 Task: Search one way flight ticket for 2 adults, 2 infants in seat and 1 infant on lap in first from Albany: Albany International Airport to Laramie: Laramie Regional Airport on 8-3-2023. Choice of flights is Royal air maroc. Number of bags: 5 checked bags. Price is upto 45000. Outbound departure time preference is 6:15. Return departure time preference is 23:00.
Action: Mouse moved to (341, 452)
Screenshot: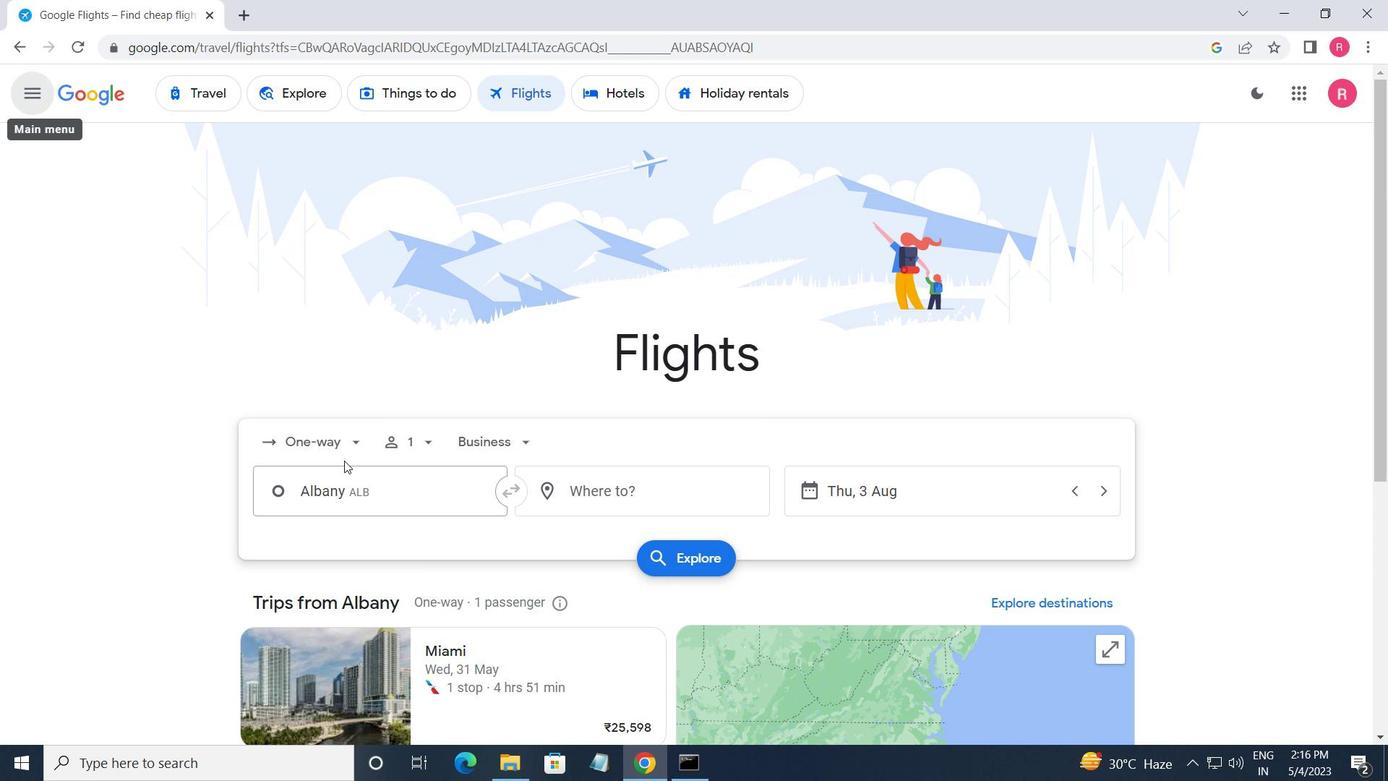 
Action: Mouse pressed left at (341, 452)
Screenshot: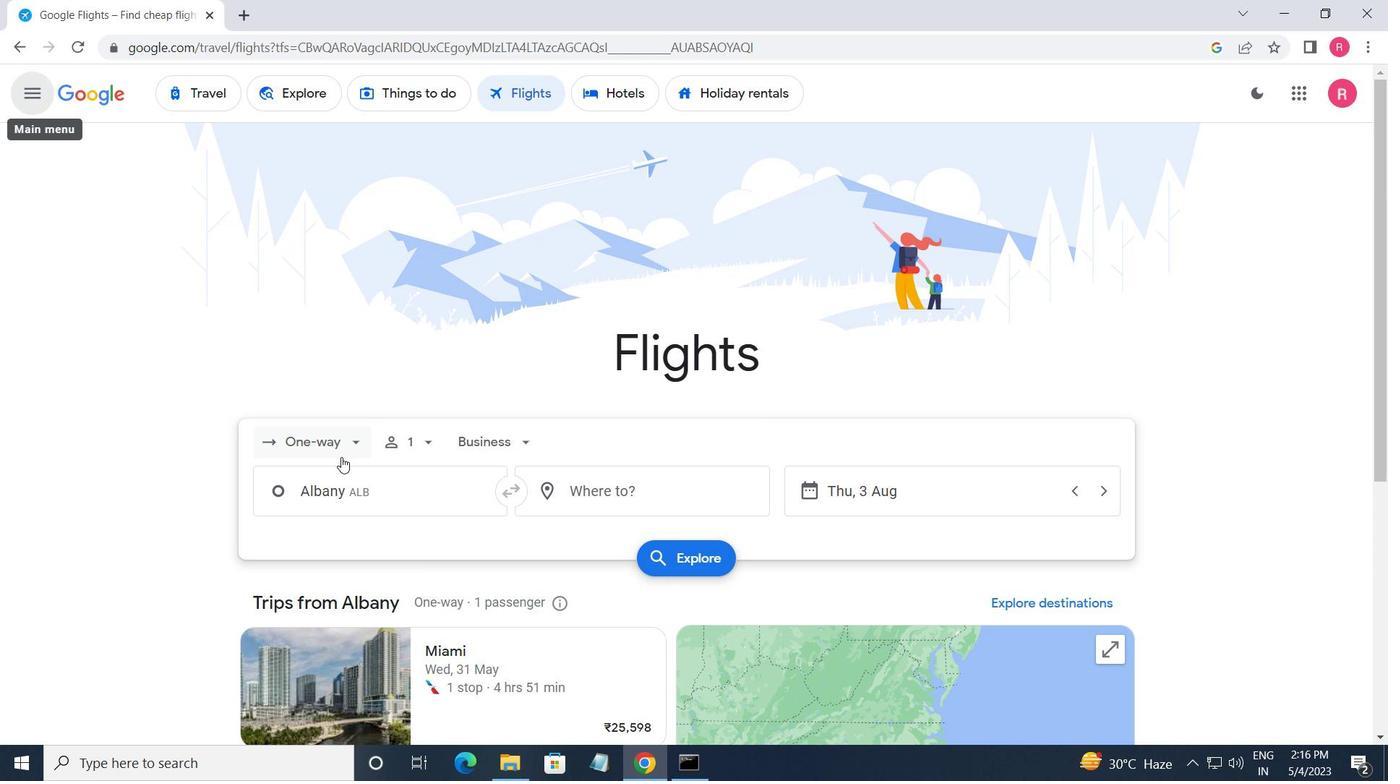 
Action: Mouse moved to (367, 532)
Screenshot: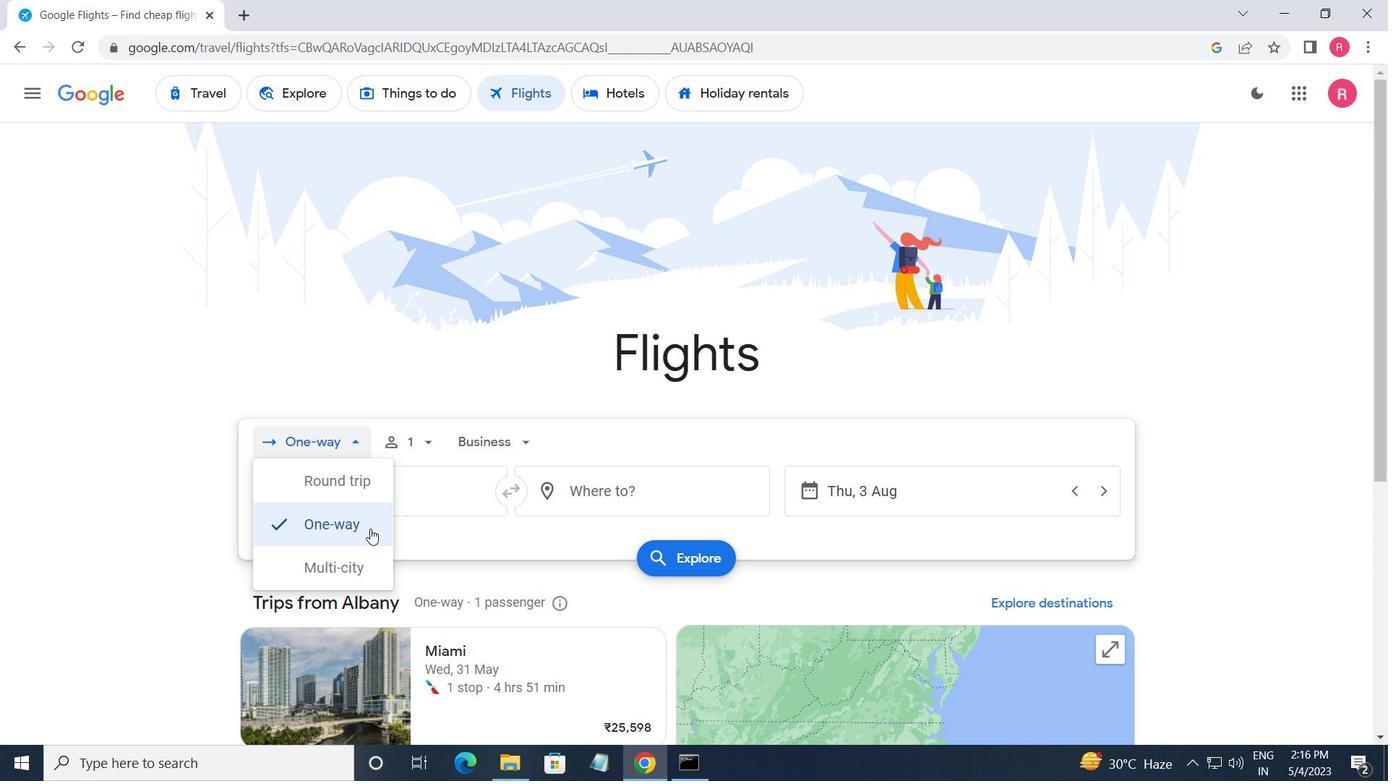 
Action: Mouse pressed left at (367, 532)
Screenshot: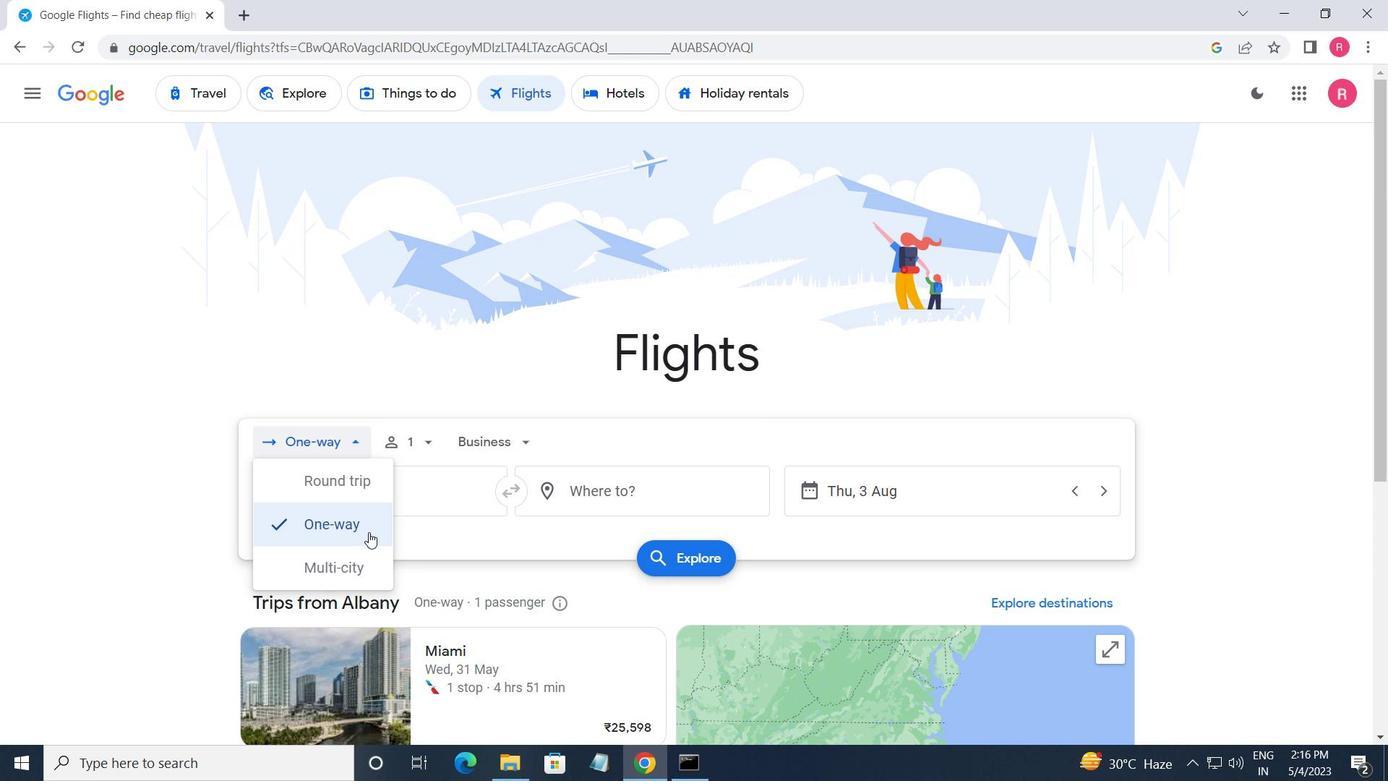 
Action: Mouse moved to (413, 449)
Screenshot: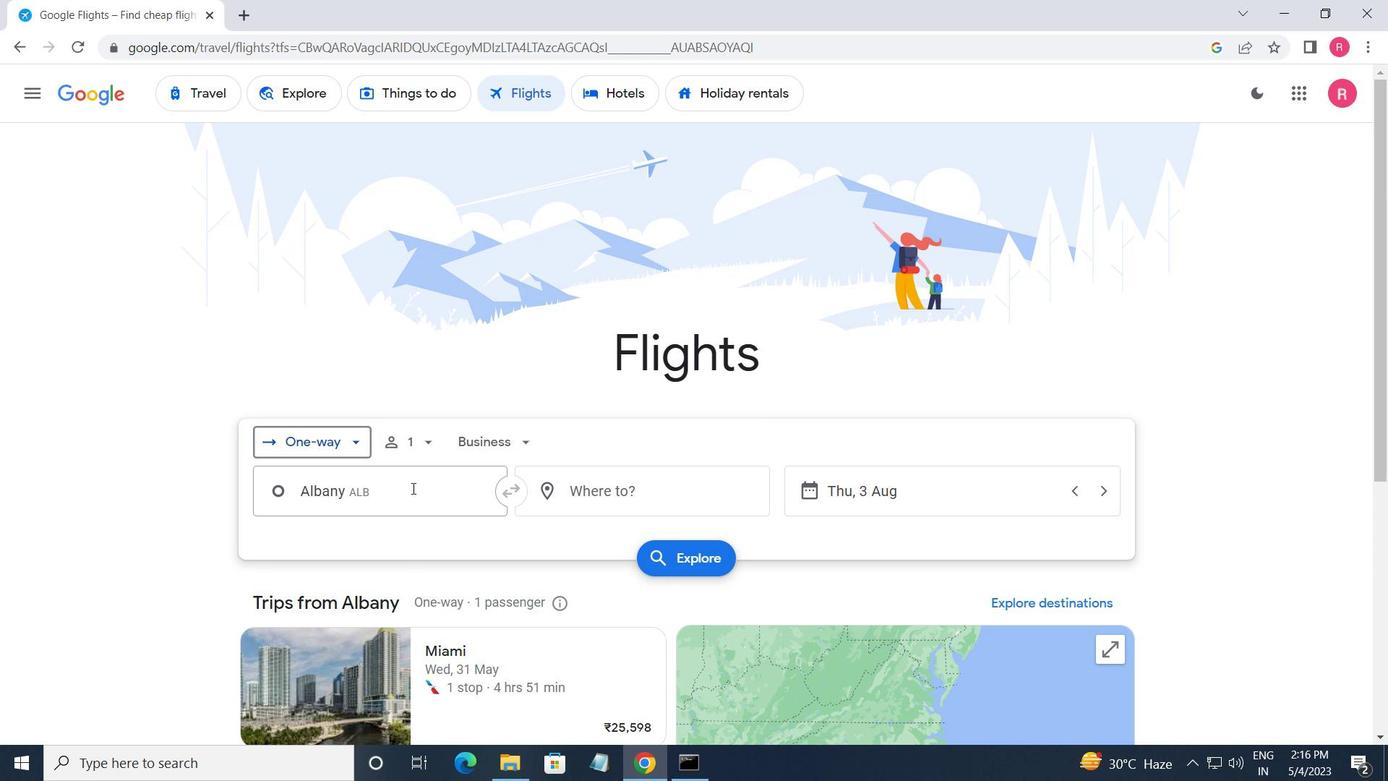 
Action: Mouse pressed left at (413, 449)
Screenshot: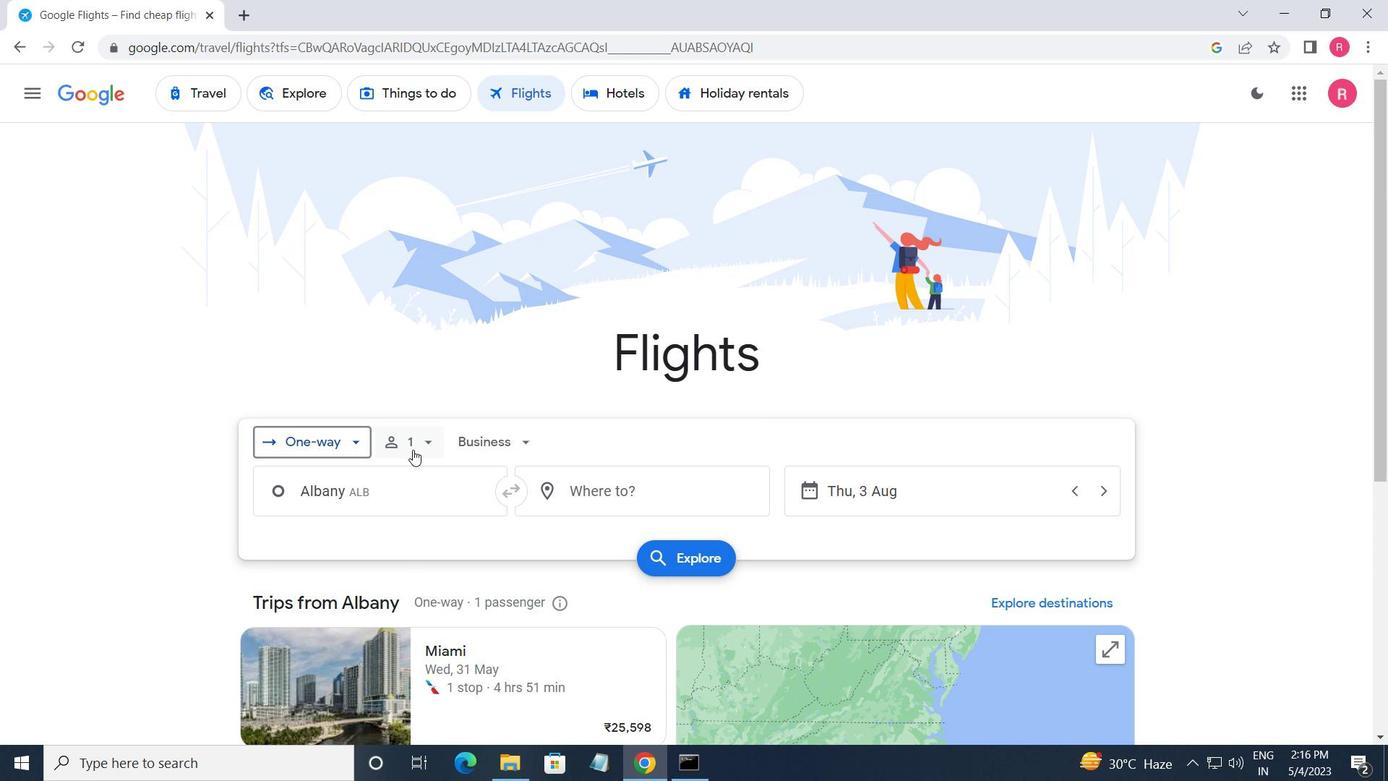 
Action: Mouse moved to (568, 481)
Screenshot: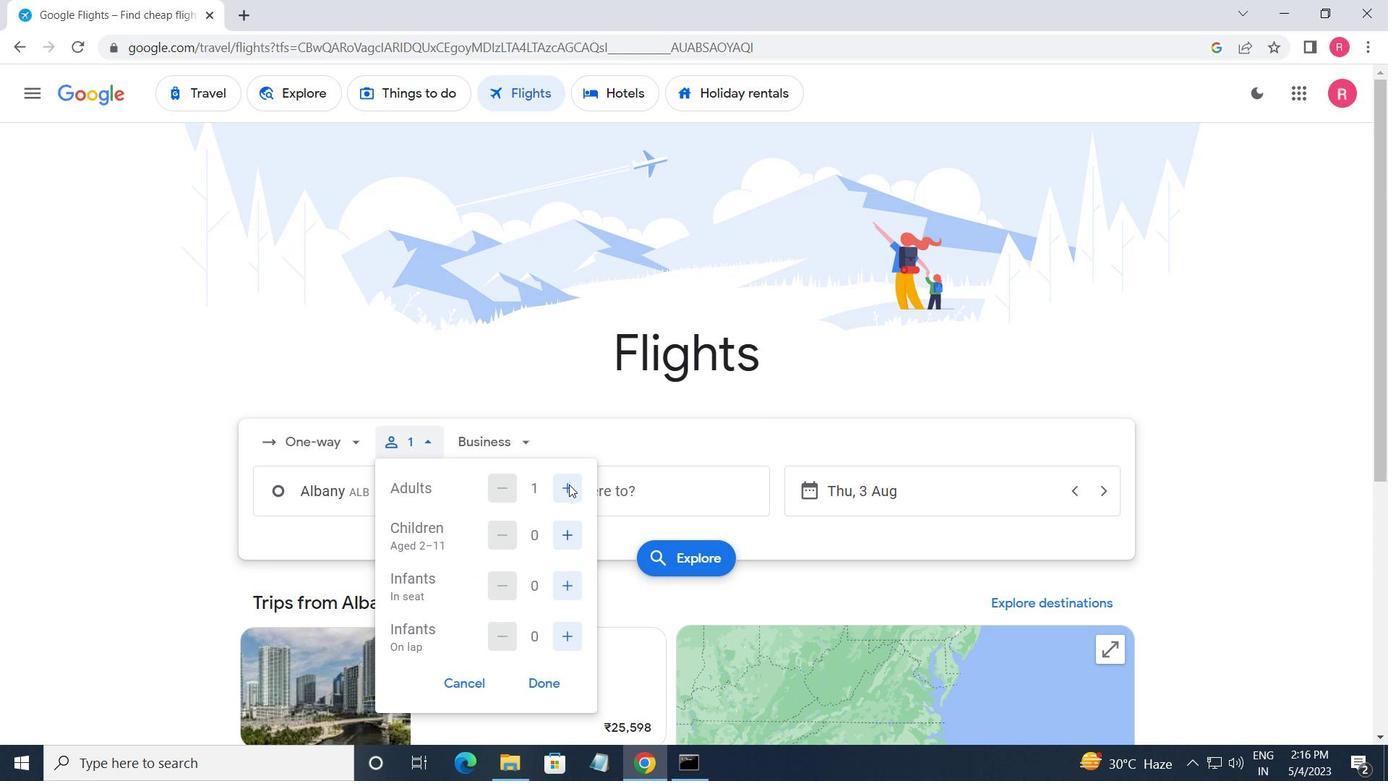 
Action: Mouse pressed left at (568, 481)
Screenshot: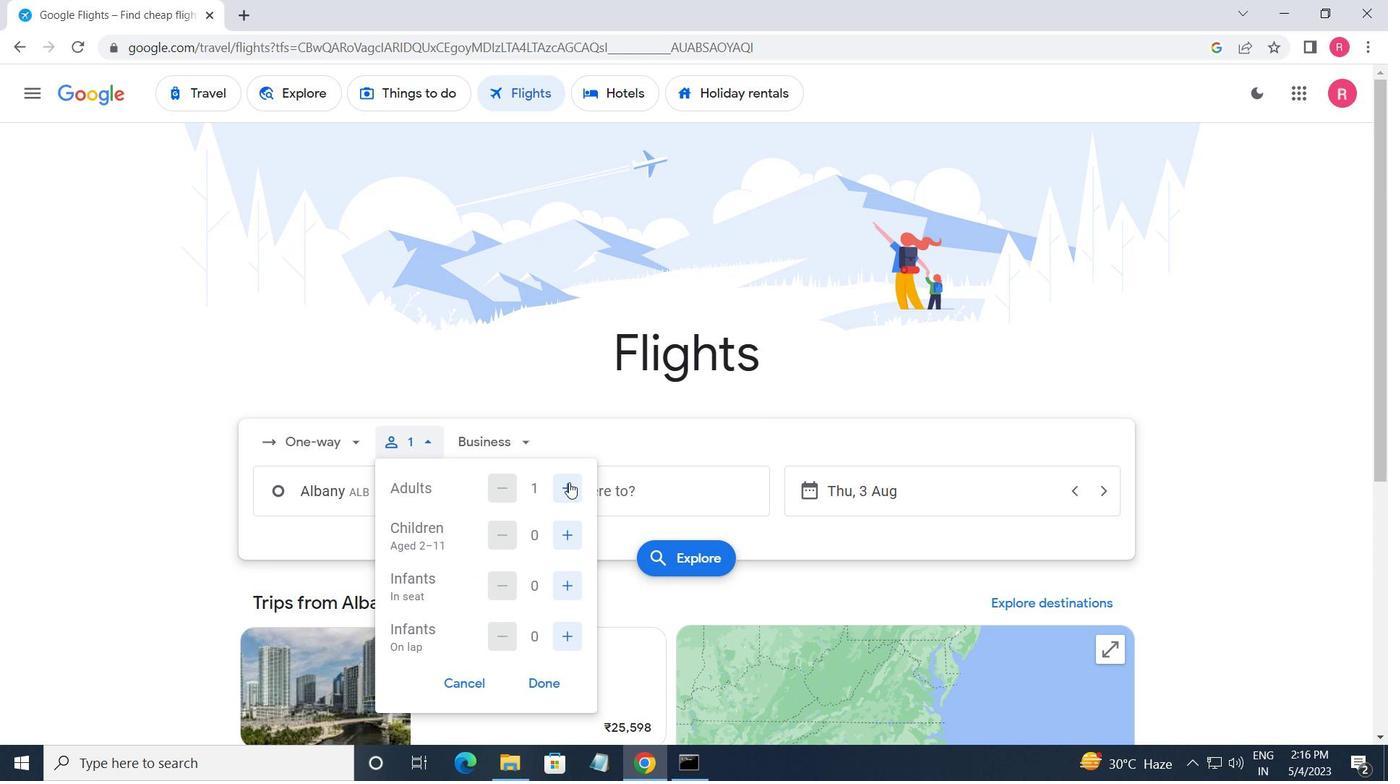 
Action: Mouse moved to (567, 481)
Screenshot: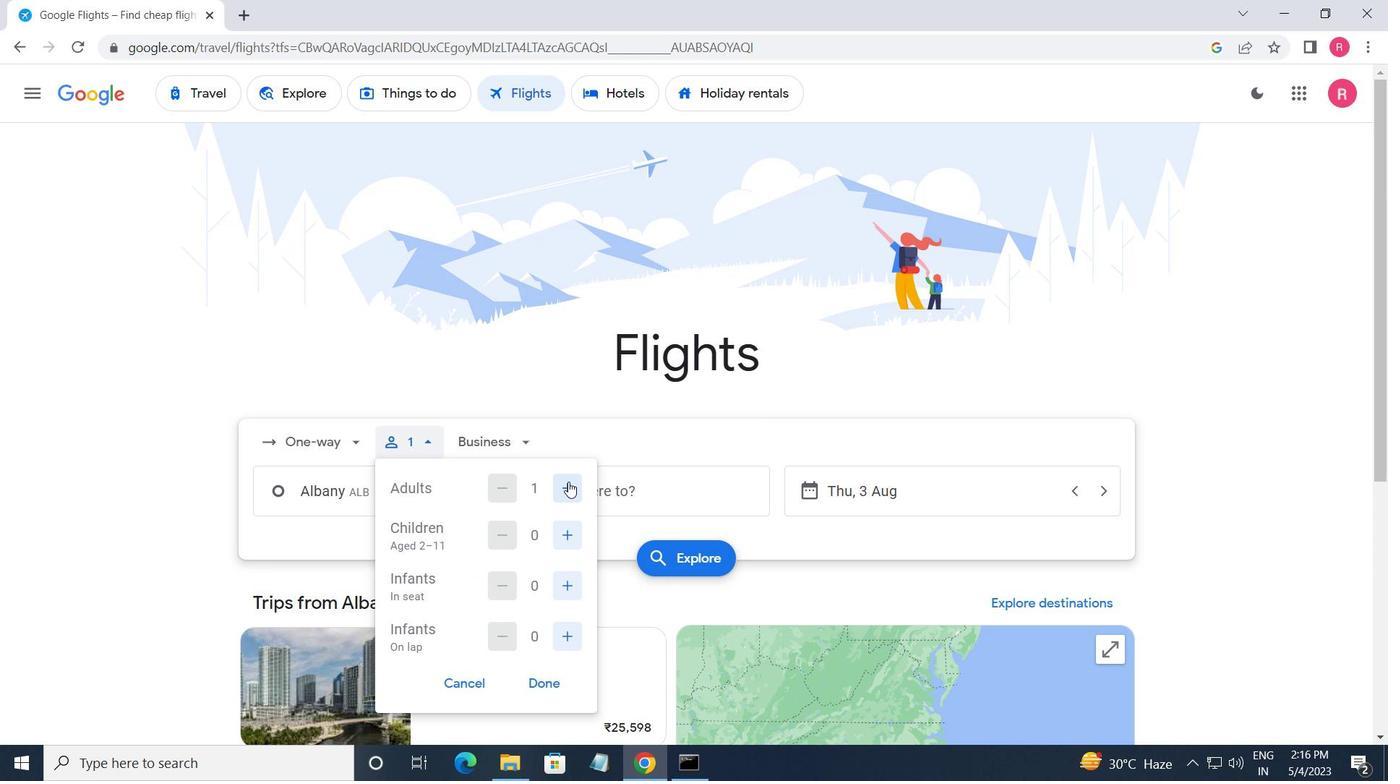 
Action: Mouse pressed left at (567, 481)
Screenshot: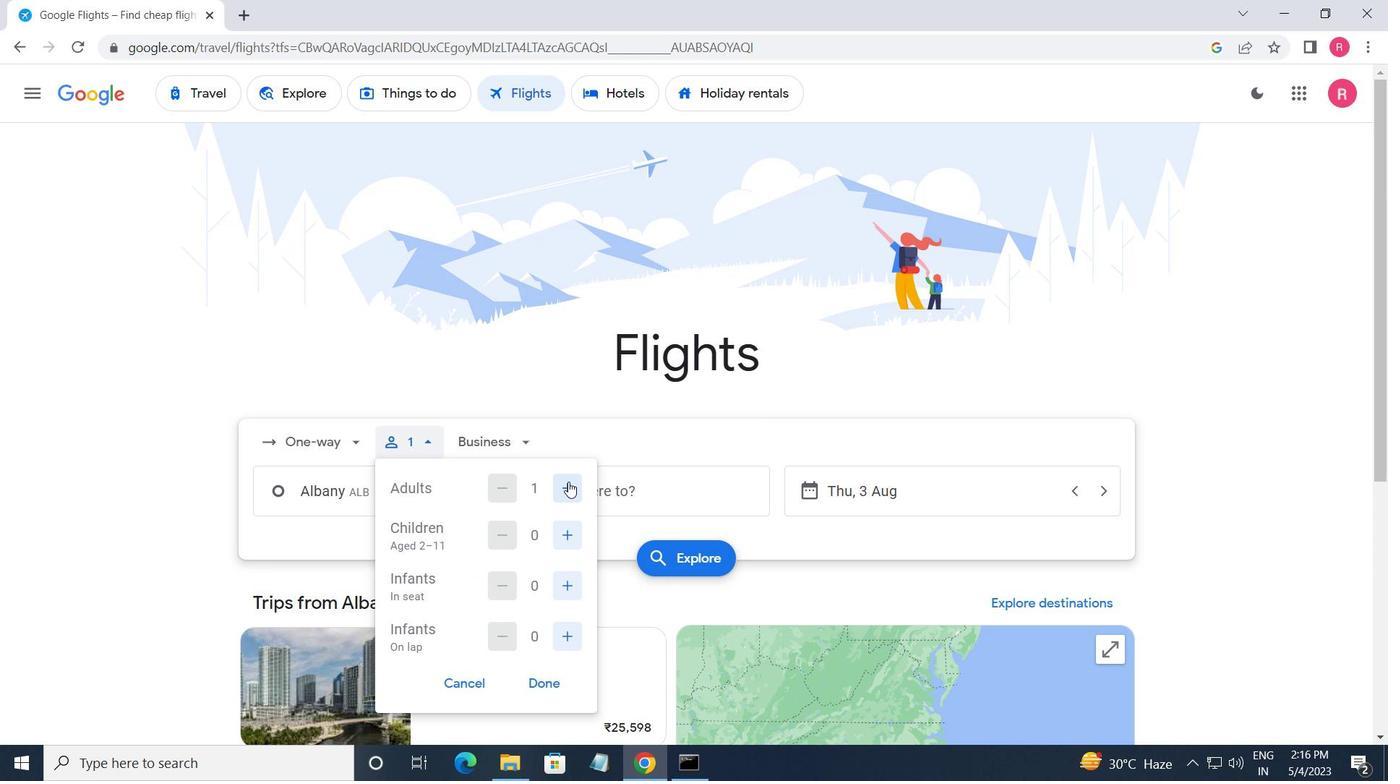 
Action: Mouse moved to (562, 491)
Screenshot: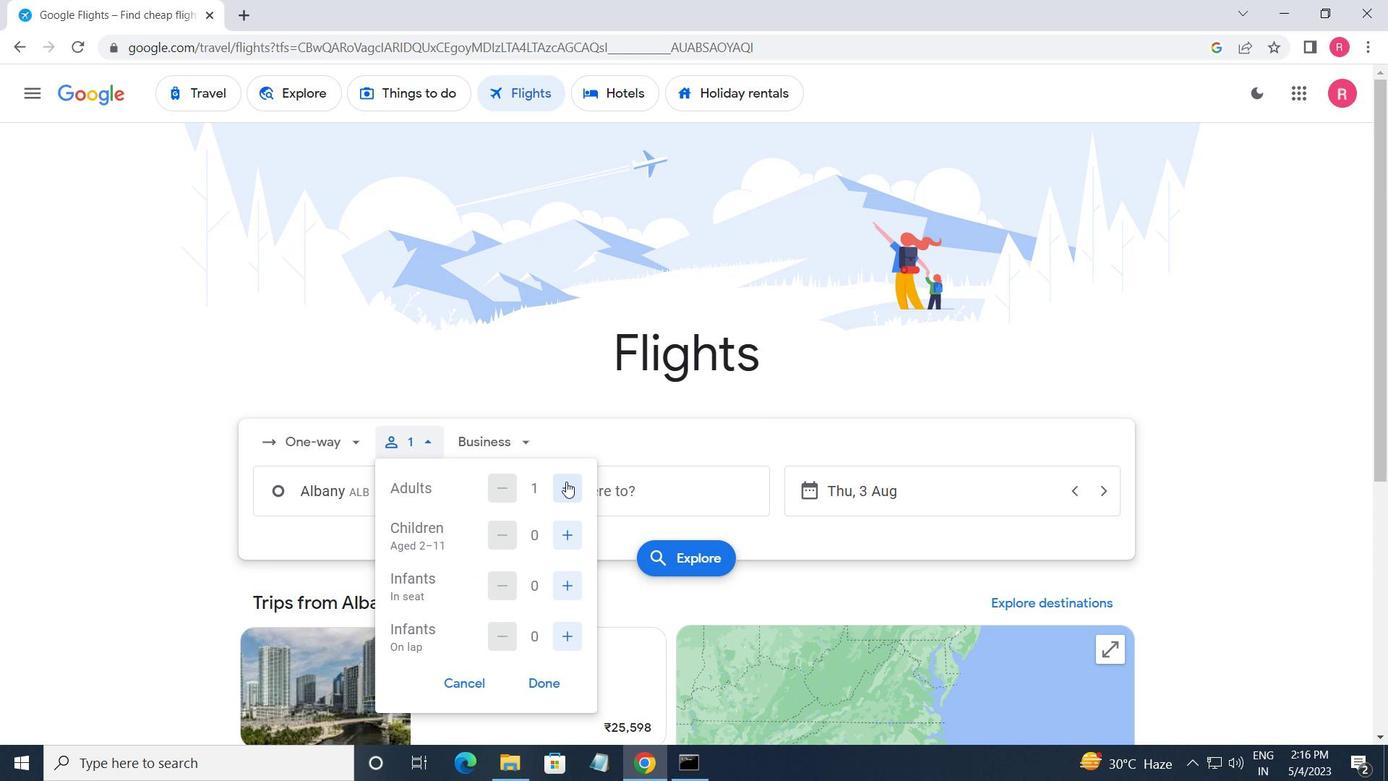 
Action: Mouse pressed left at (562, 491)
Screenshot: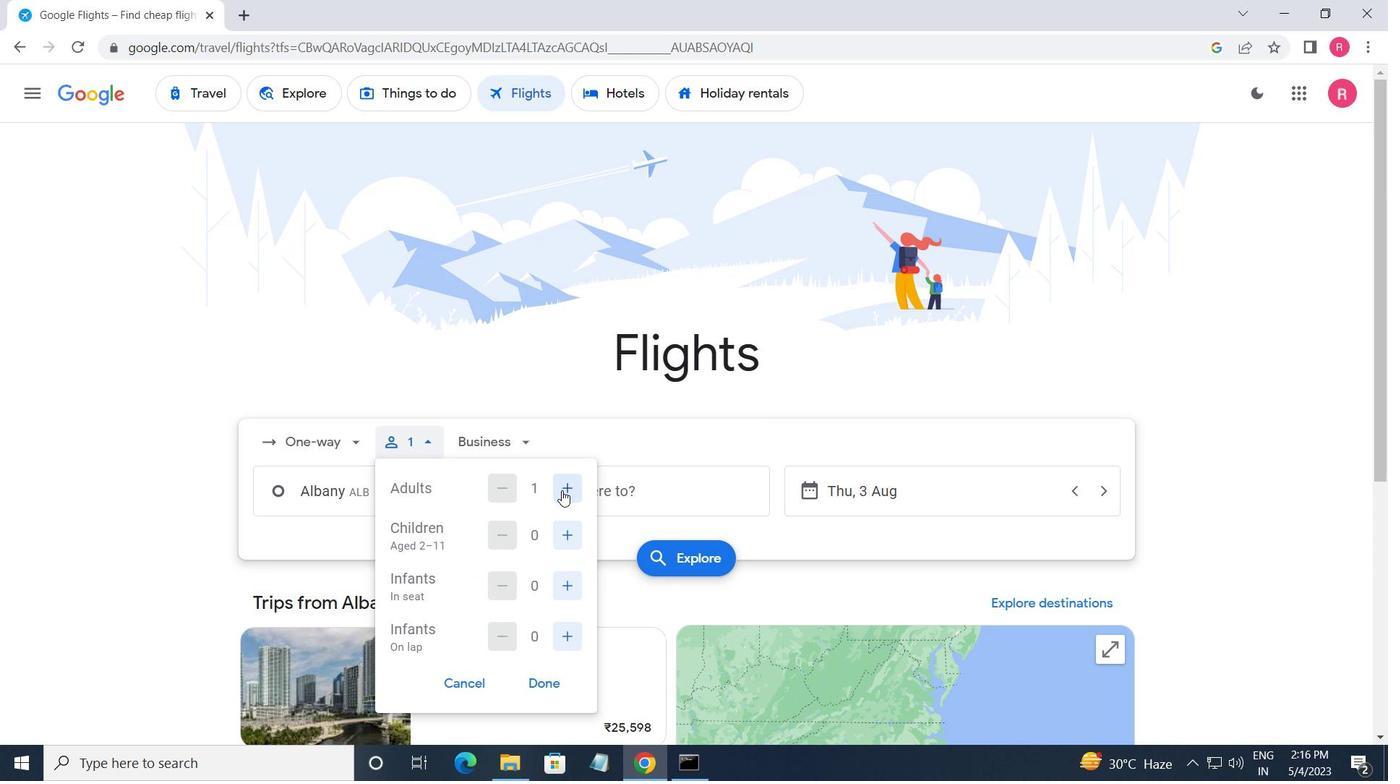 
Action: Mouse moved to (504, 490)
Screenshot: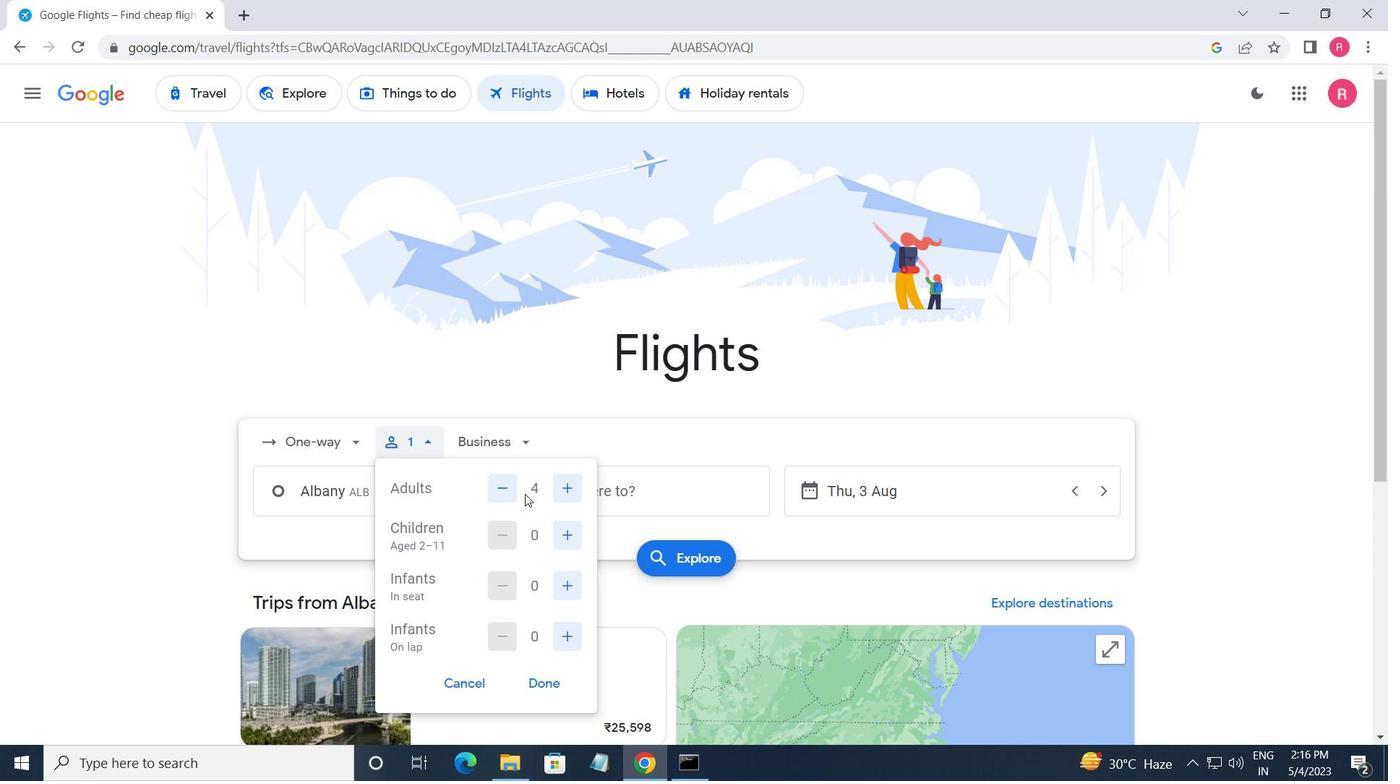 
Action: Mouse pressed left at (504, 490)
Screenshot: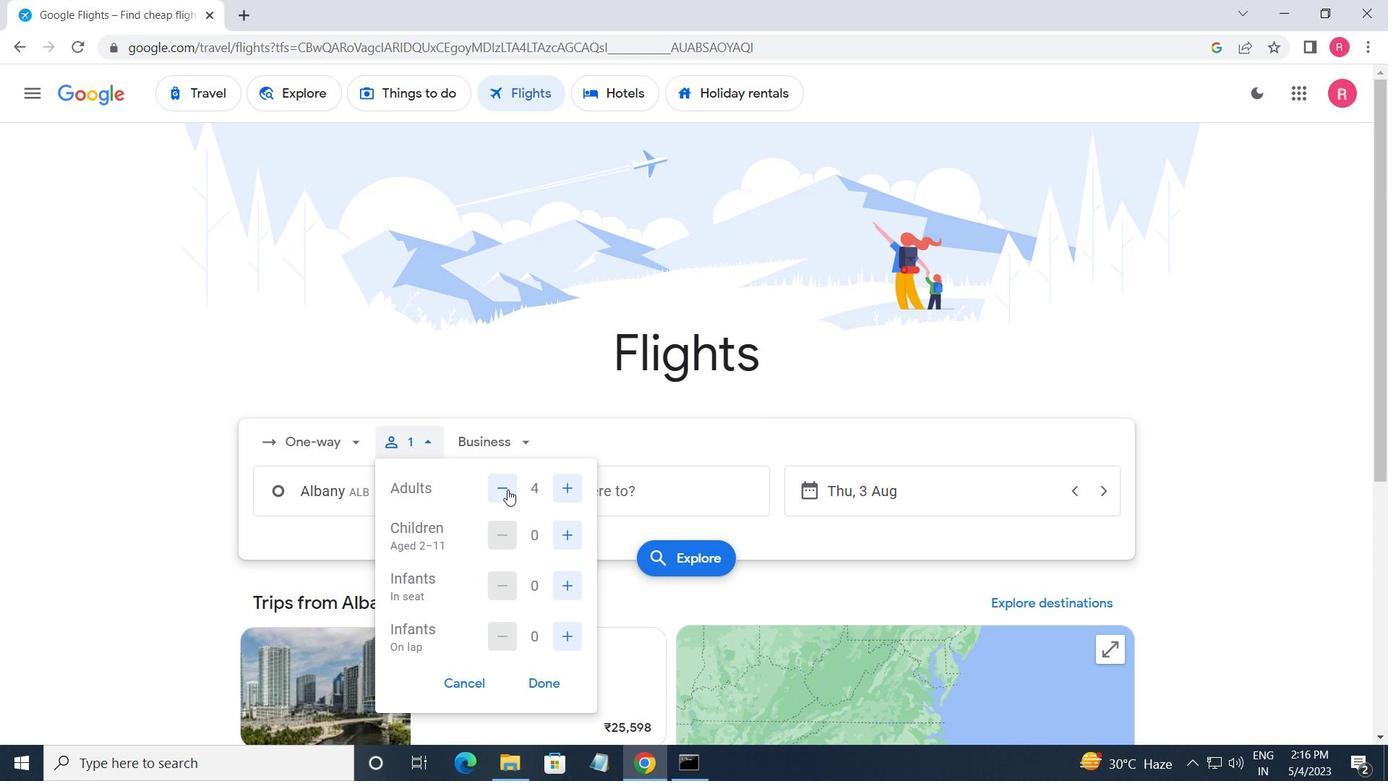 
Action: Mouse moved to (504, 490)
Screenshot: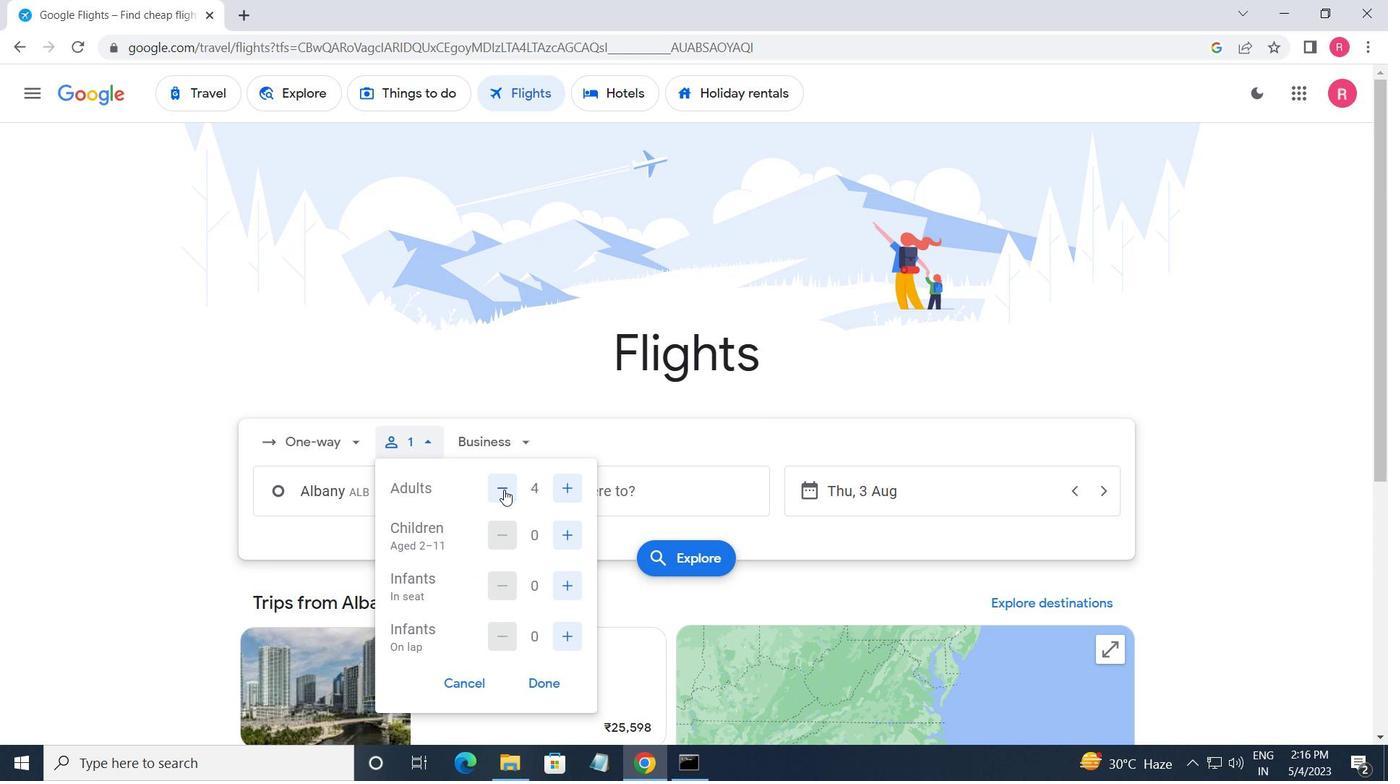 
Action: Mouse pressed left at (504, 490)
Screenshot: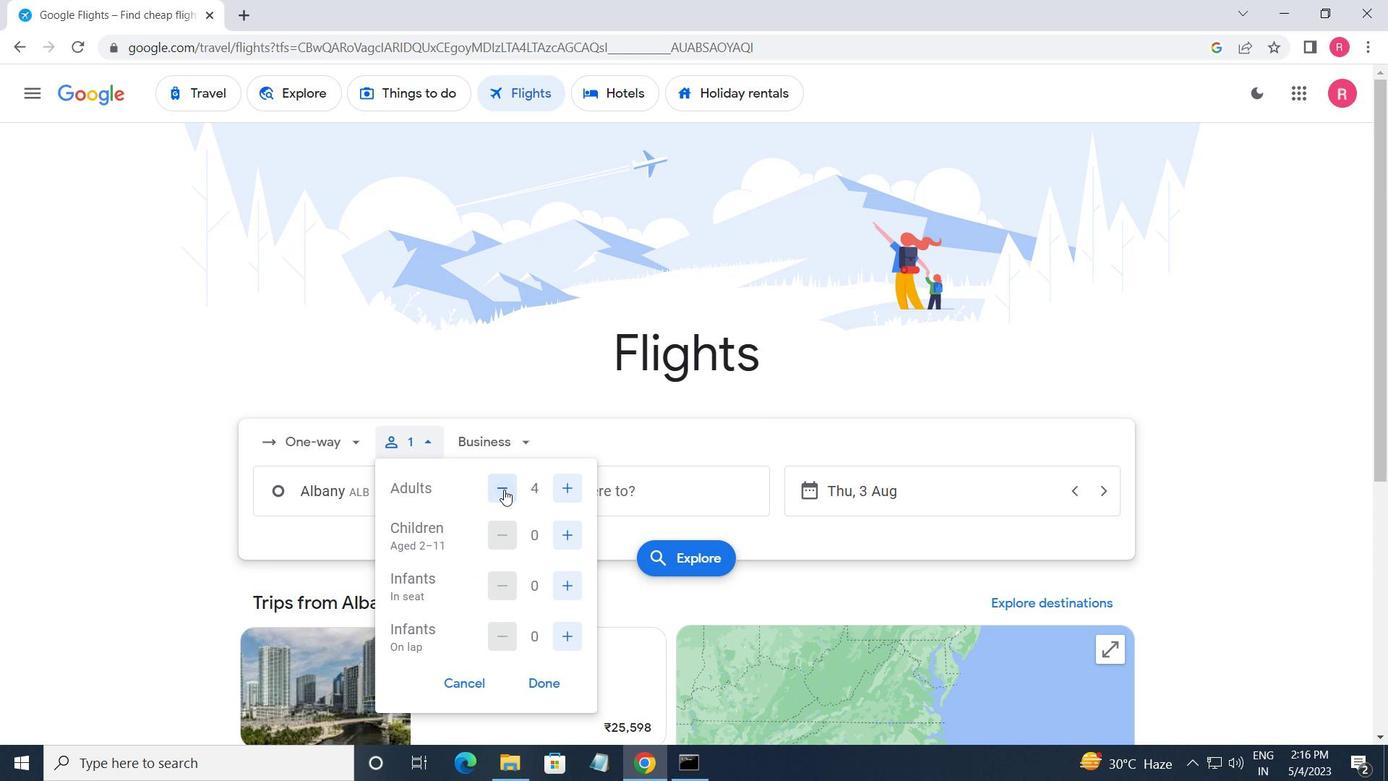 
Action: Mouse moved to (574, 534)
Screenshot: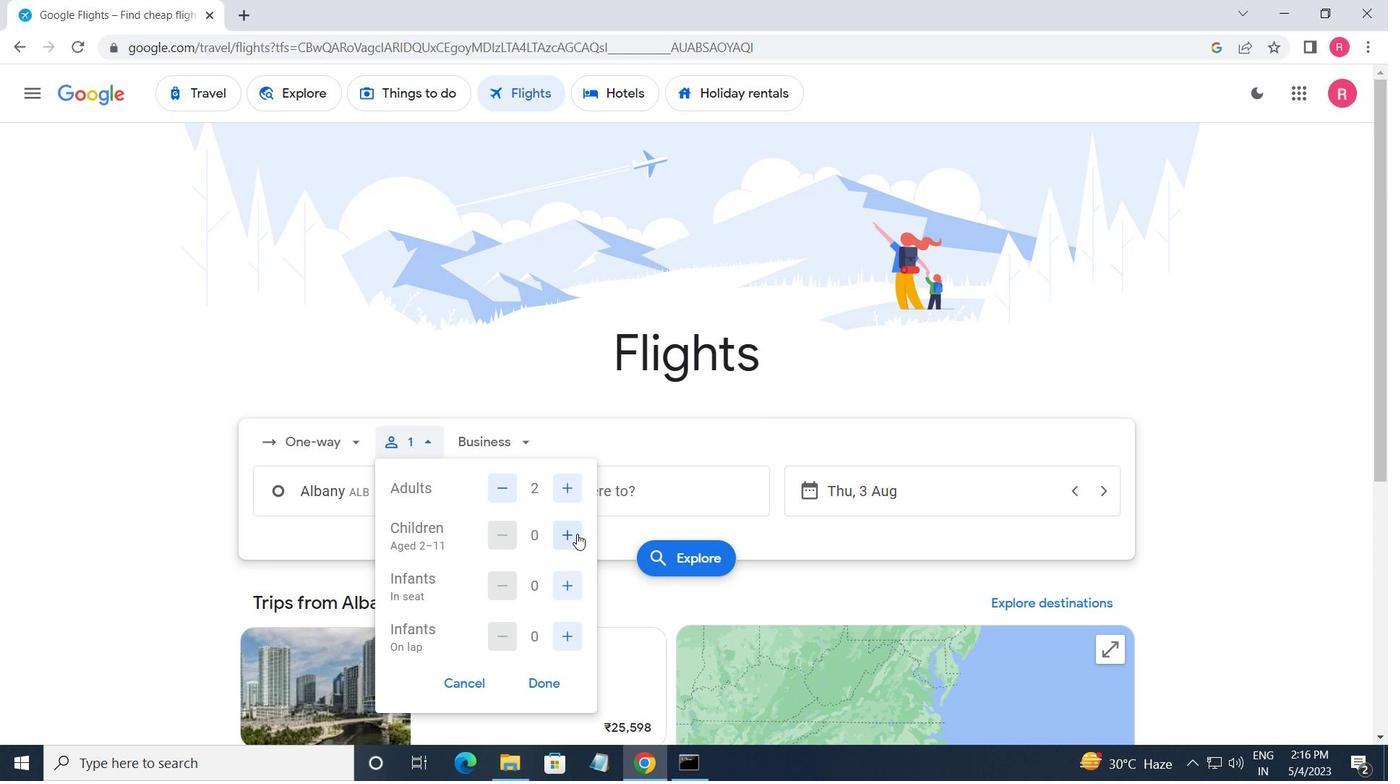
Action: Mouse pressed left at (574, 534)
Screenshot: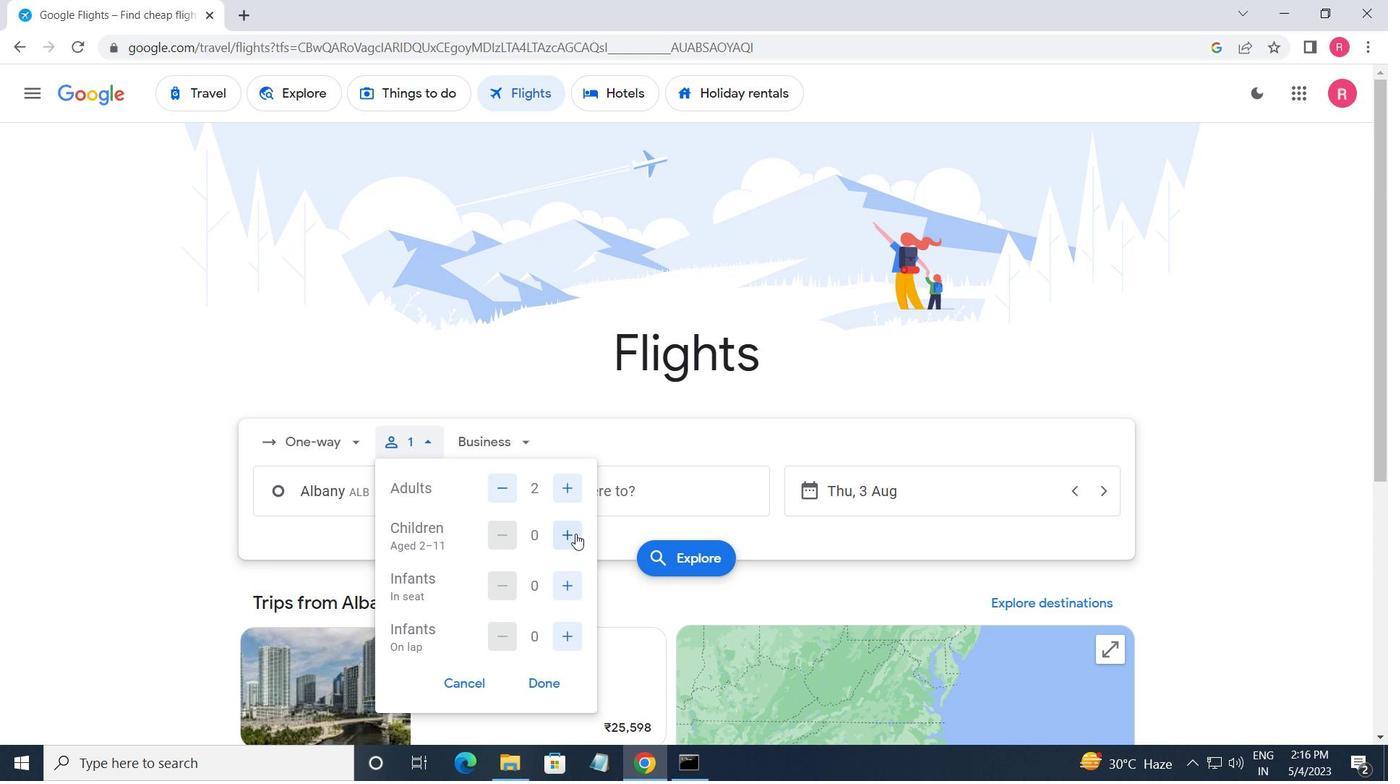 
Action: Mouse pressed left at (574, 534)
Screenshot: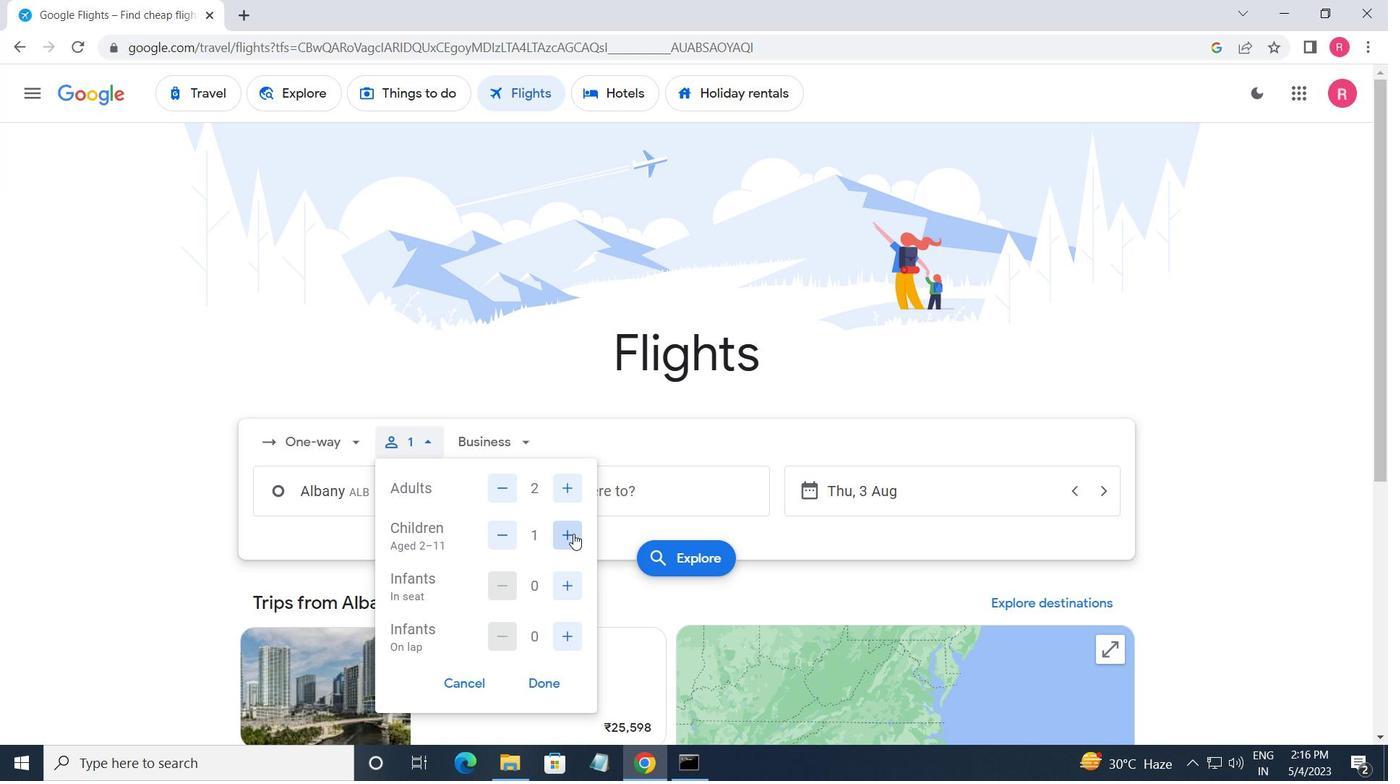 
Action: Mouse moved to (578, 639)
Screenshot: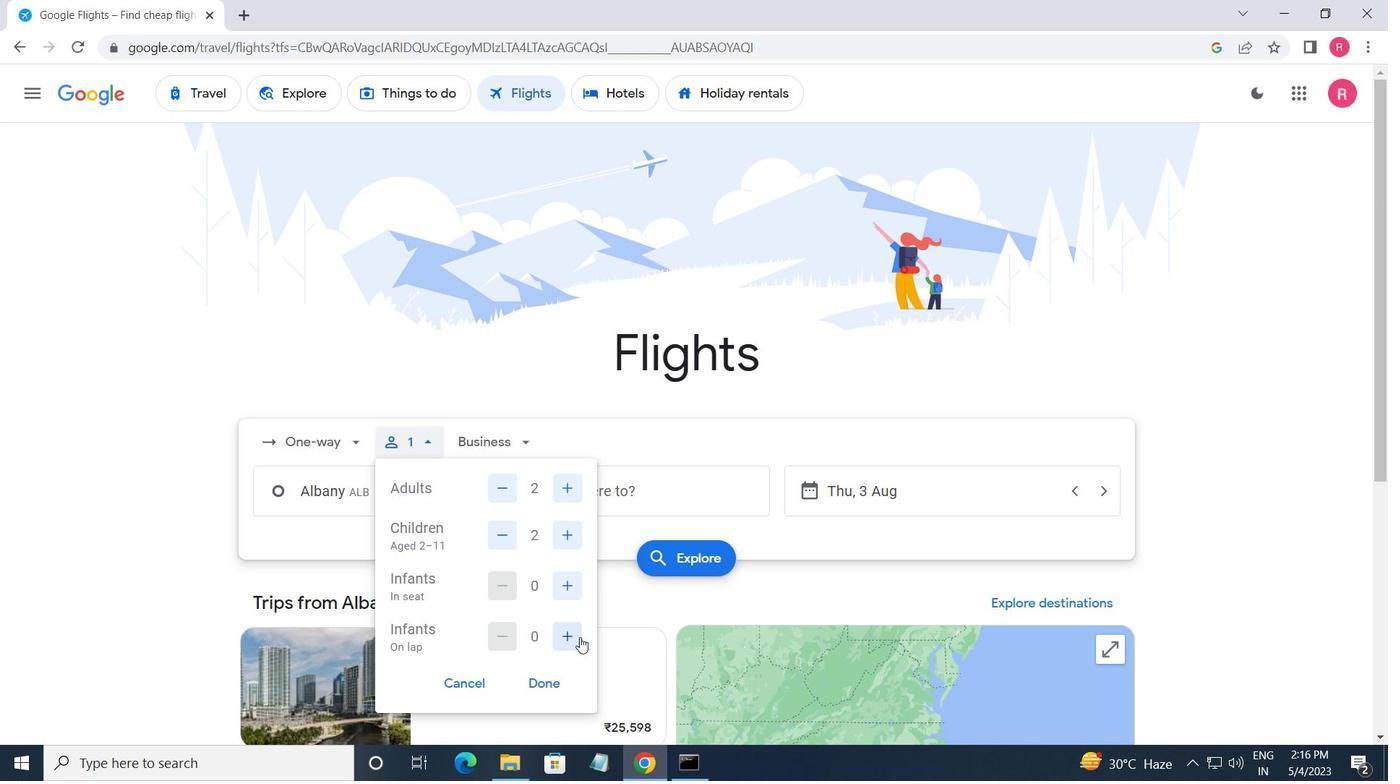 
Action: Mouse pressed left at (578, 639)
Screenshot: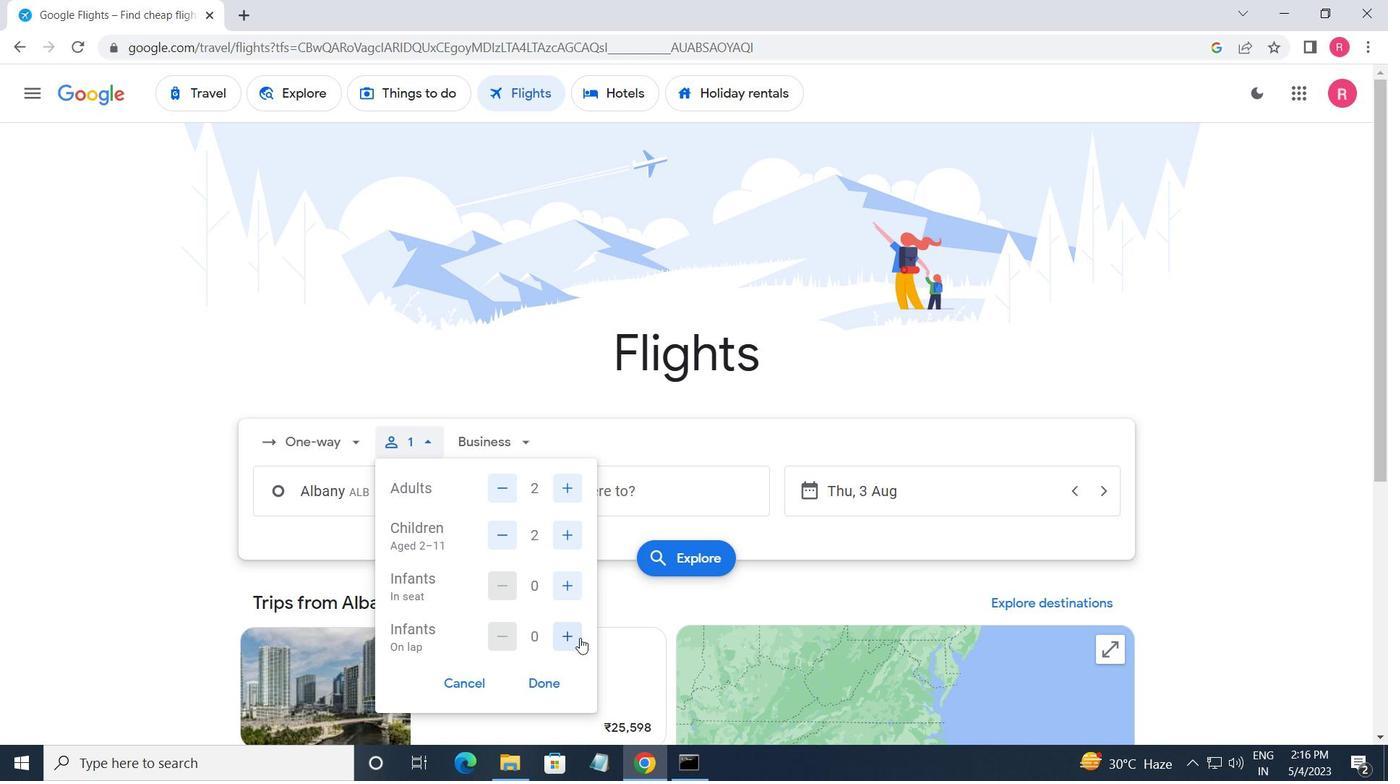 
Action: Mouse moved to (565, 681)
Screenshot: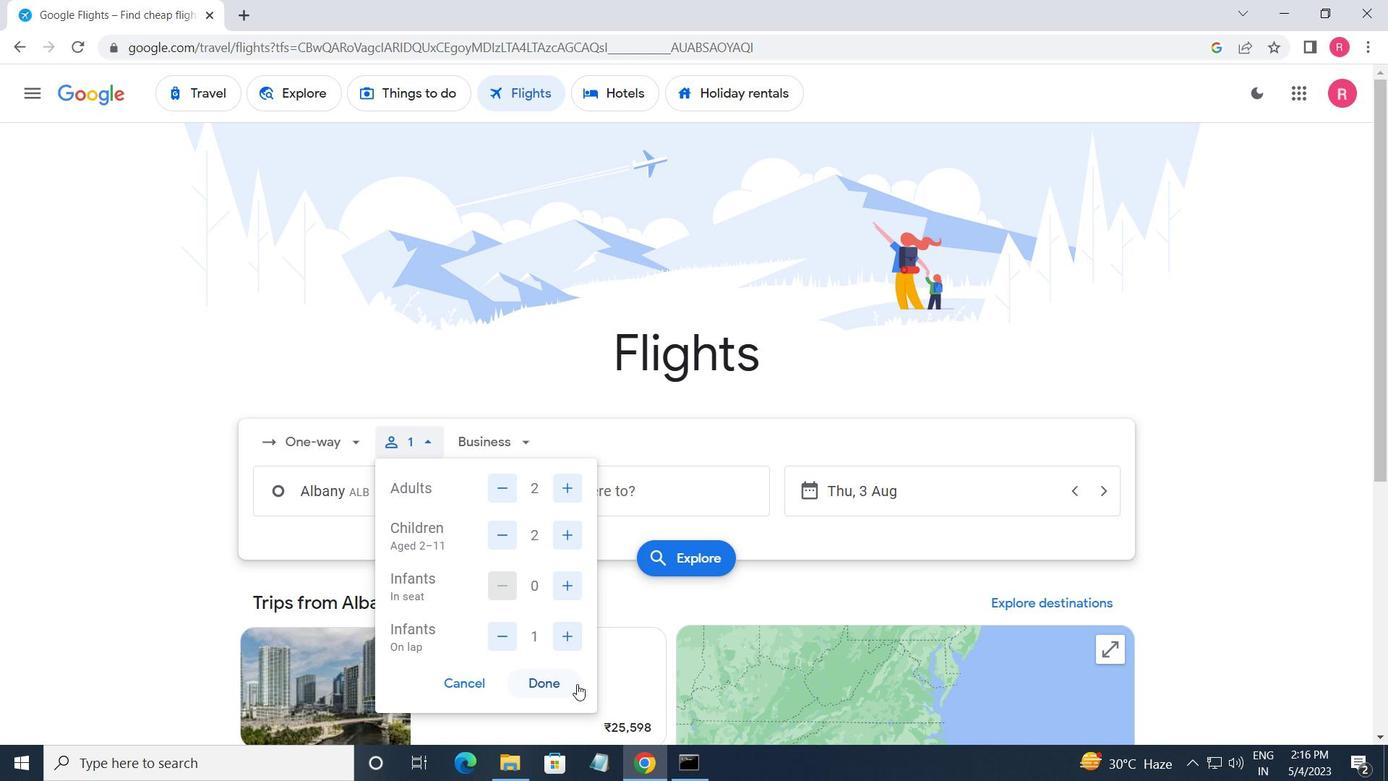 
Action: Mouse pressed left at (565, 681)
Screenshot: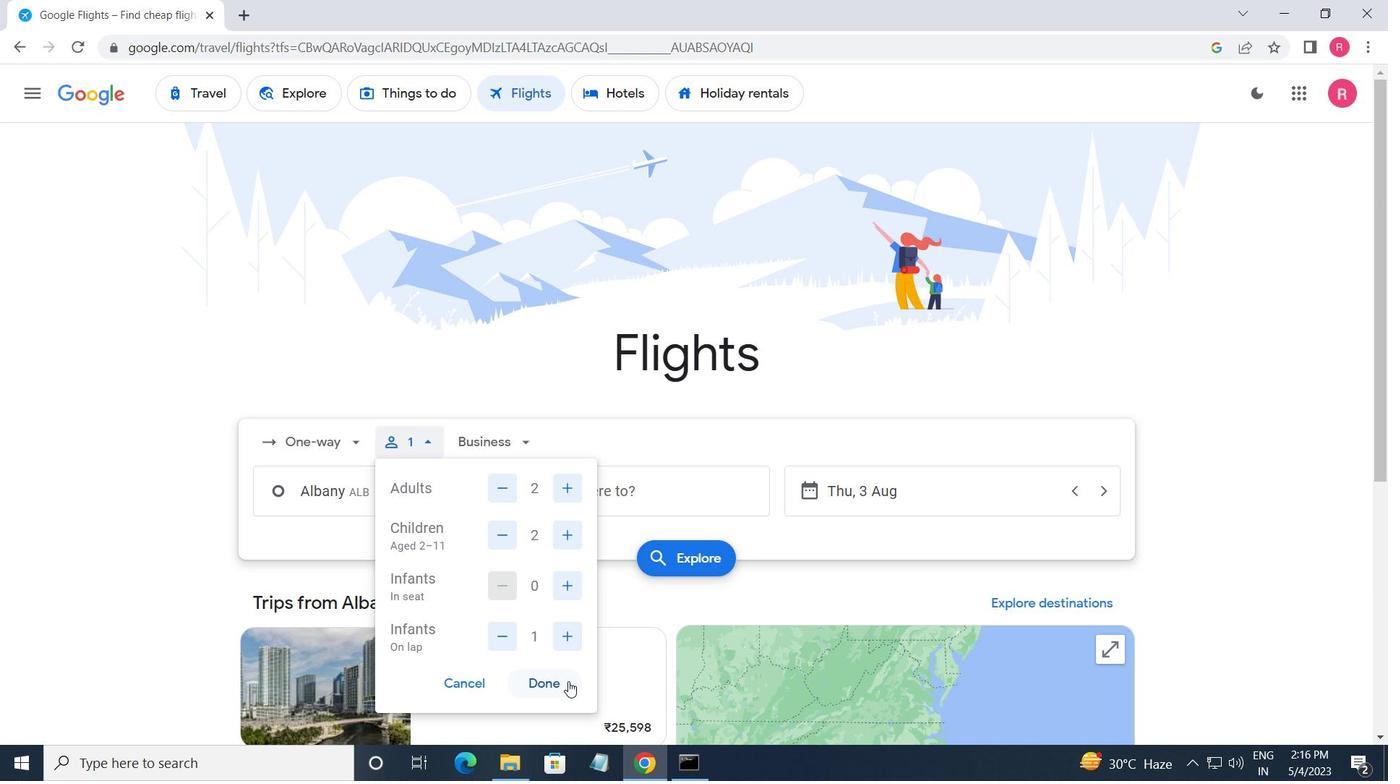 
Action: Mouse moved to (491, 434)
Screenshot: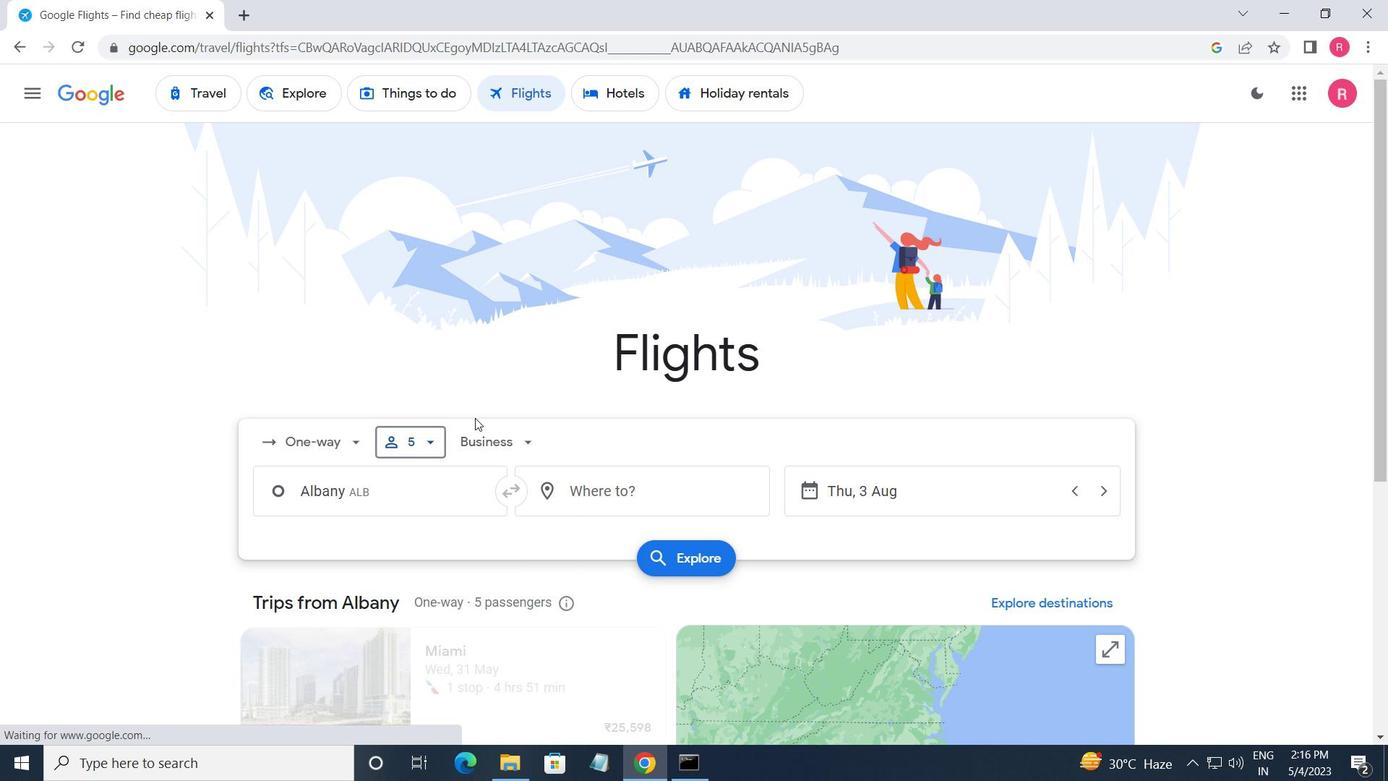 
Action: Mouse pressed left at (491, 434)
Screenshot: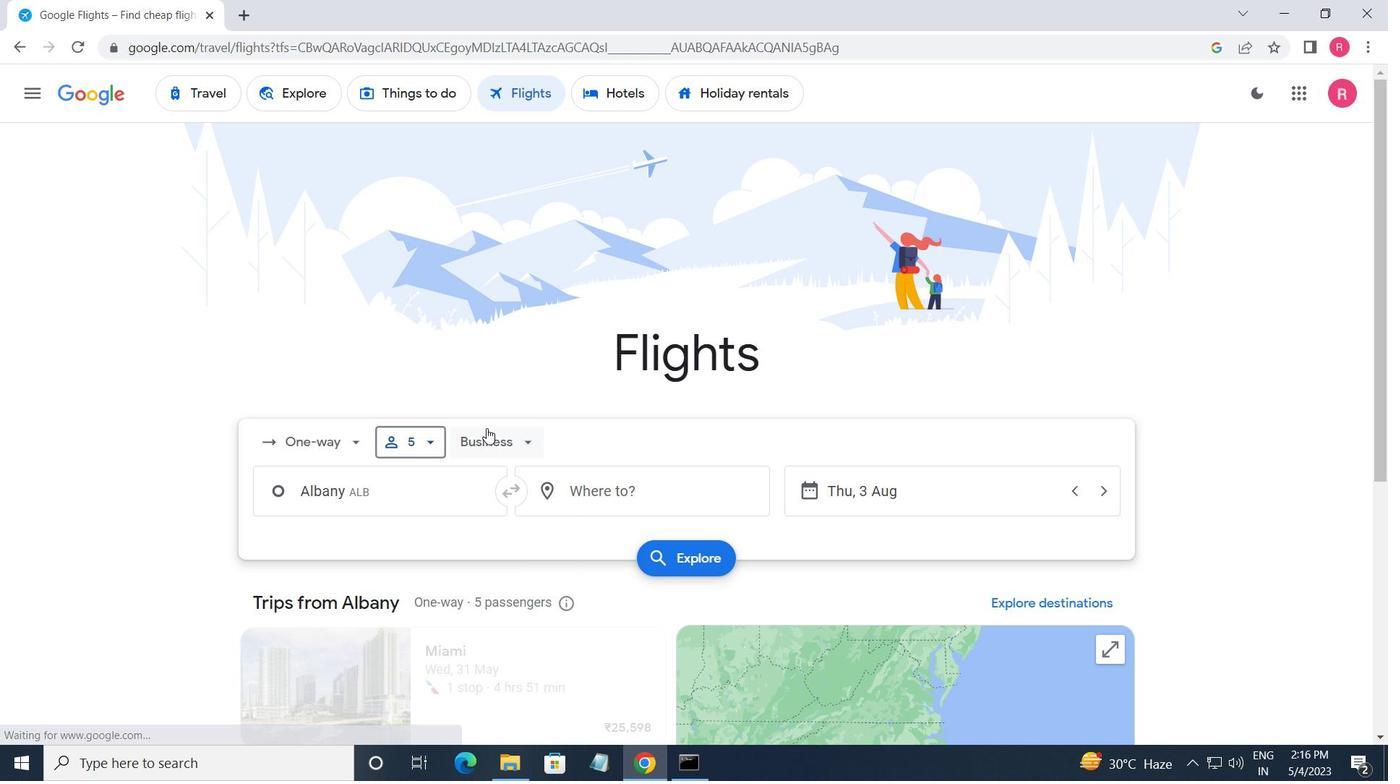 
Action: Mouse moved to (547, 618)
Screenshot: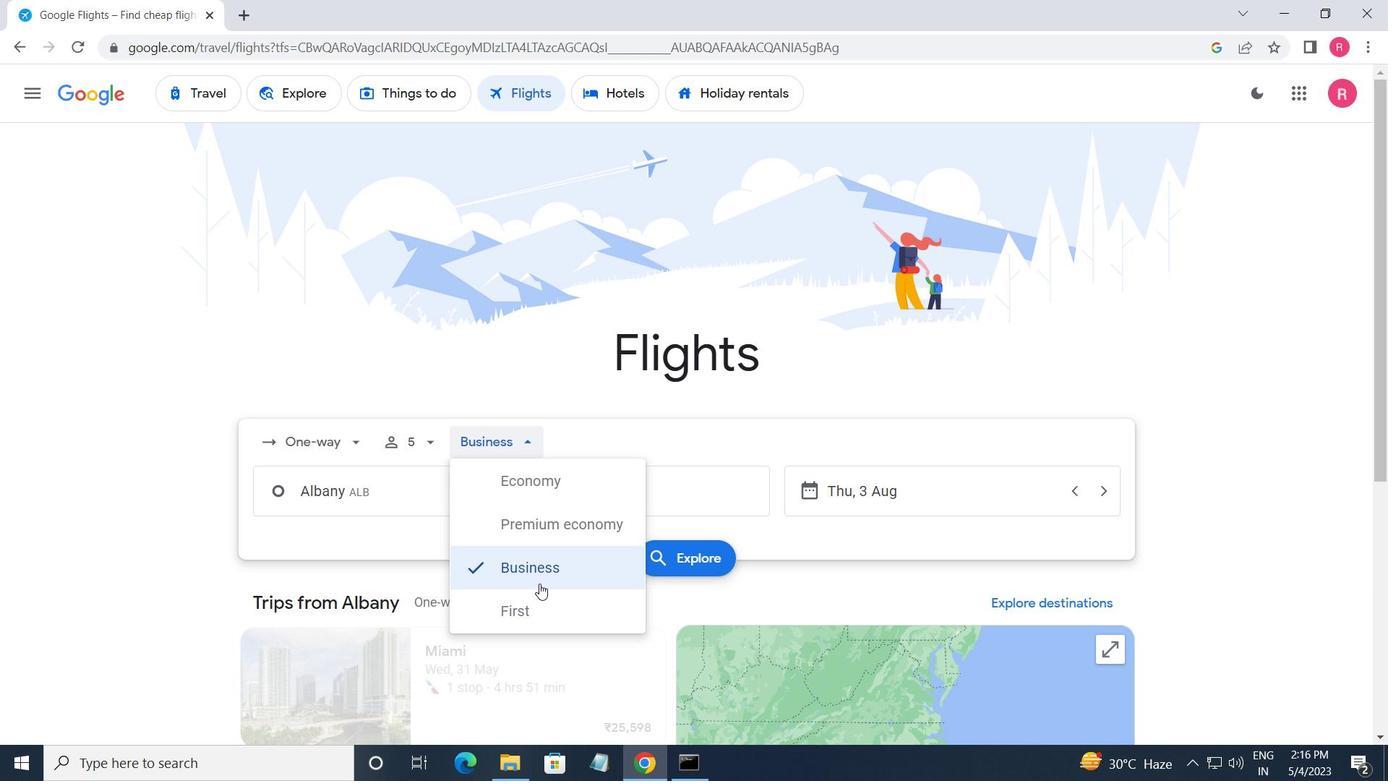 
Action: Mouse pressed left at (547, 618)
Screenshot: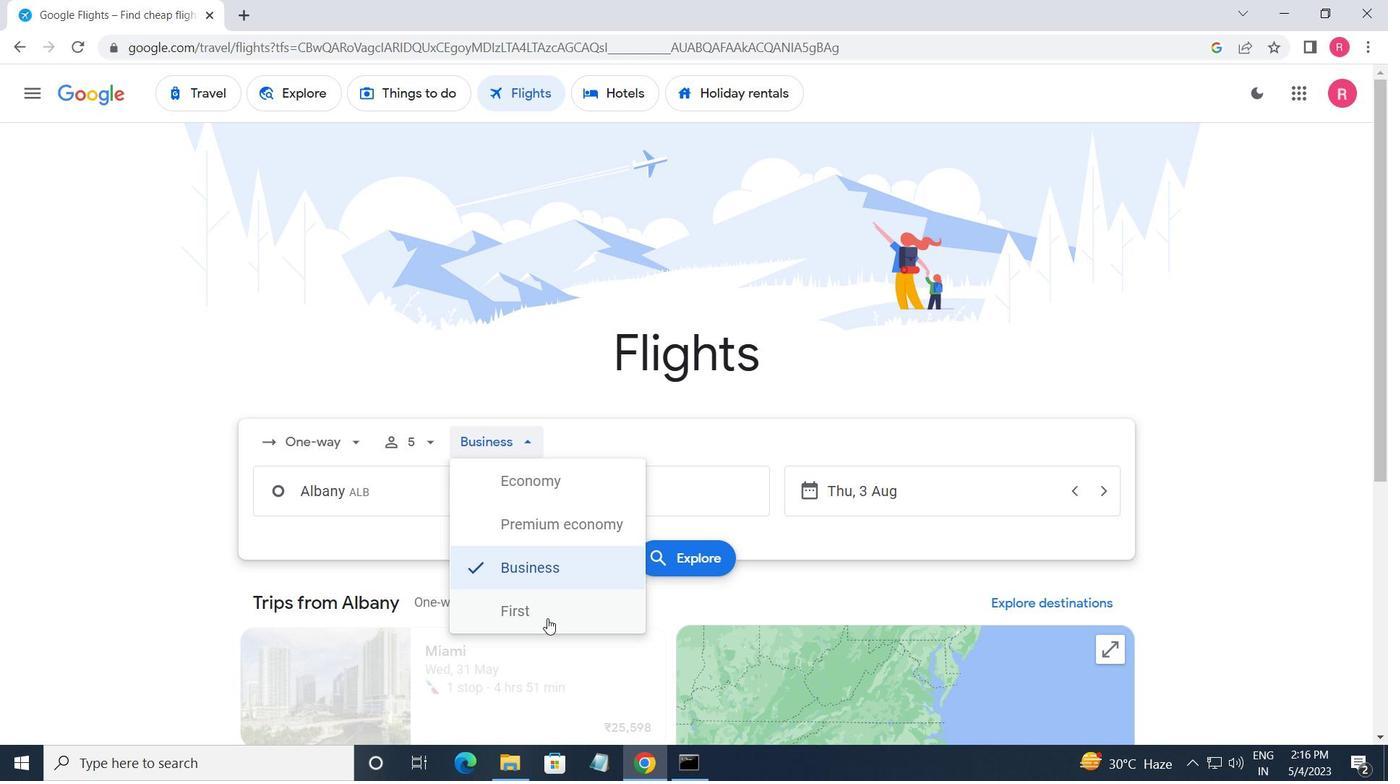 
Action: Mouse moved to (415, 490)
Screenshot: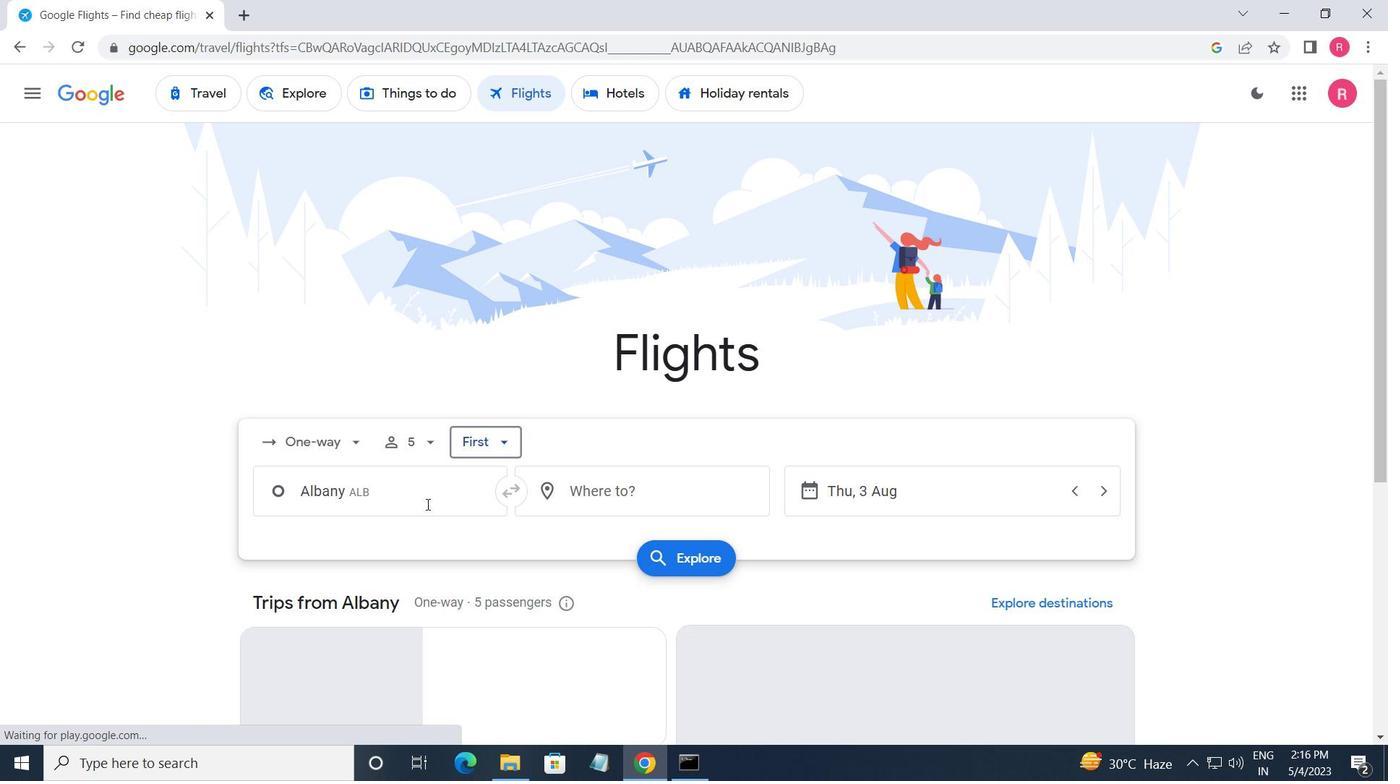 
Action: Mouse pressed left at (415, 490)
Screenshot: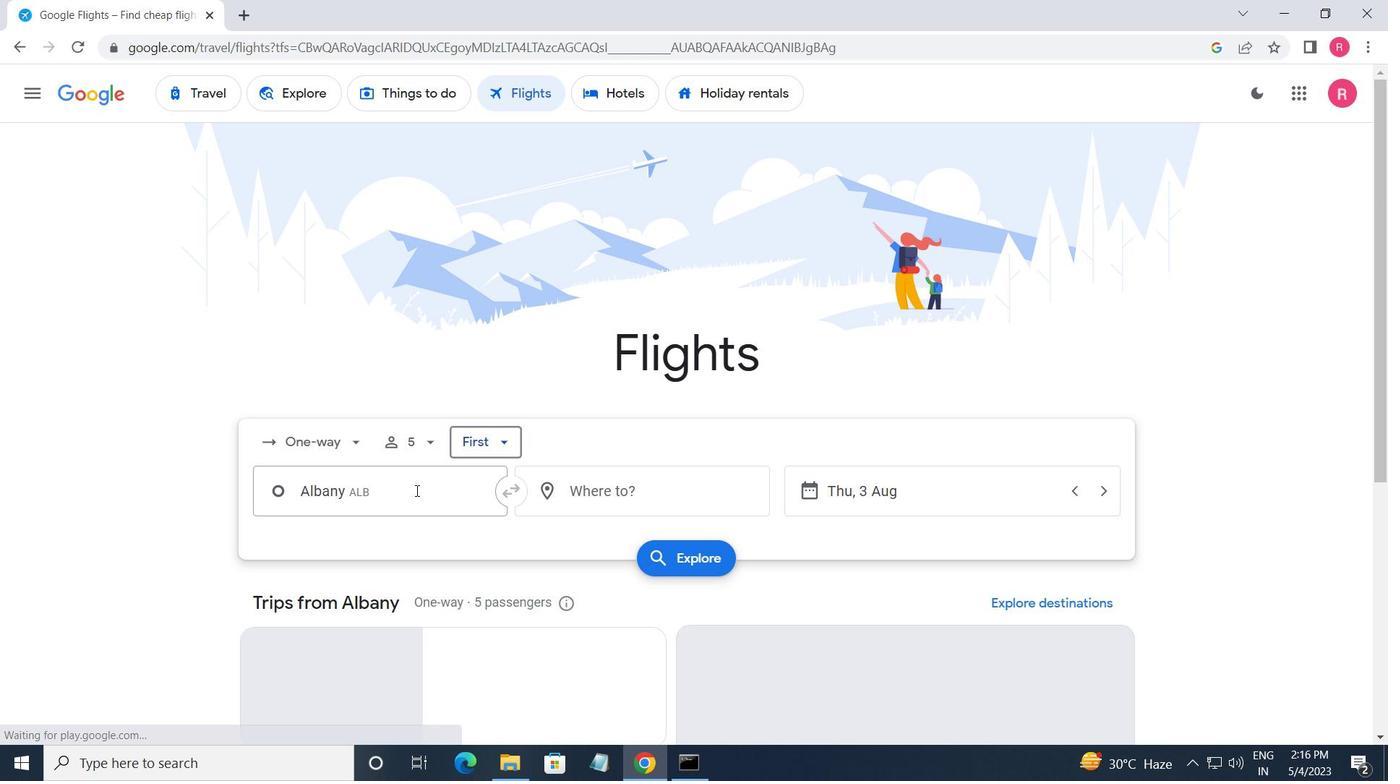 
Action: Mouse moved to (427, 590)
Screenshot: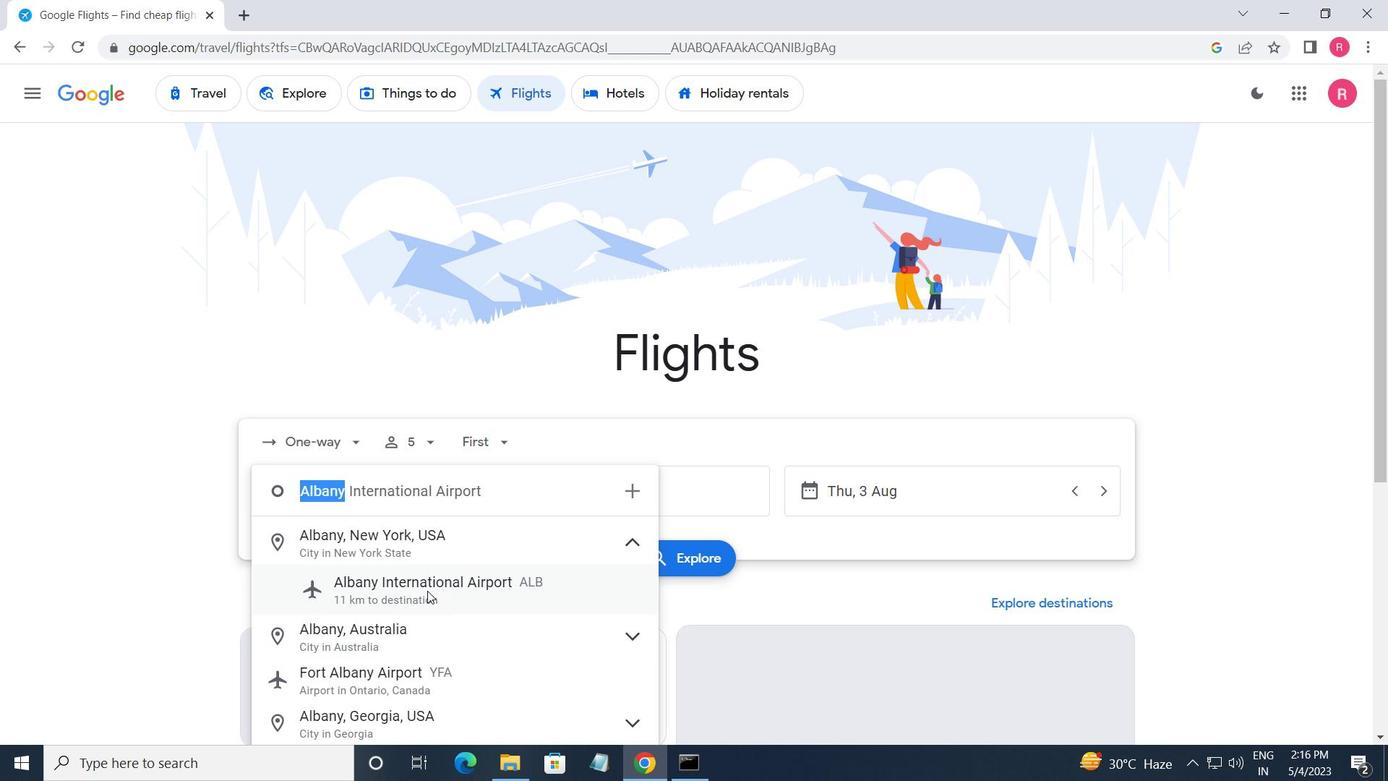
Action: Mouse pressed left at (427, 590)
Screenshot: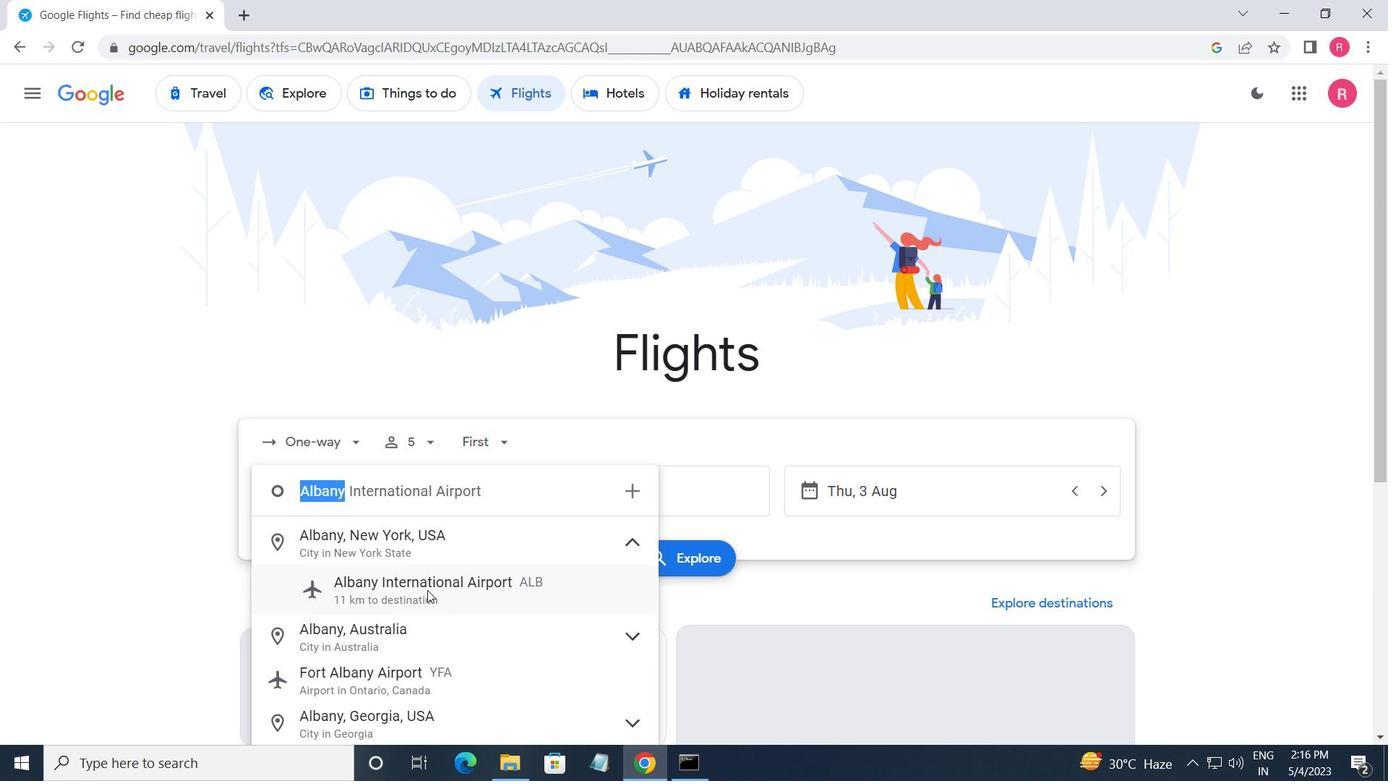 
Action: Mouse moved to (603, 491)
Screenshot: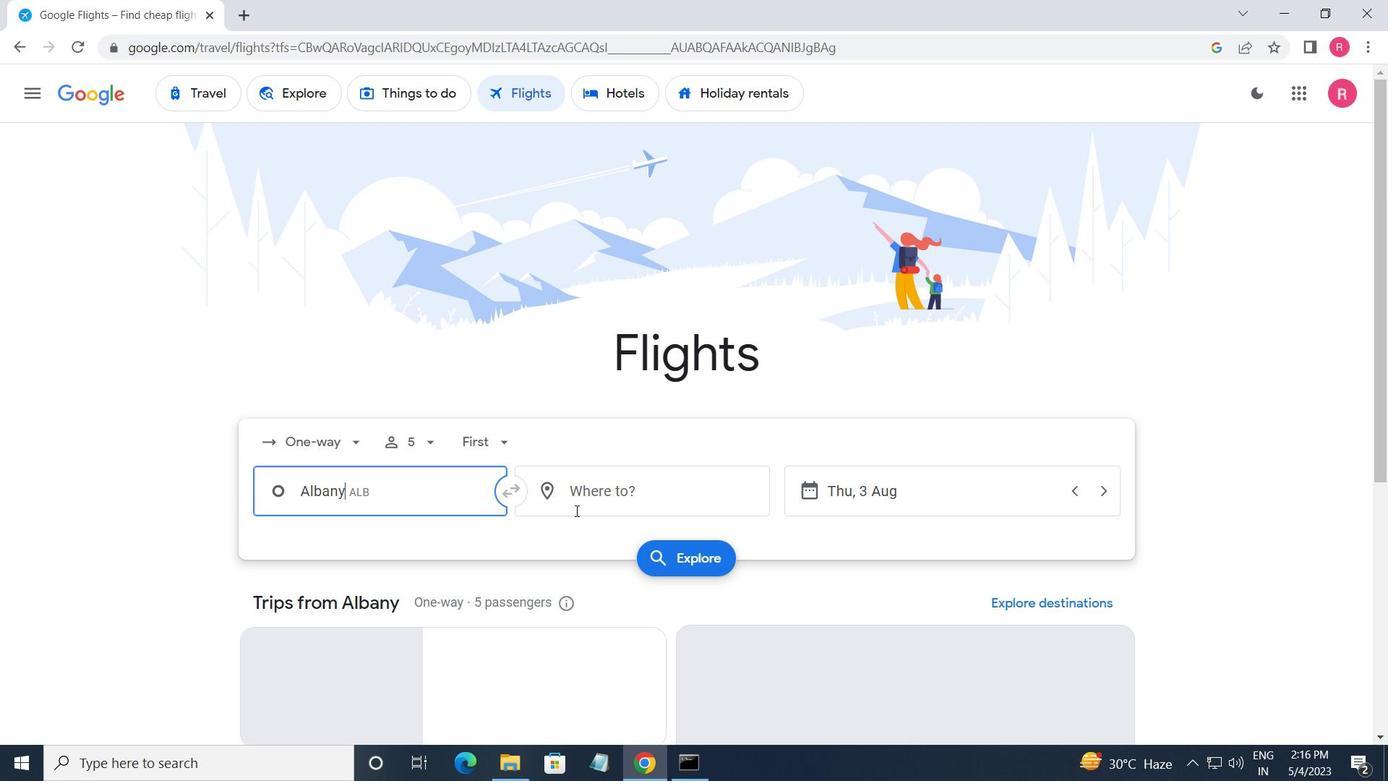 
Action: Mouse pressed left at (603, 491)
Screenshot: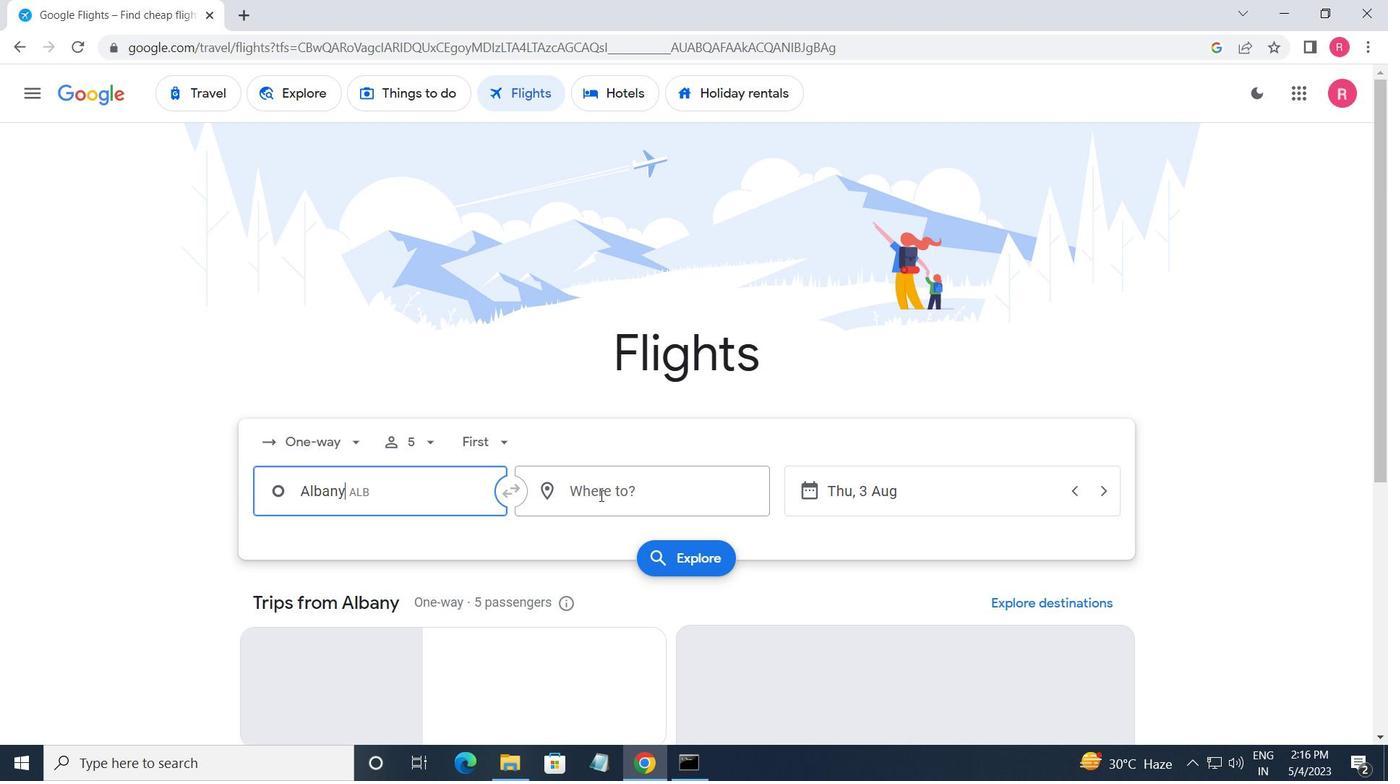 
Action: Mouse moved to (629, 671)
Screenshot: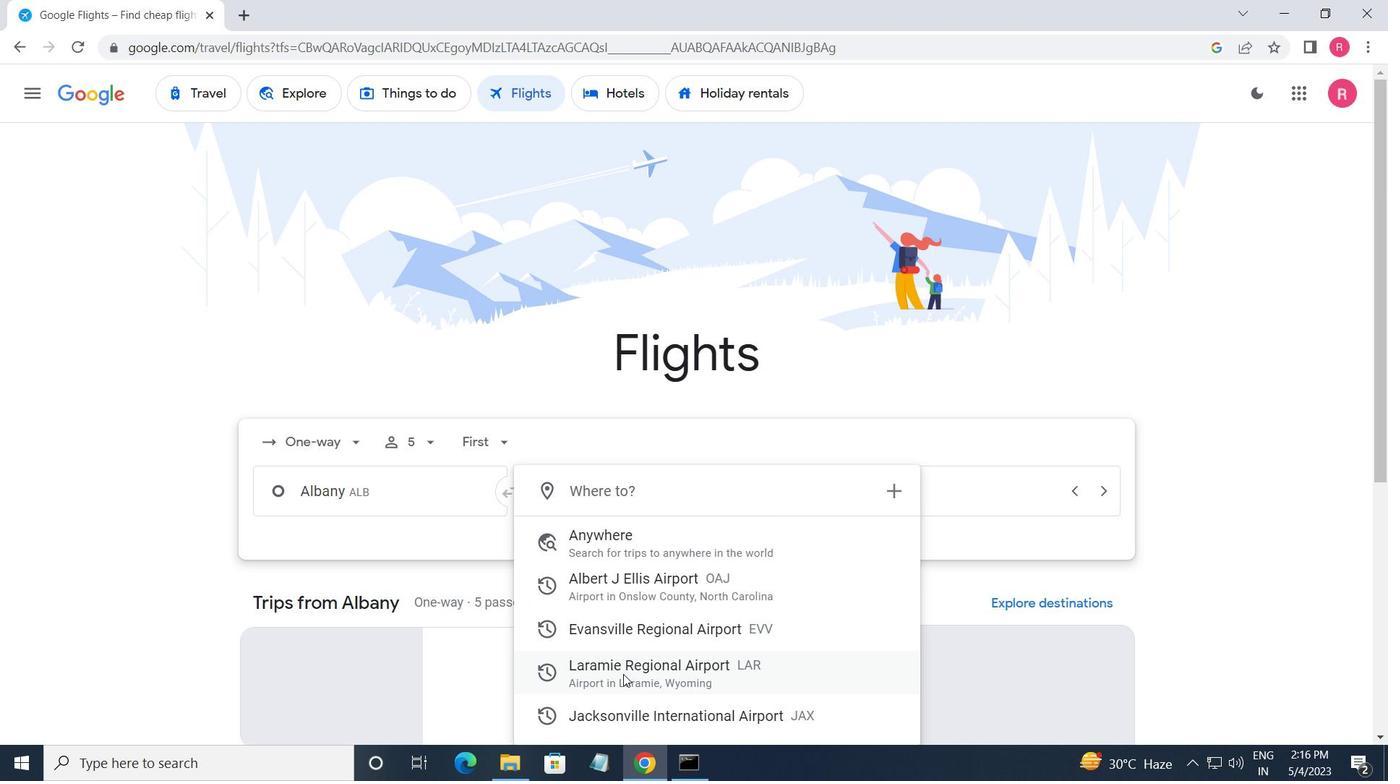 
Action: Mouse pressed left at (629, 671)
Screenshot: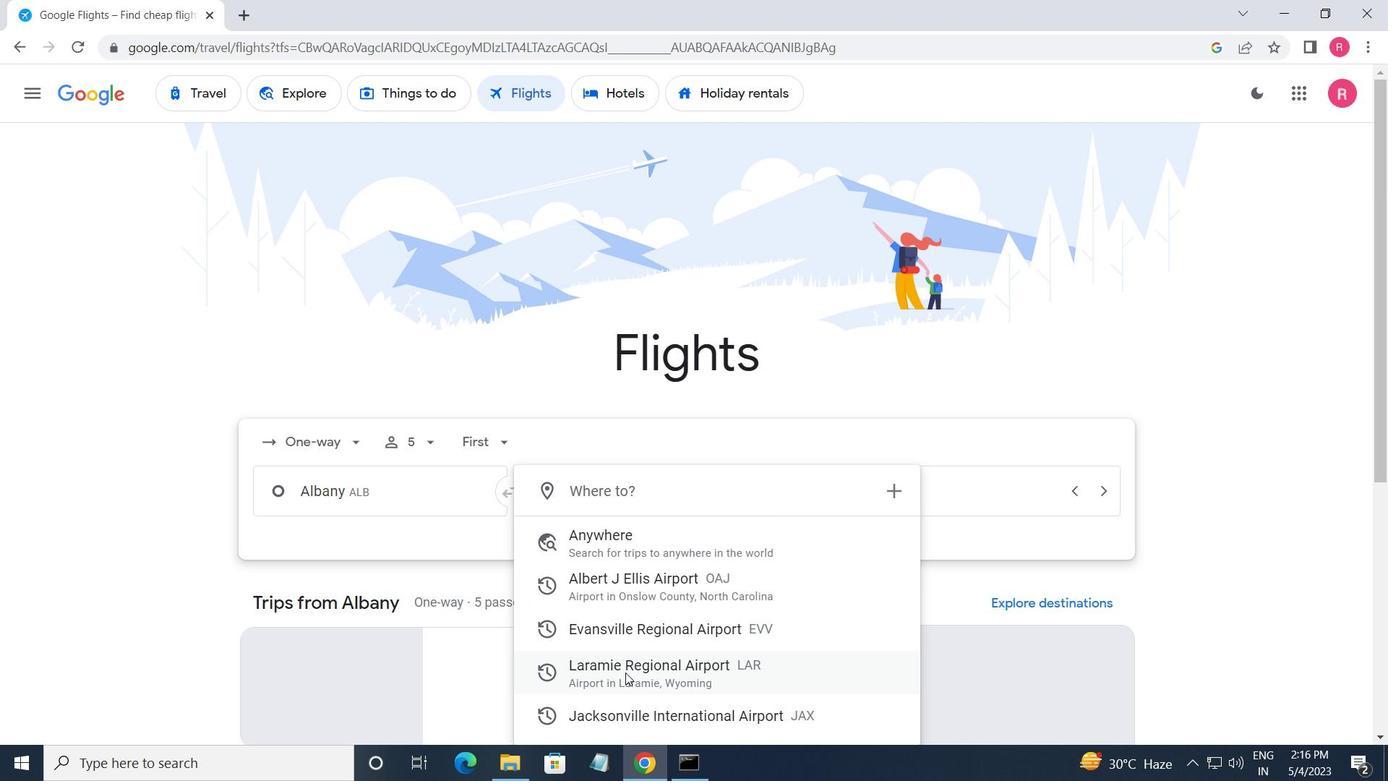 
Action: Mouse moved to (864, 491)
Screenshot: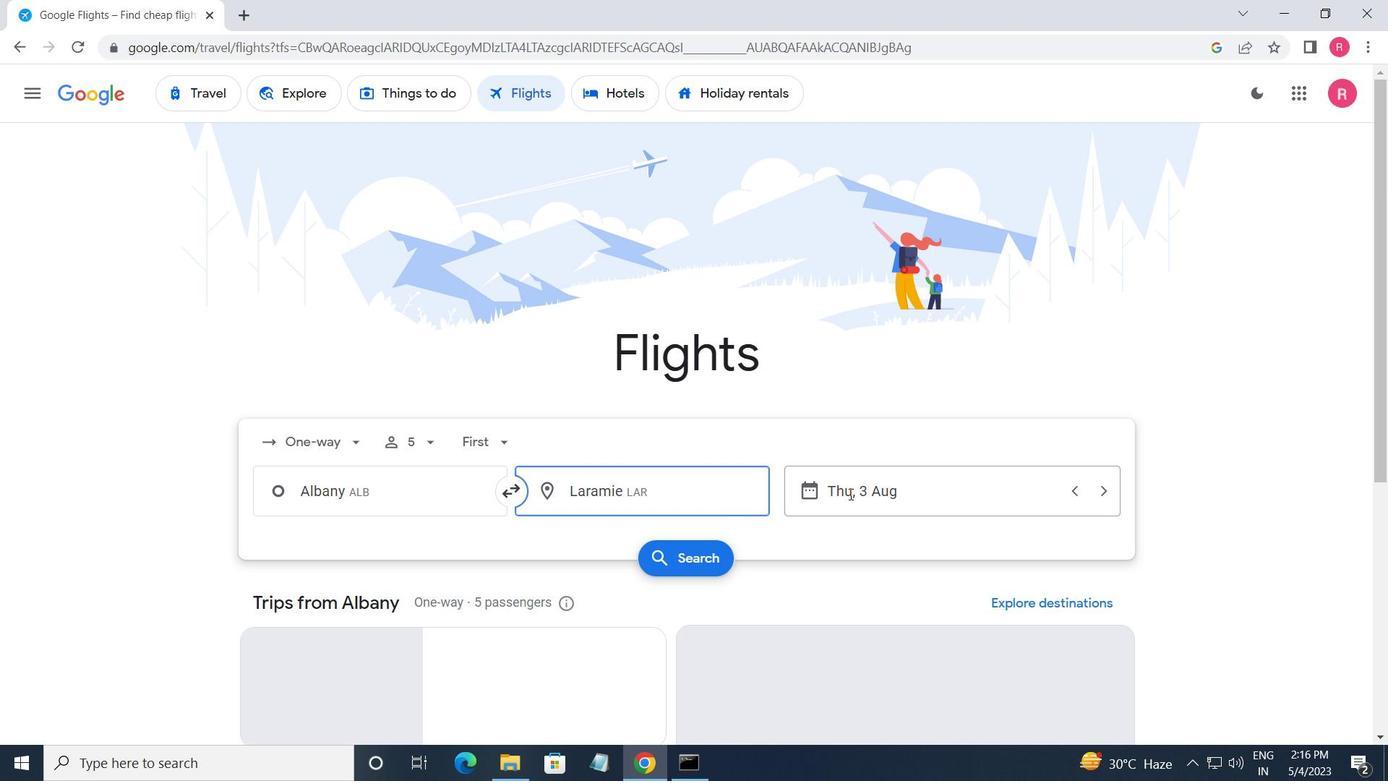 
Action: Mouse pressed left at (864, 491)
Screenshot: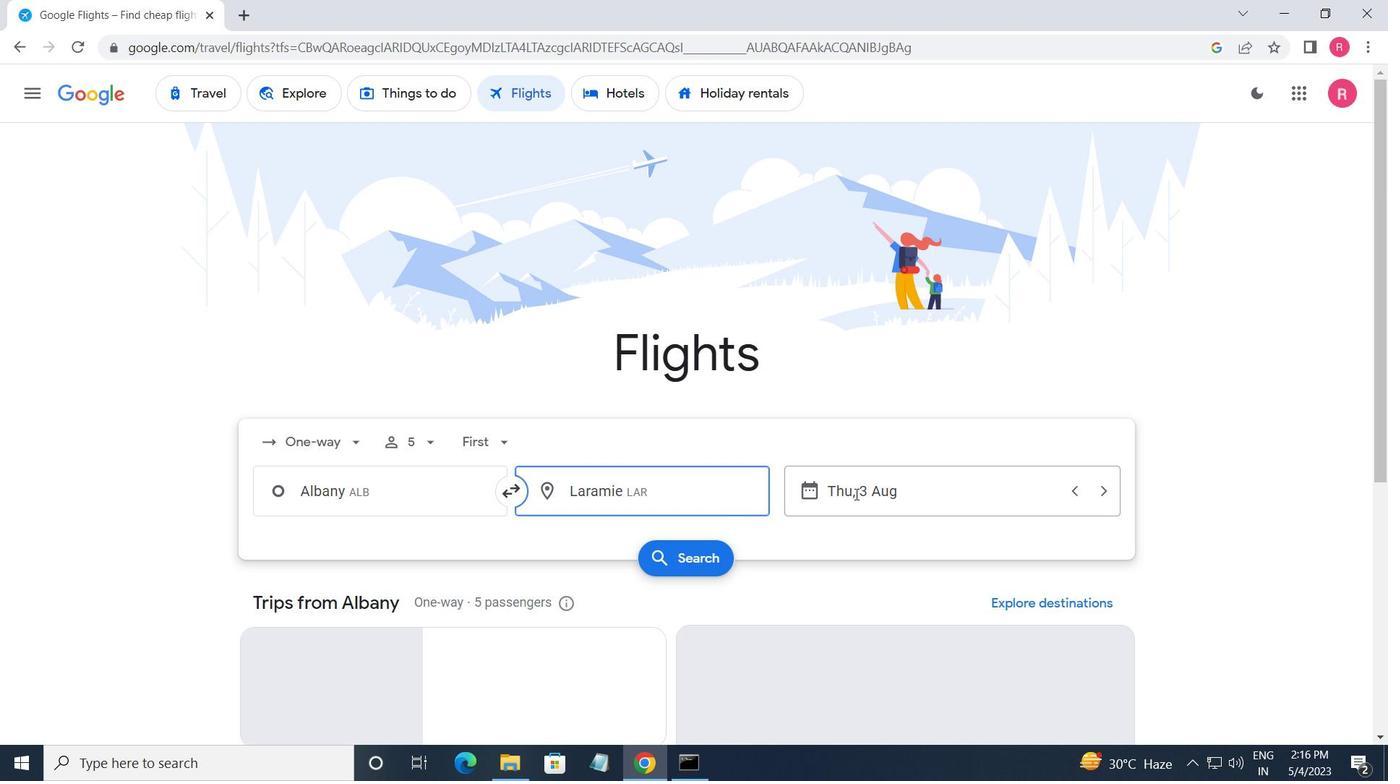 
Action: Mouse moved to (646, 421)
Screenshot: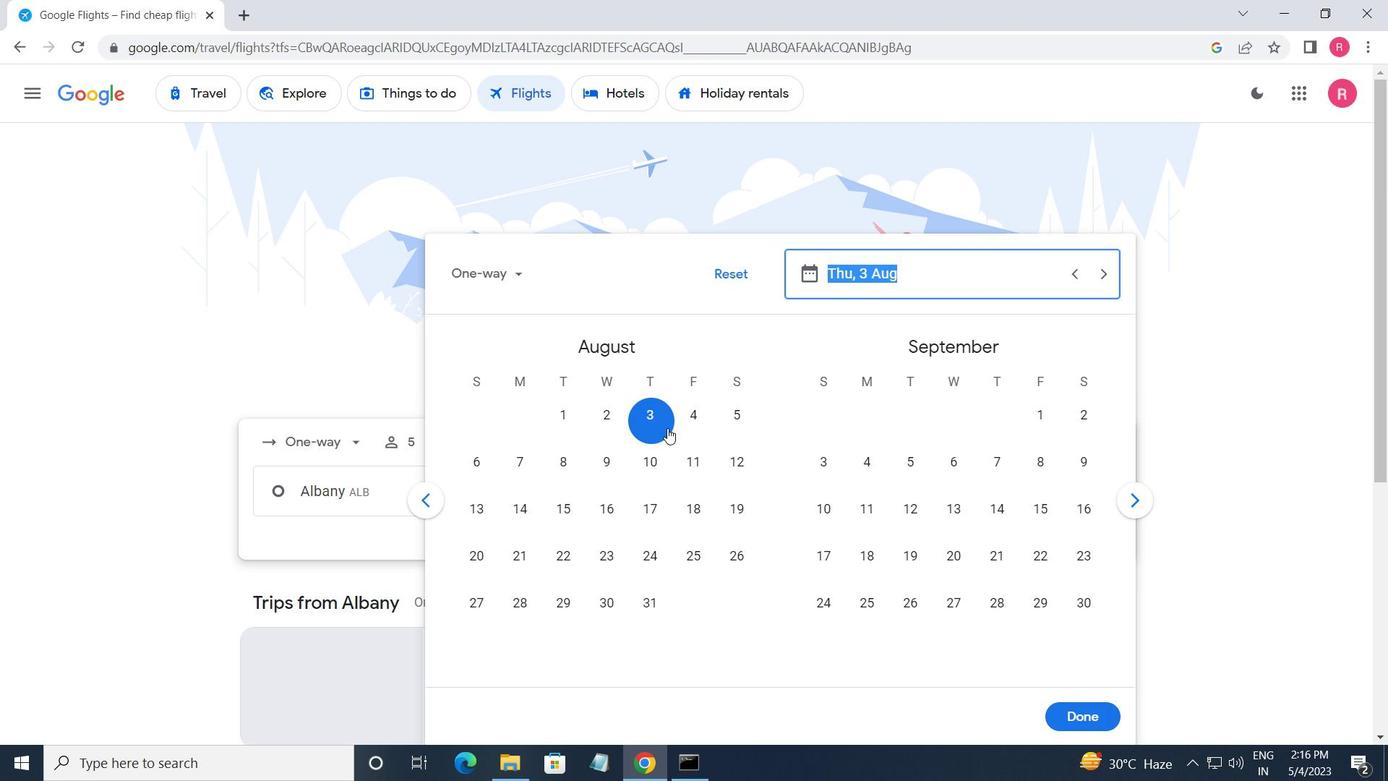 
Action: Mouse pressed left at (646, 421)
Screenshot: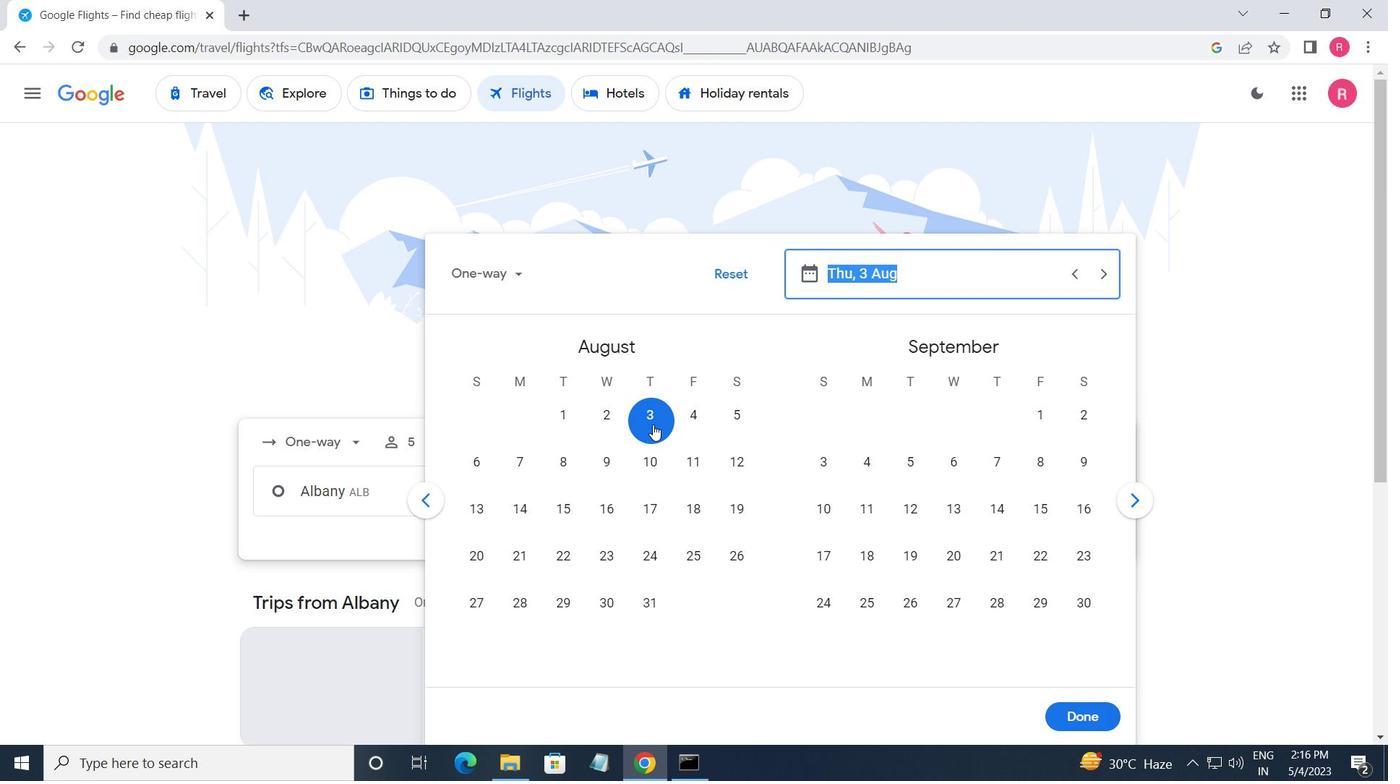 
Action: Mouse moved to (1098, 716)
Screenshot: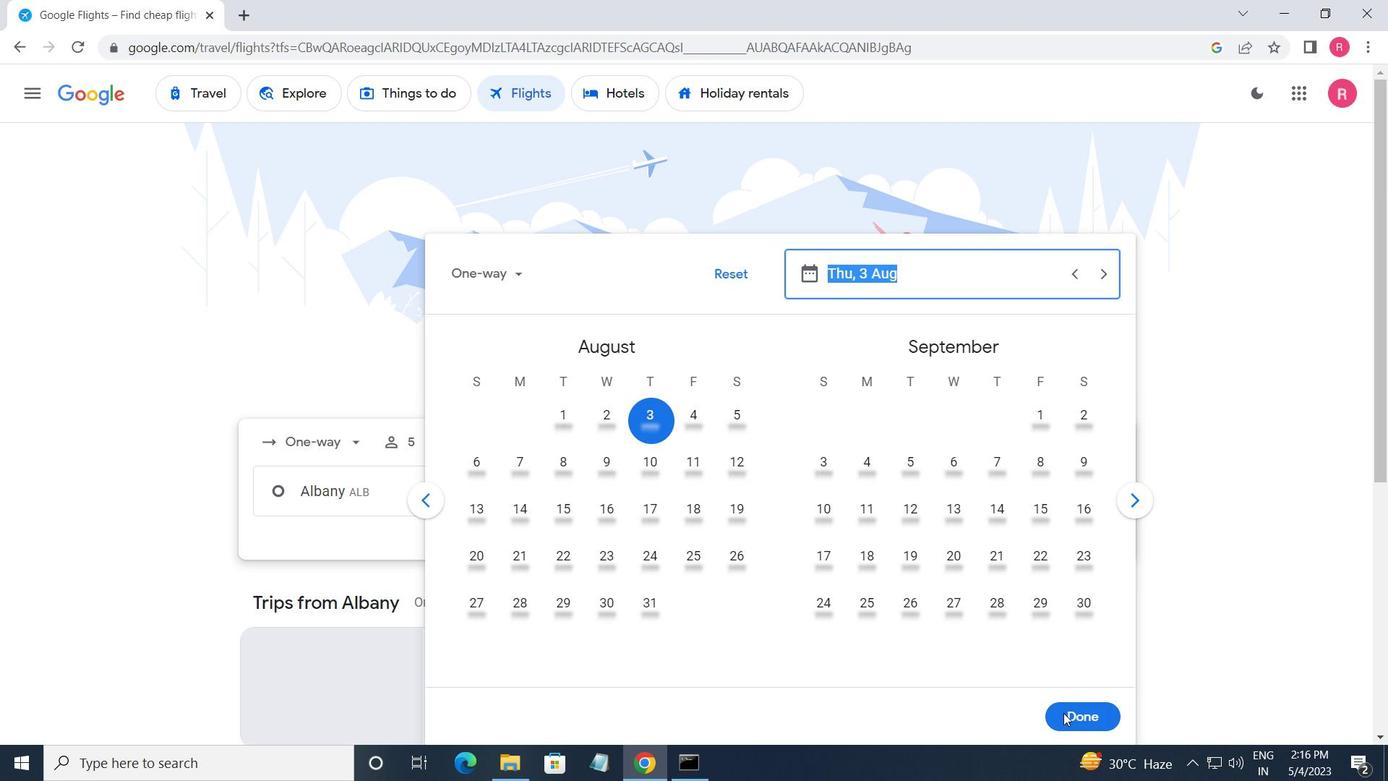 
Action: Mouse pressed left at (1098, 716)
Screenshot: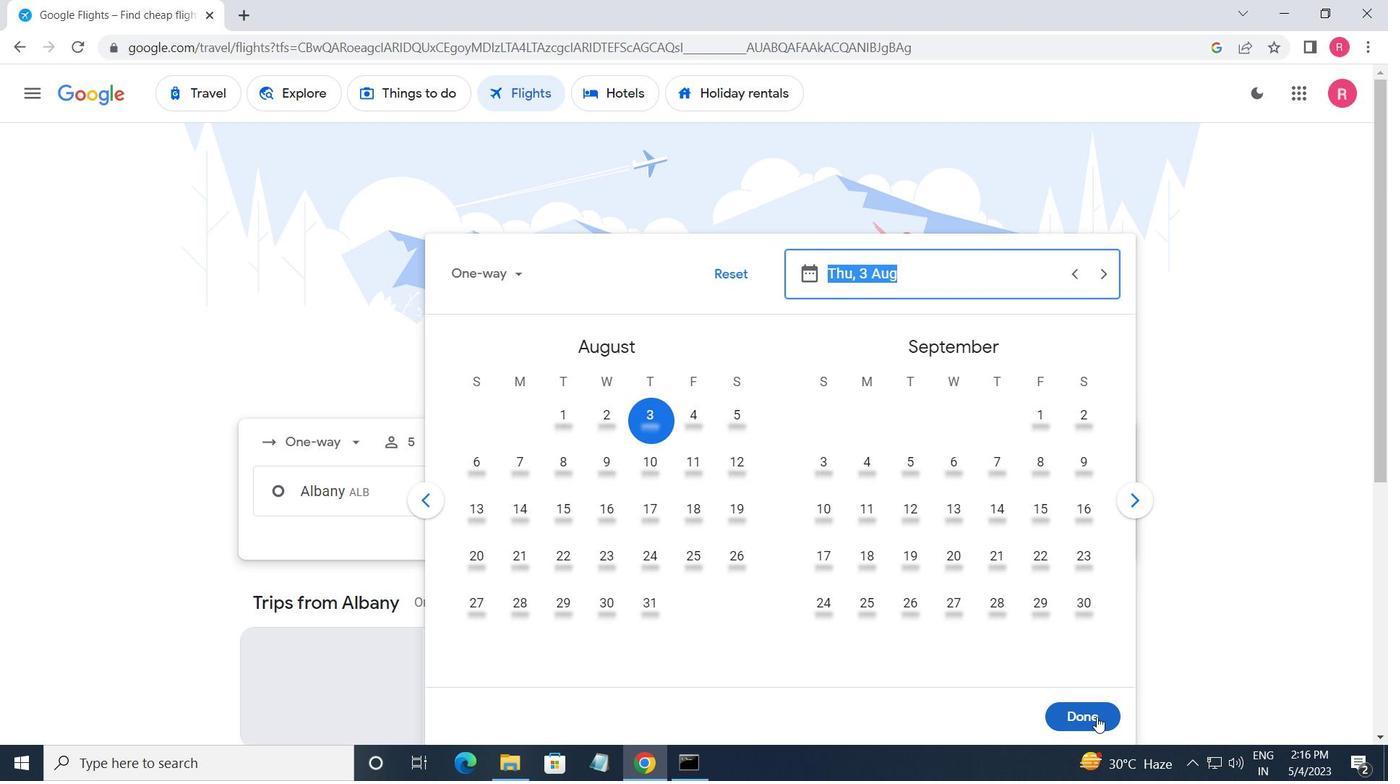 
Action: Mouse moved to (680, 555)
Screenshot: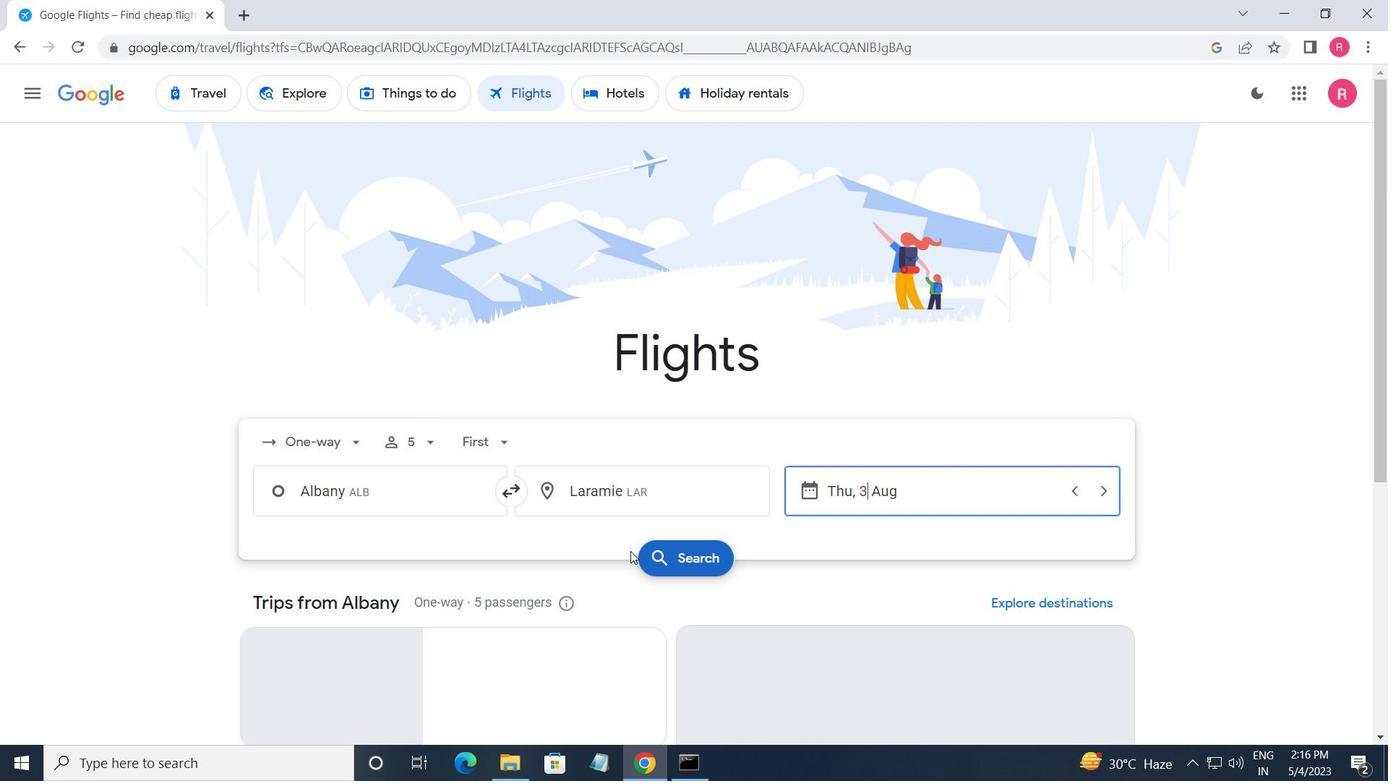 
Action: Mouse pressed left at (680, 555)
Screenshot: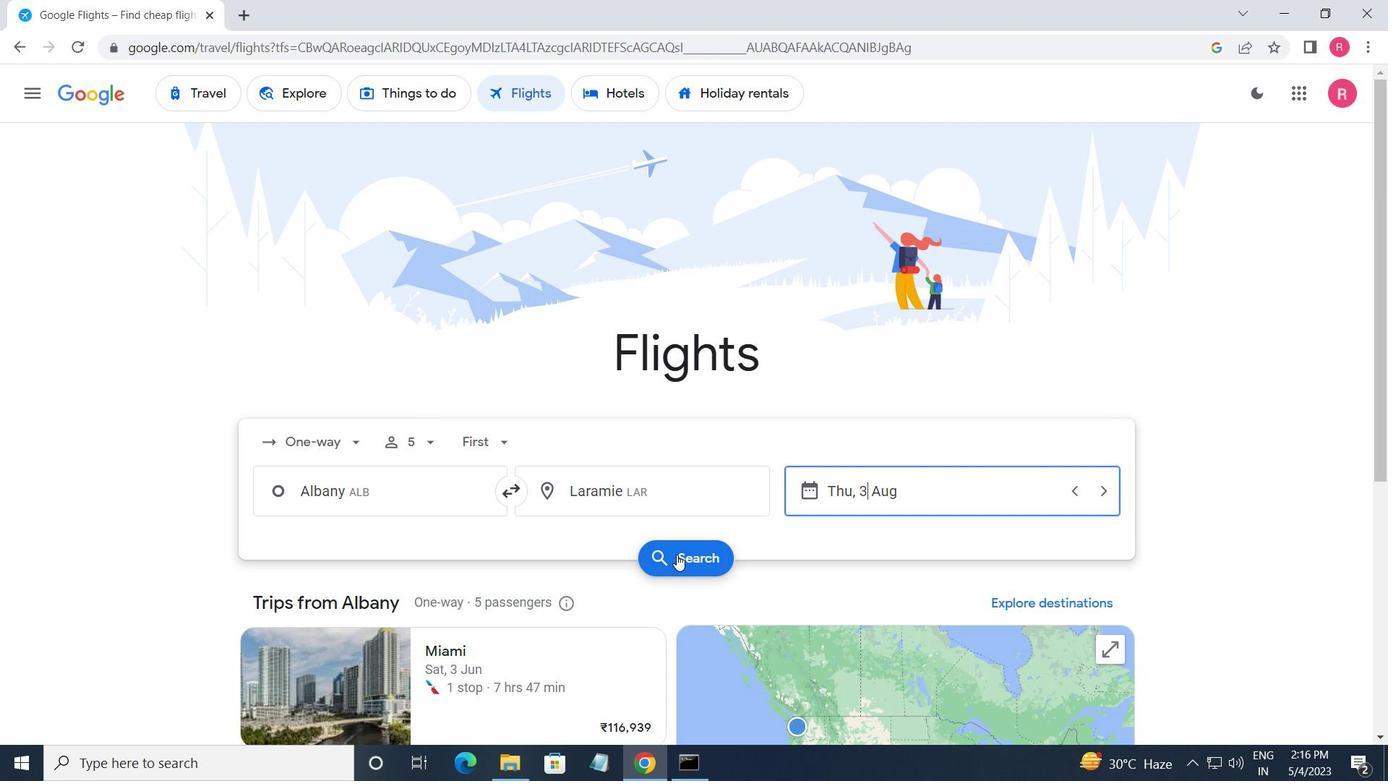 
Action: Mouse moved to (293, 265)
Screenshot: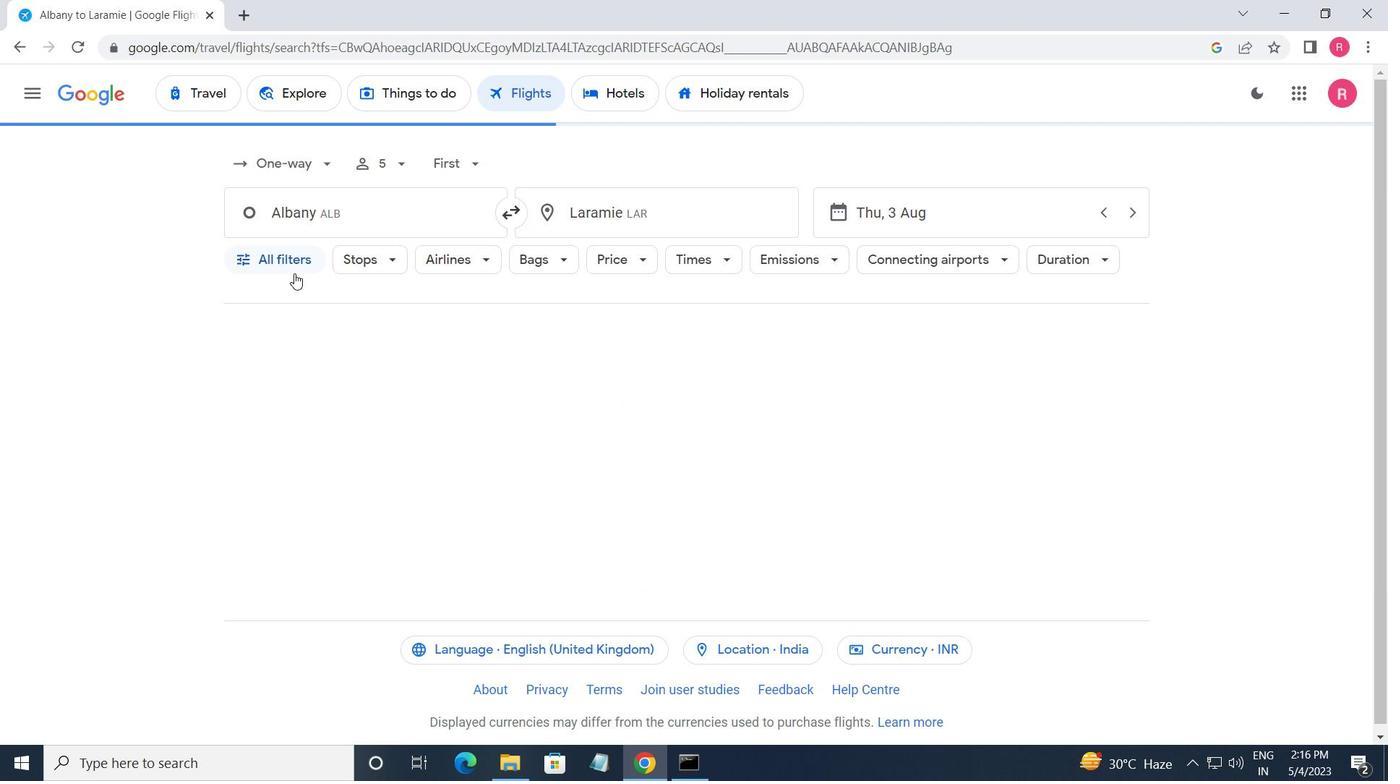 
Action: Mouse pressed left at (293, 265)
Screenshot: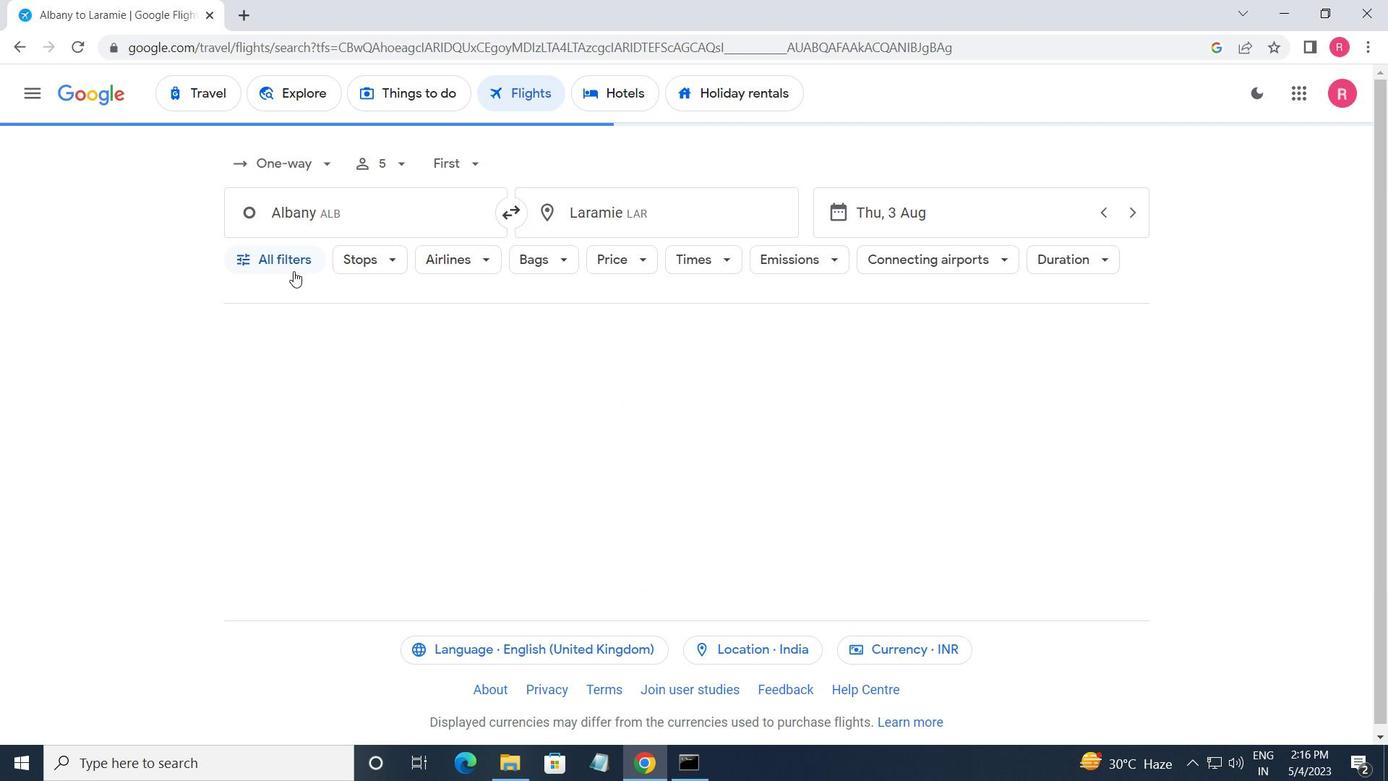 
Action: Mouse moved to (368, 606)
Screenshot: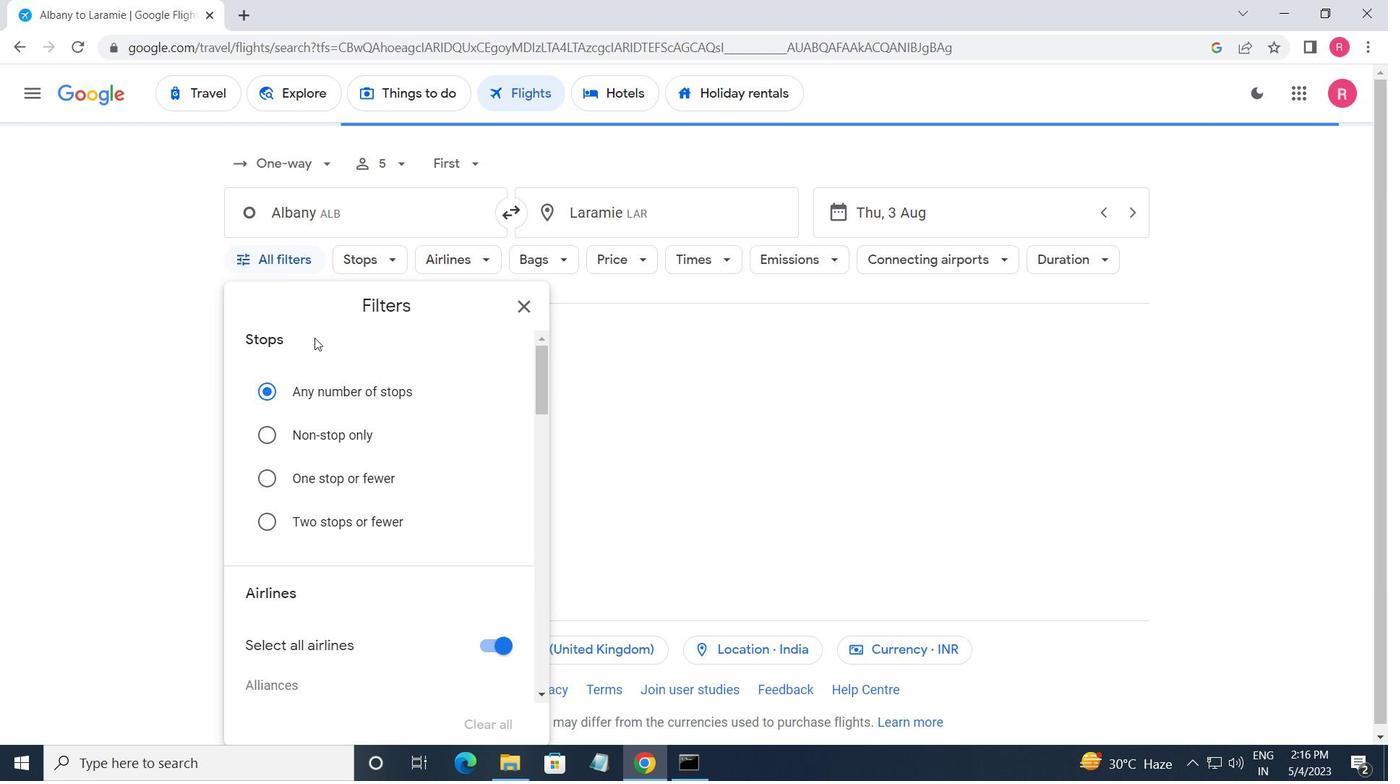 
Action: Mouse scrolled (368, 606) with delta (0, 0)
Screenshot: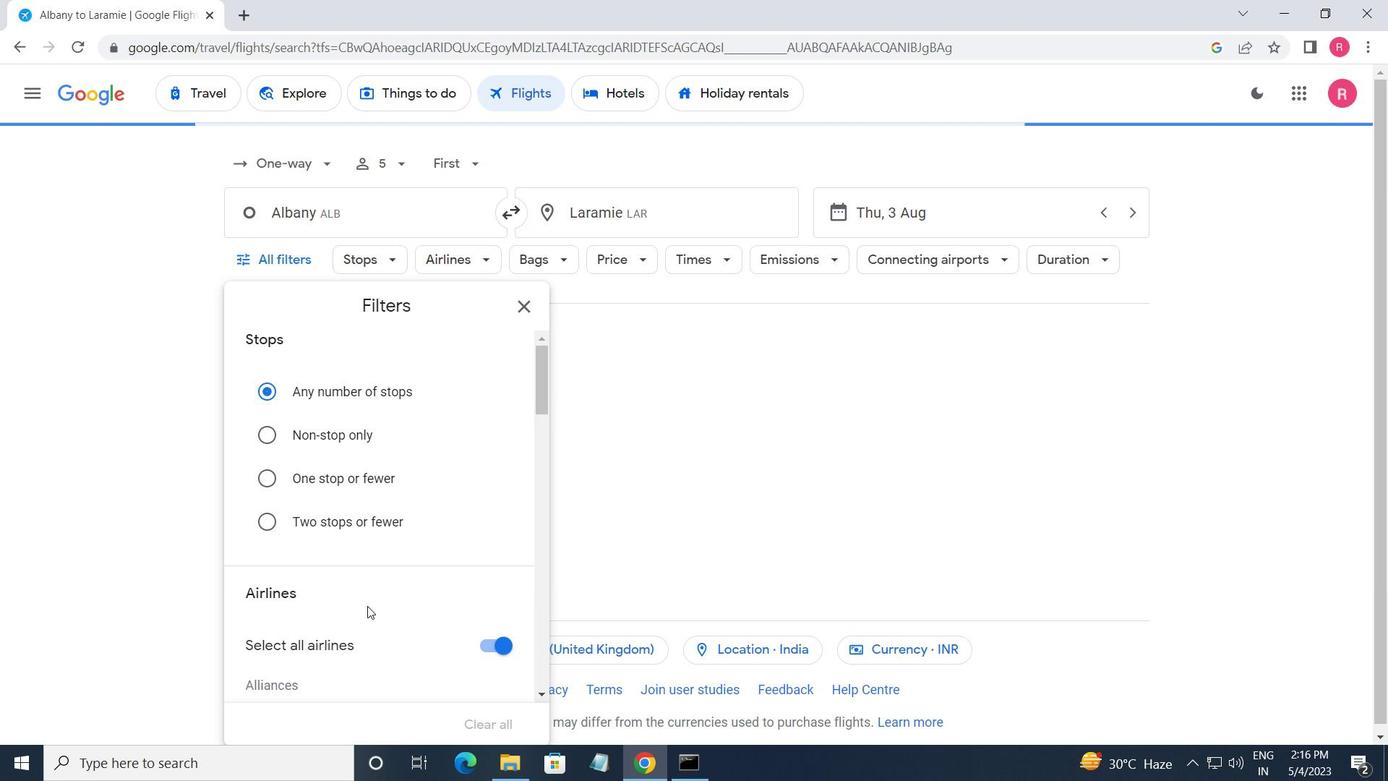 
Action: Mouse moved to (353, 560)
Screenshot: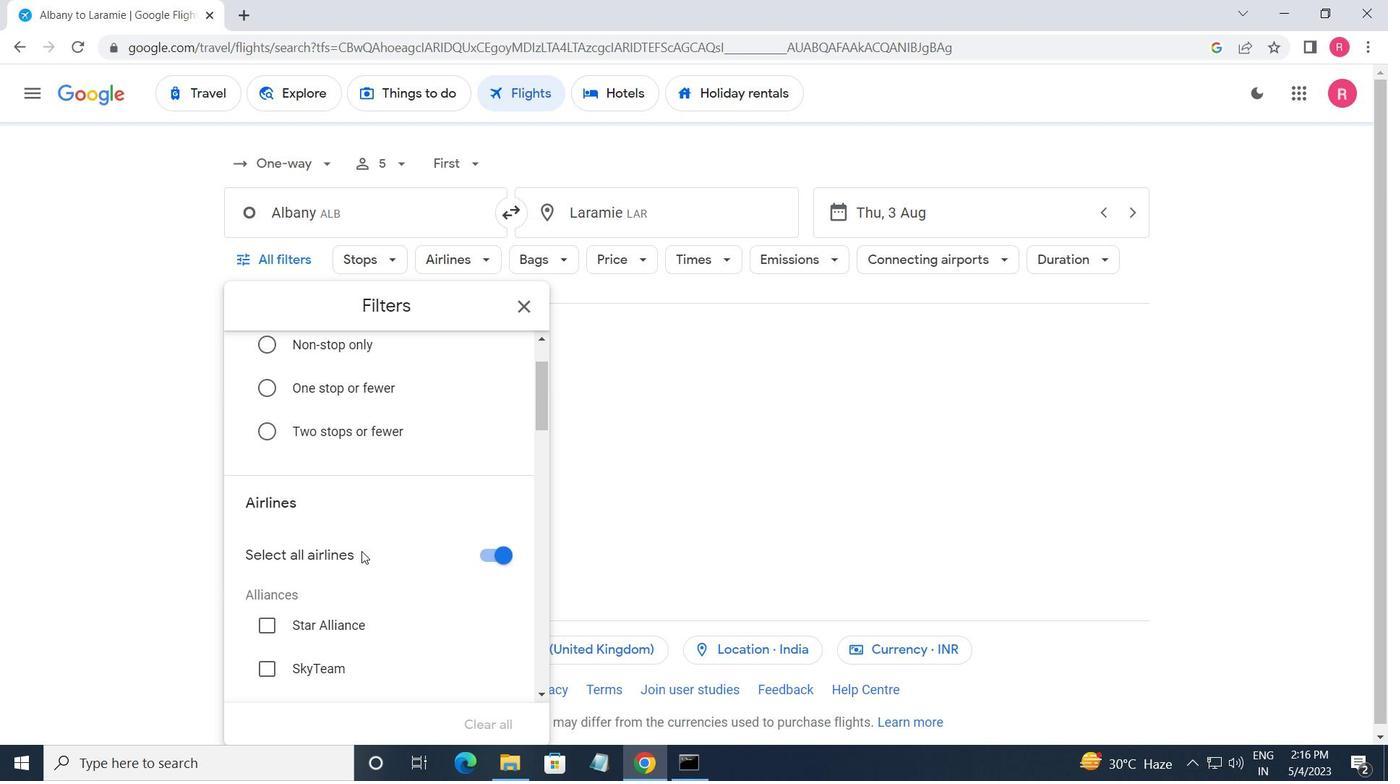 
Action: Mouse scrolled (353, 559) with delta (0, 0)
Screenshot: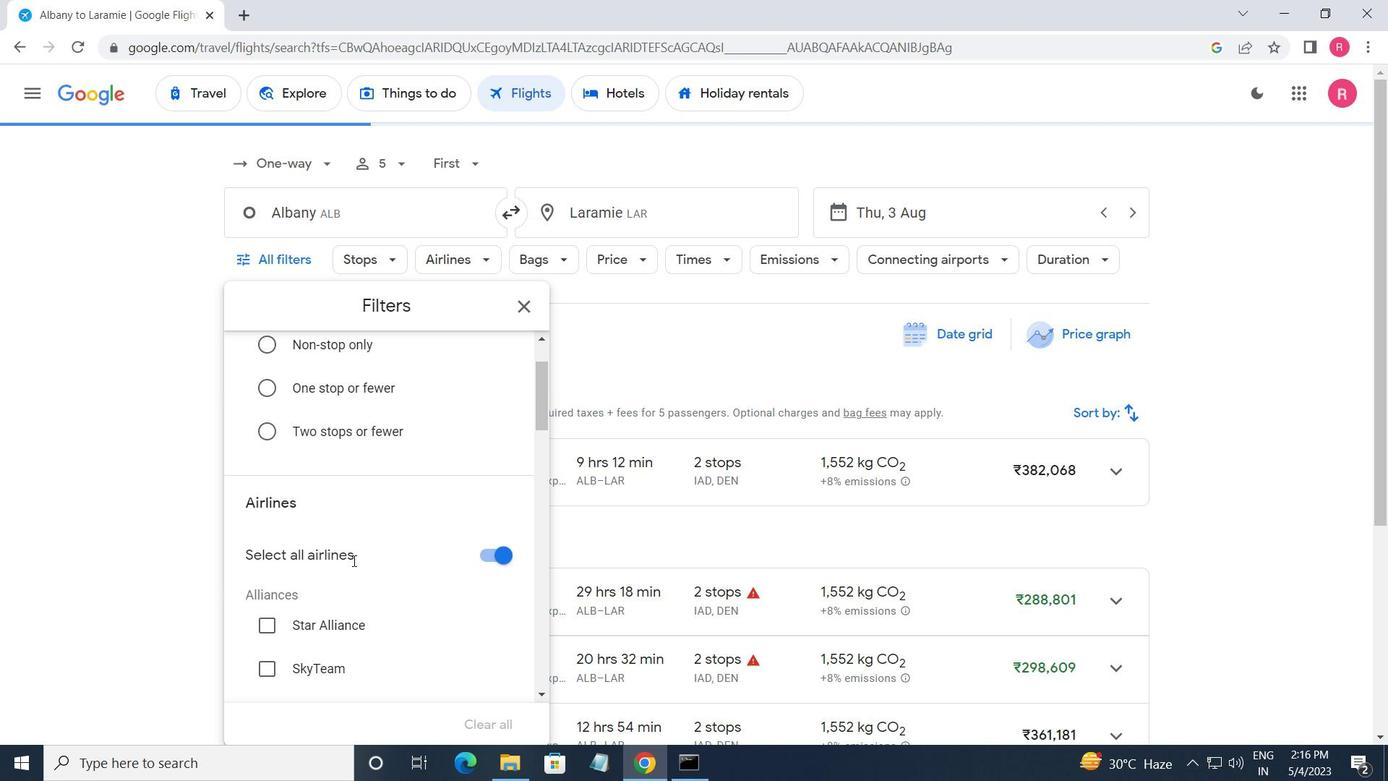 
Action: Mouse moved to (353, 563)
Screenshot: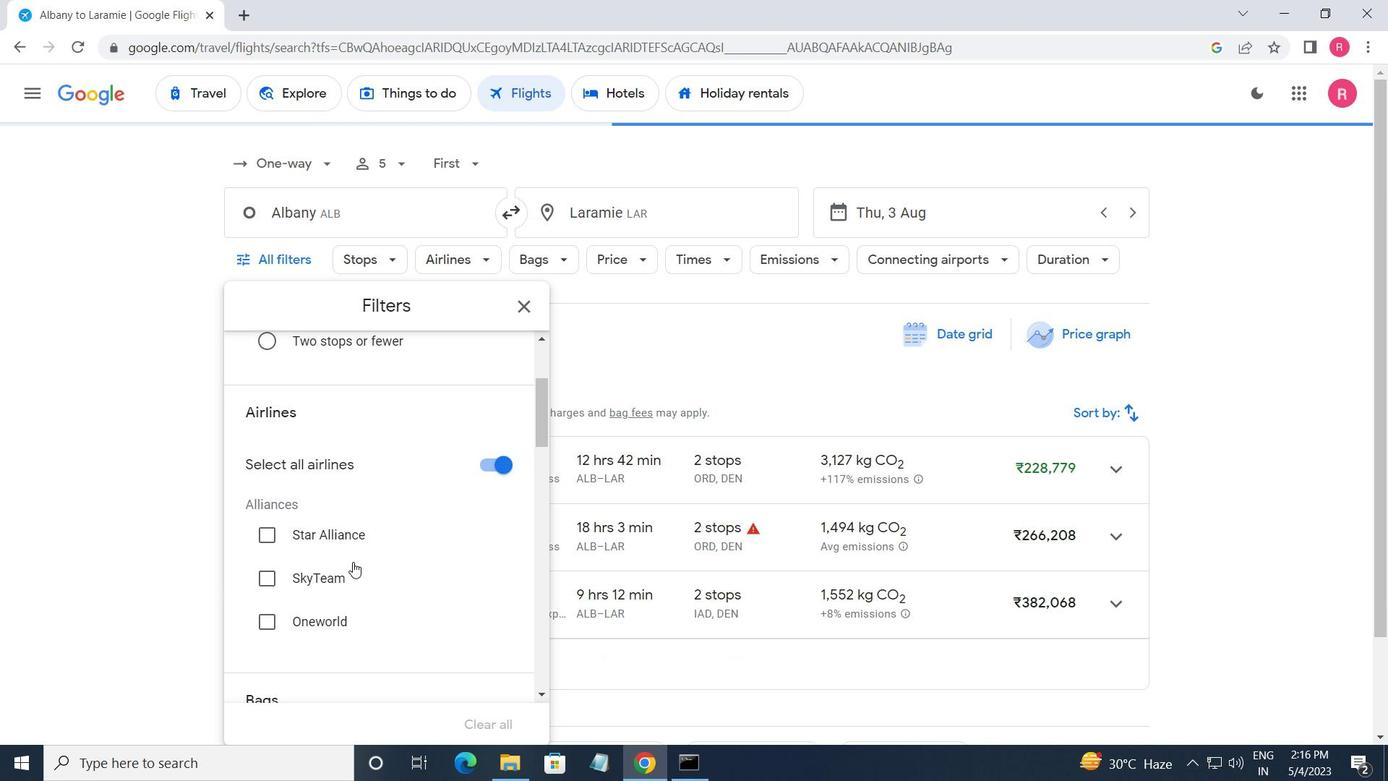 
Action: Mouse scrolled (353, 562) with delta (0, 0)
Screenshot: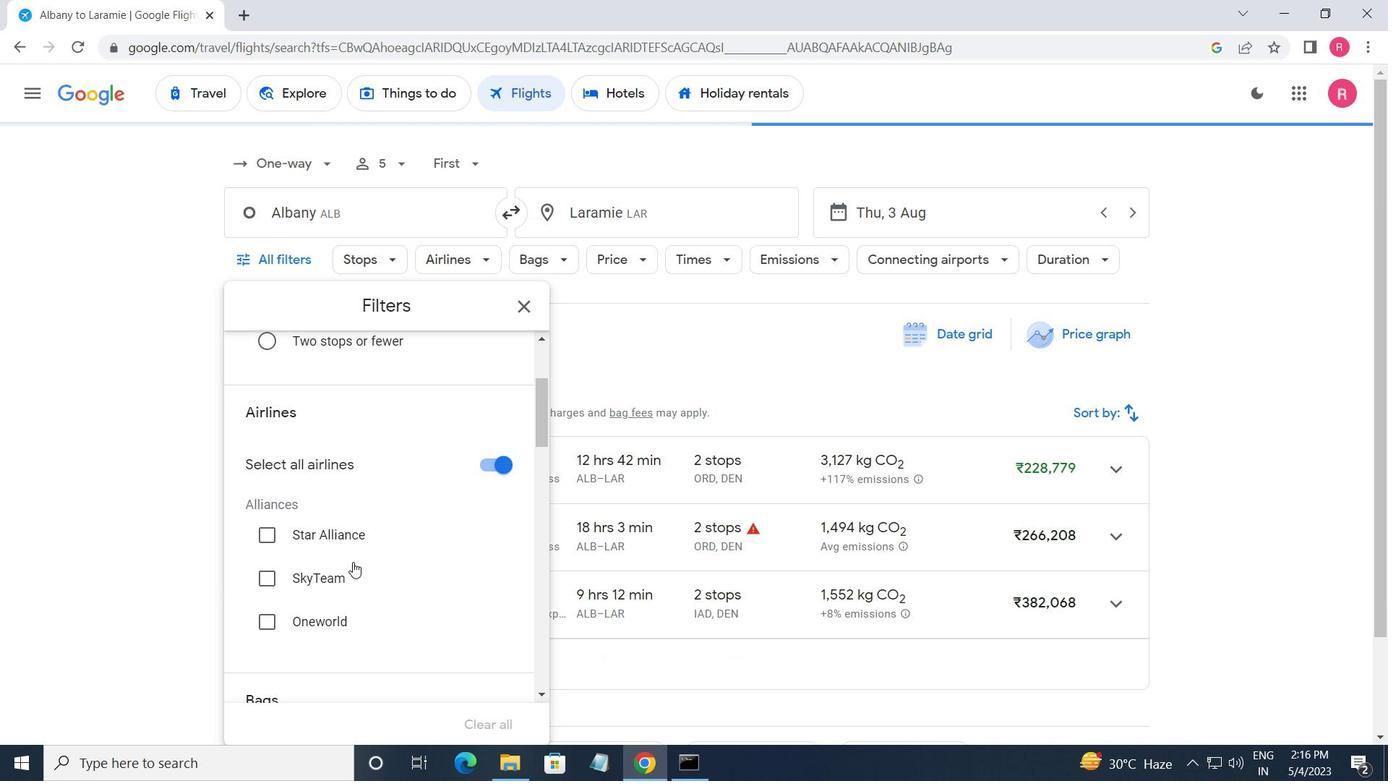 
Action: Mouse scrolled (353, 562) with delta (0, 0)
Screenshot: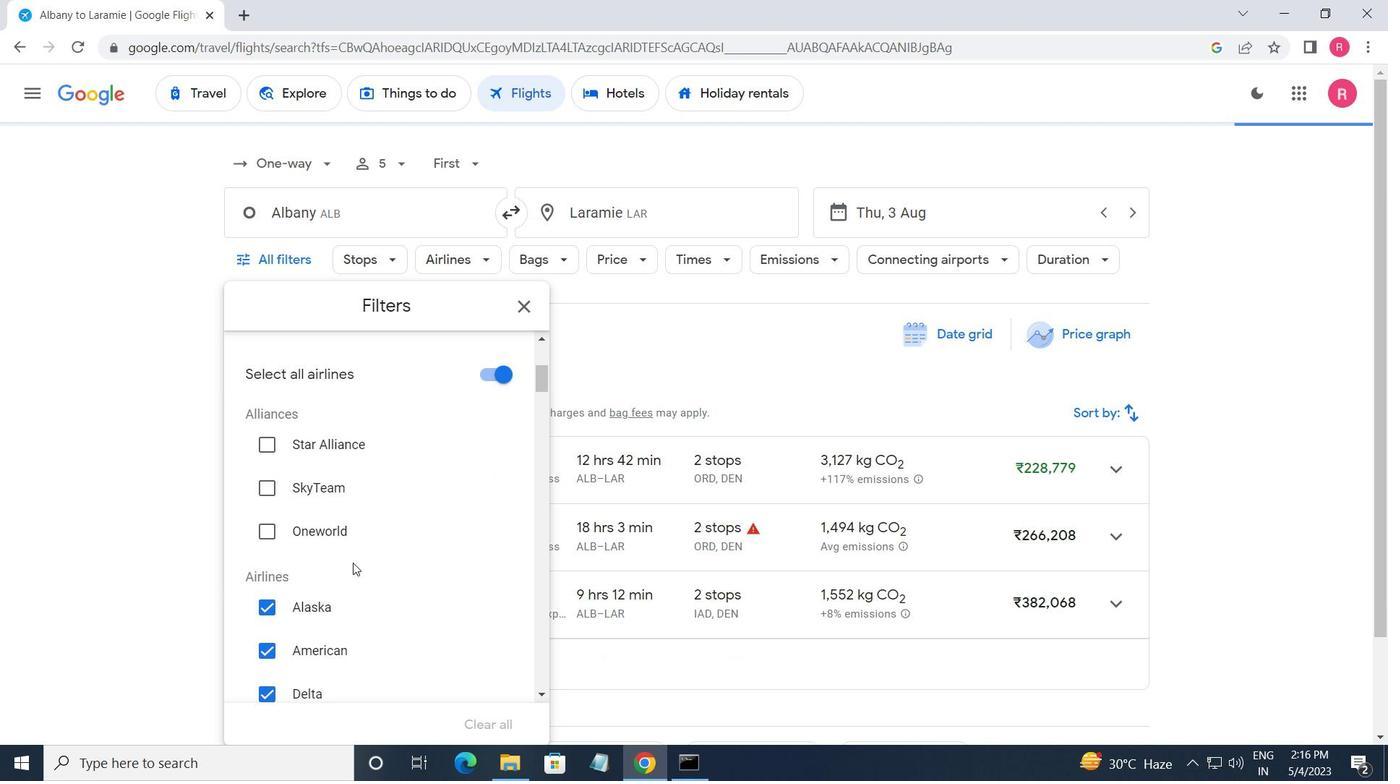 
Action: Mouse moved to (353, 564)
Screenshot: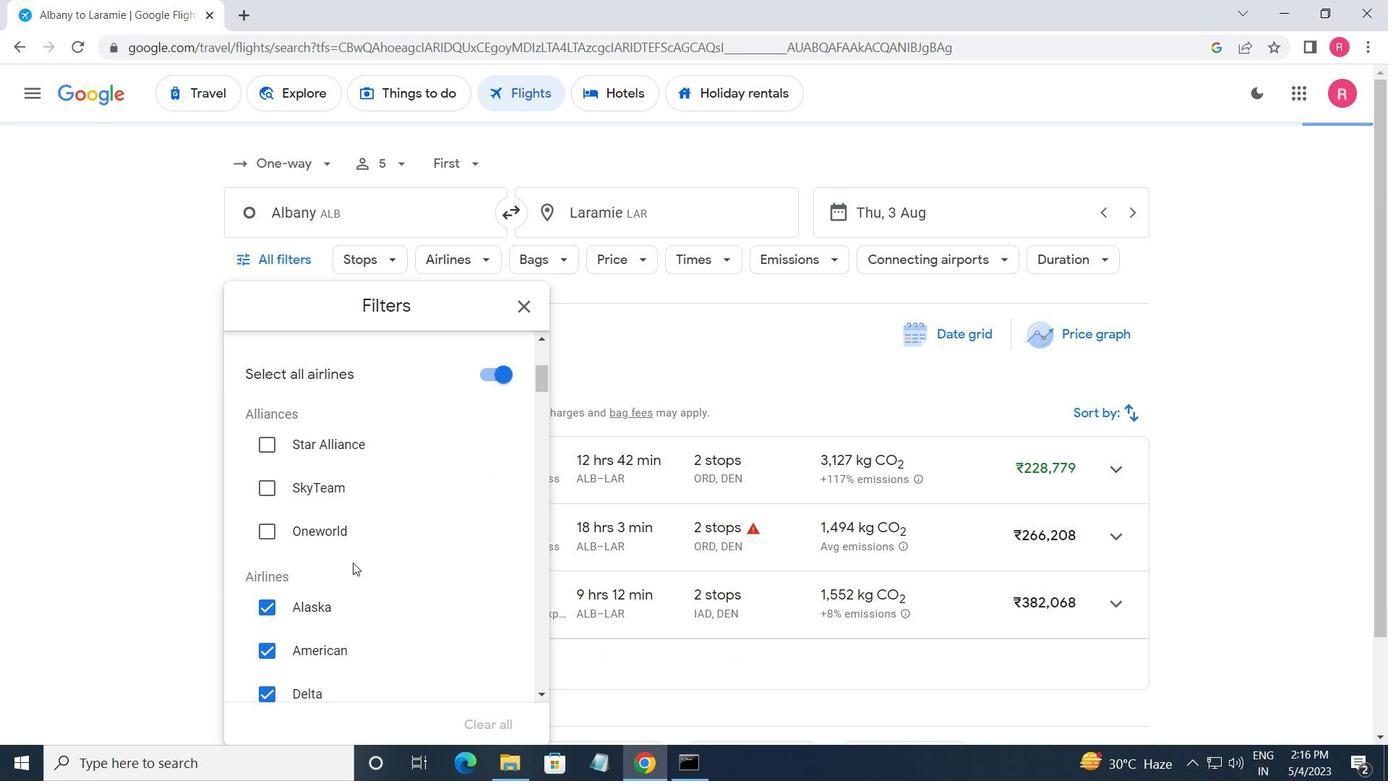 
Action: Mouse scrolled (353, 563) with delta (0, 0)
Screenshot: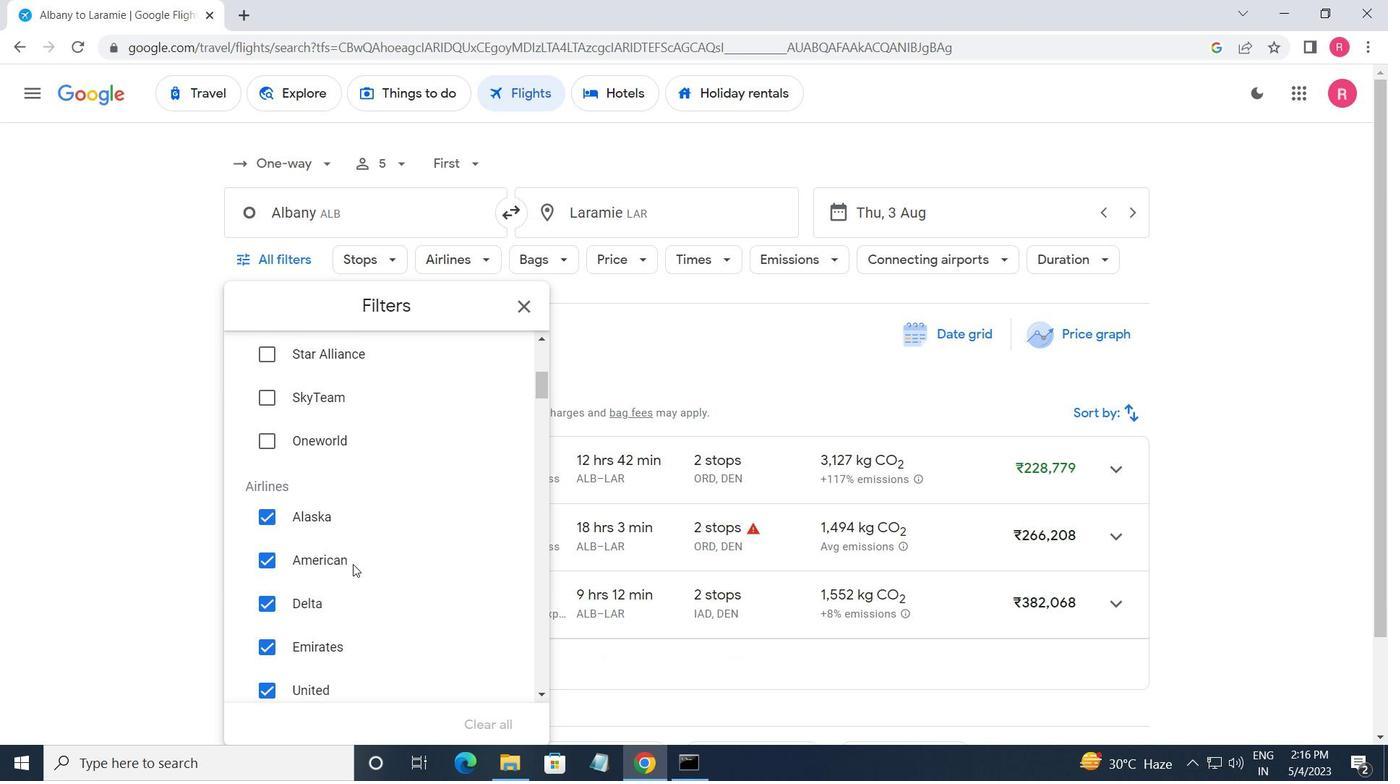 
Action: Mouse scrolled (353, 563) with delta (0, 0)
Screenshot: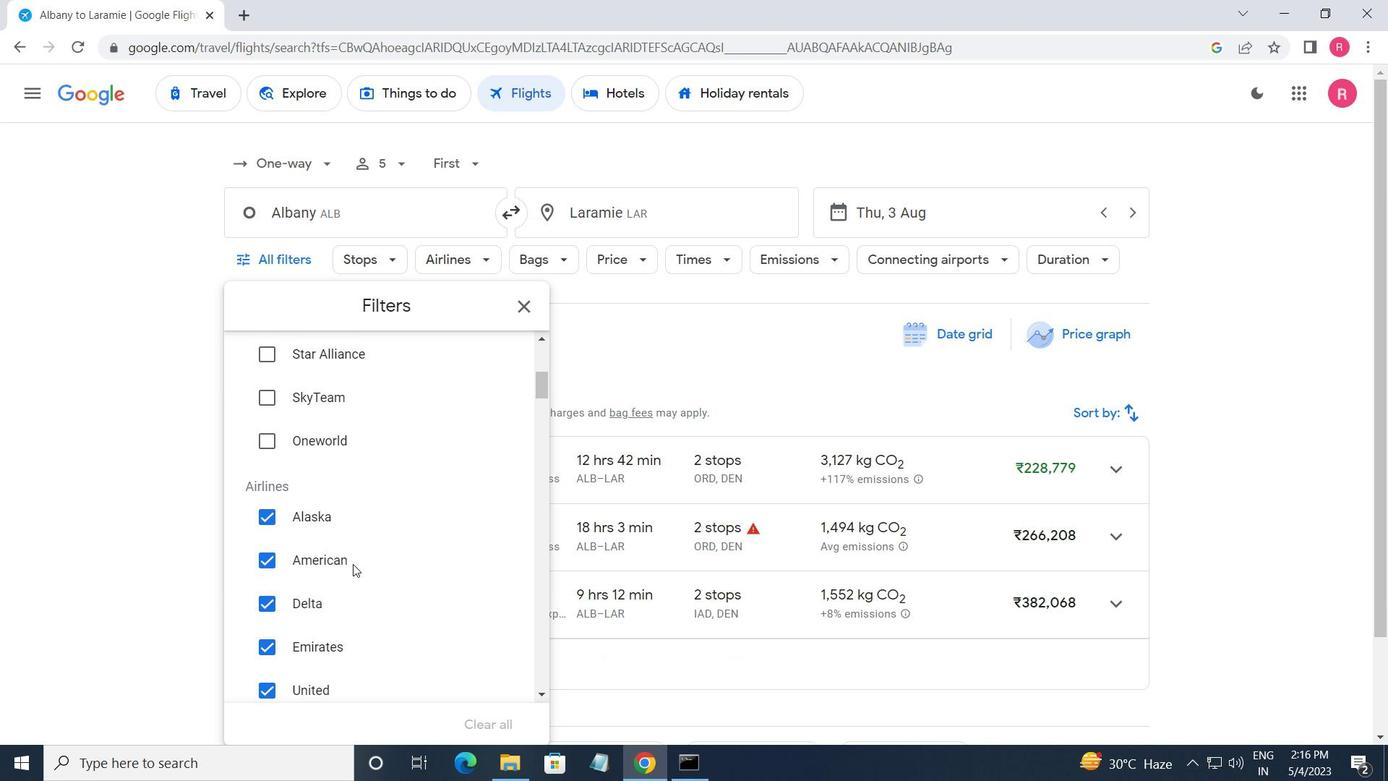 
Action: Mouse moved to (358, 566)
Screenshot: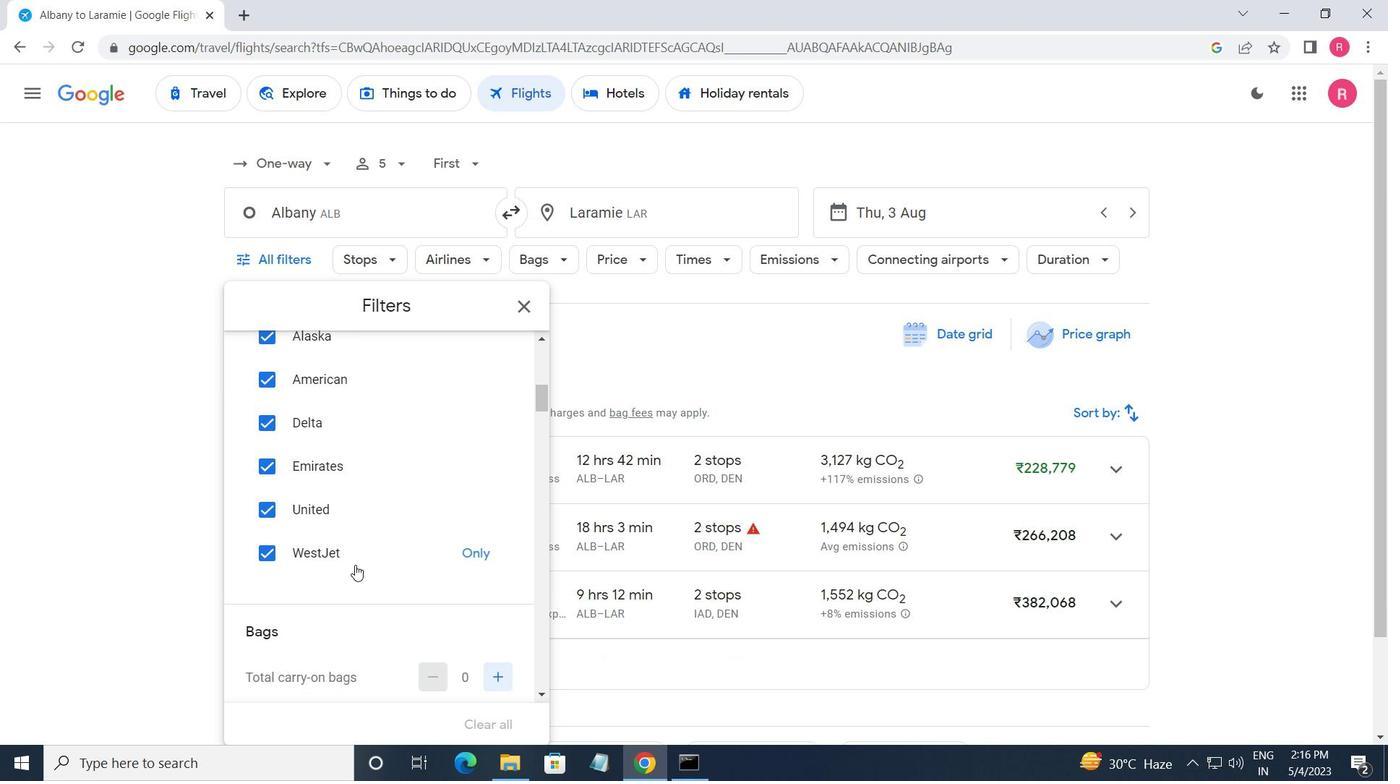 
Action: Mouse scrolled (358, 567) with delta (0, 0)
Screenshot: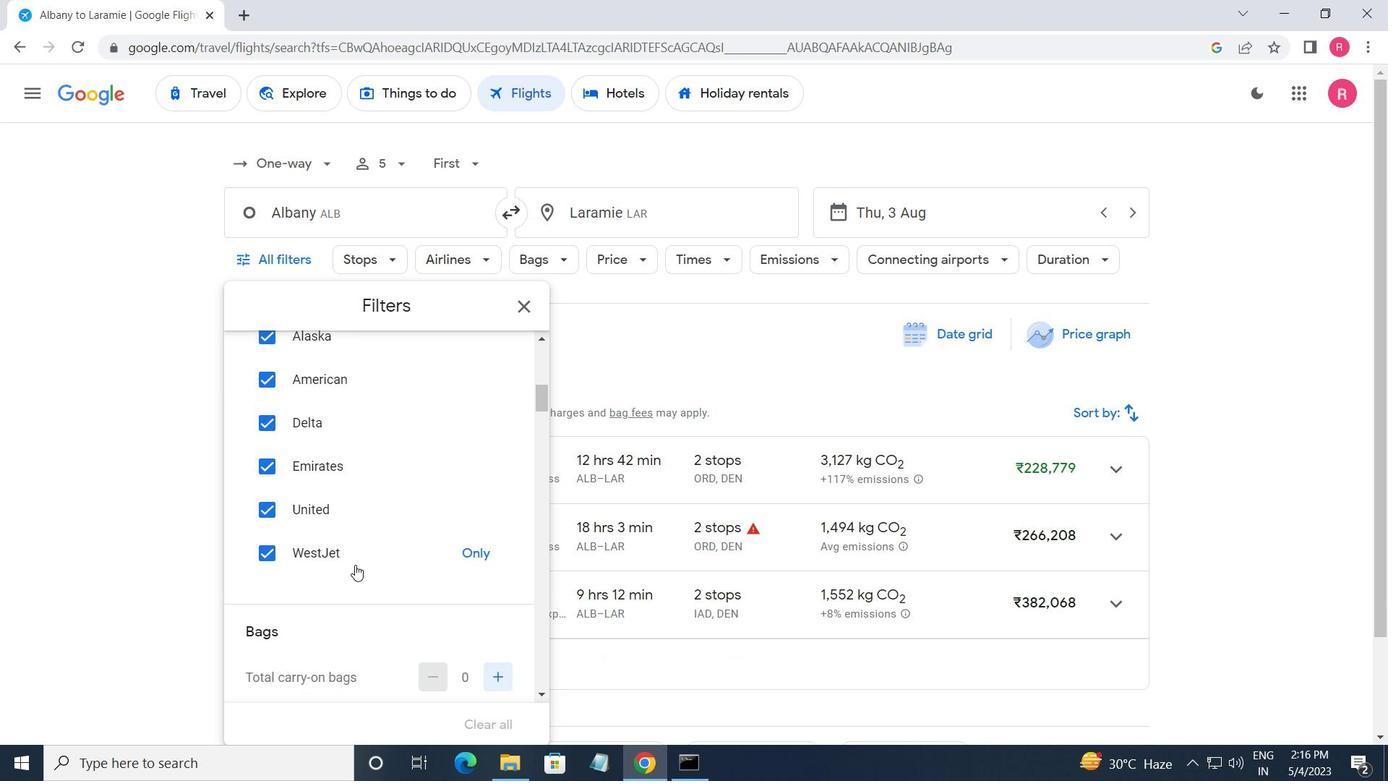 
Action: Mouse moved to (358, 566)
Screenshot: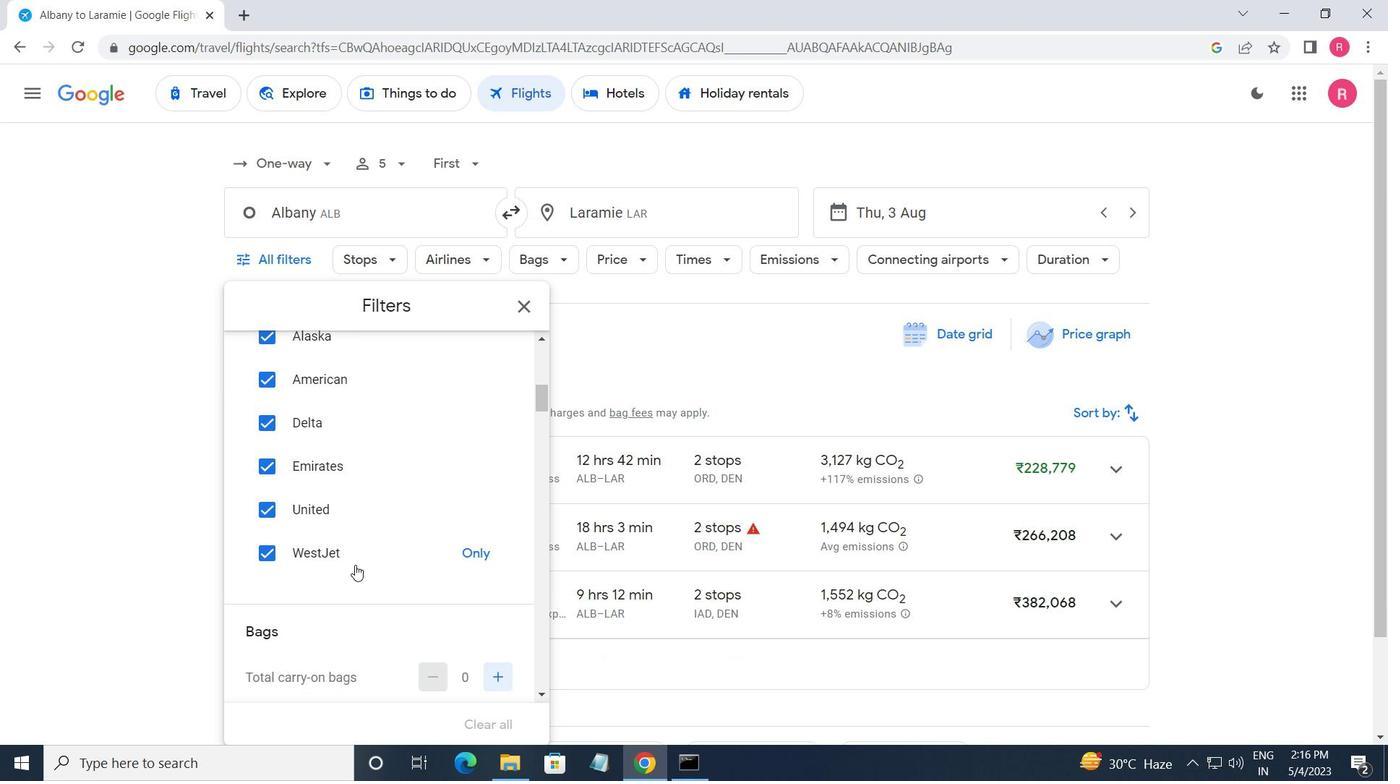 
Action: Mouse scrolled (358, 567) with delta (0, 0)
Screenshot: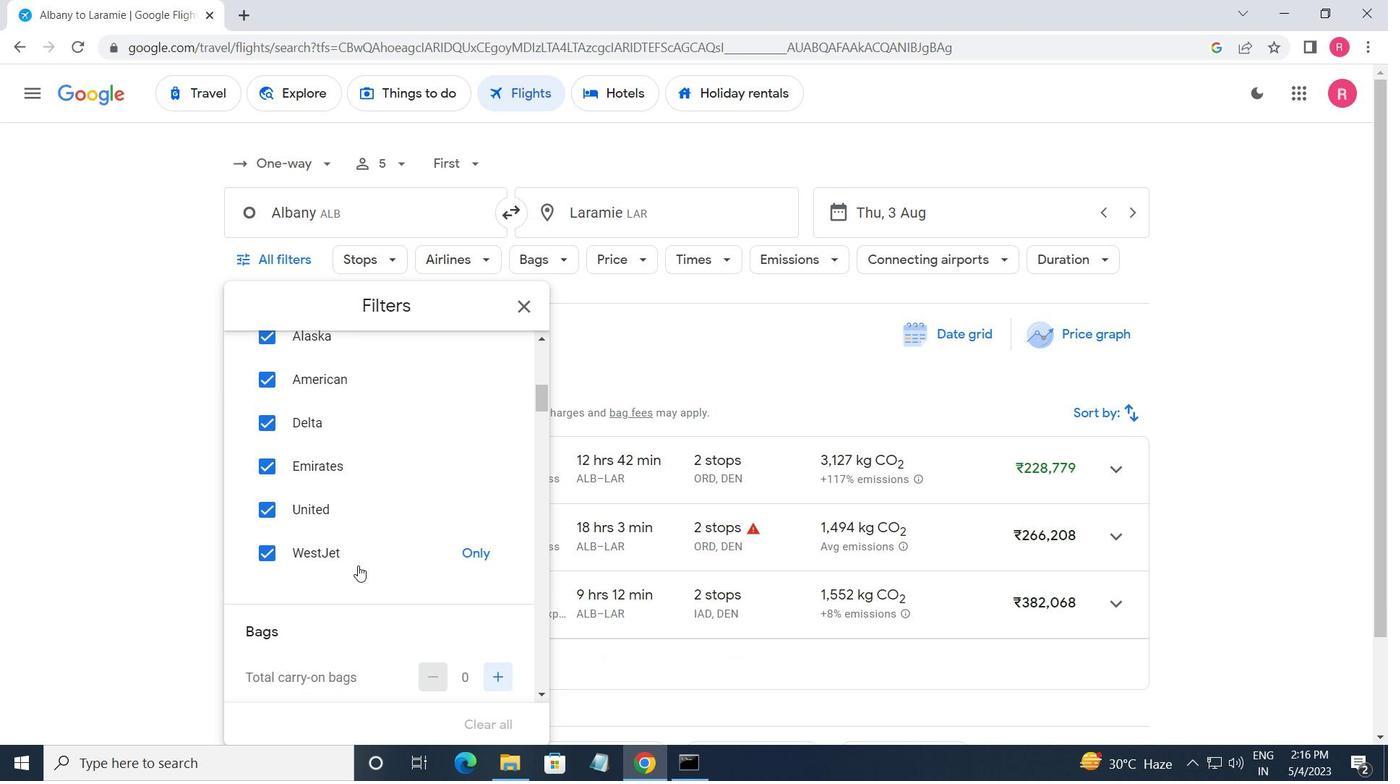 
Action: Mouse moved to (361, 565)
Screenshot: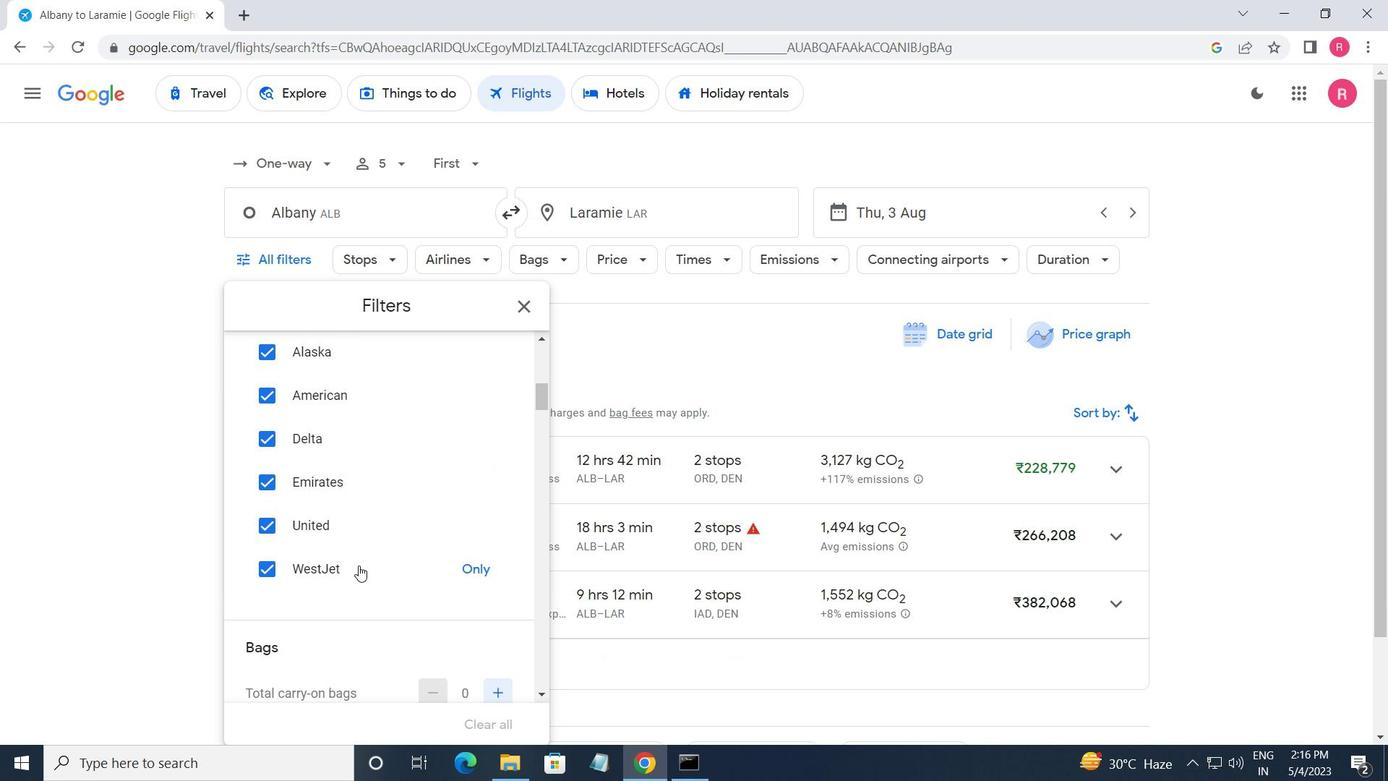 
Action: Mouse scrolled (361, 565) with delta (0, 0)
Screenshot: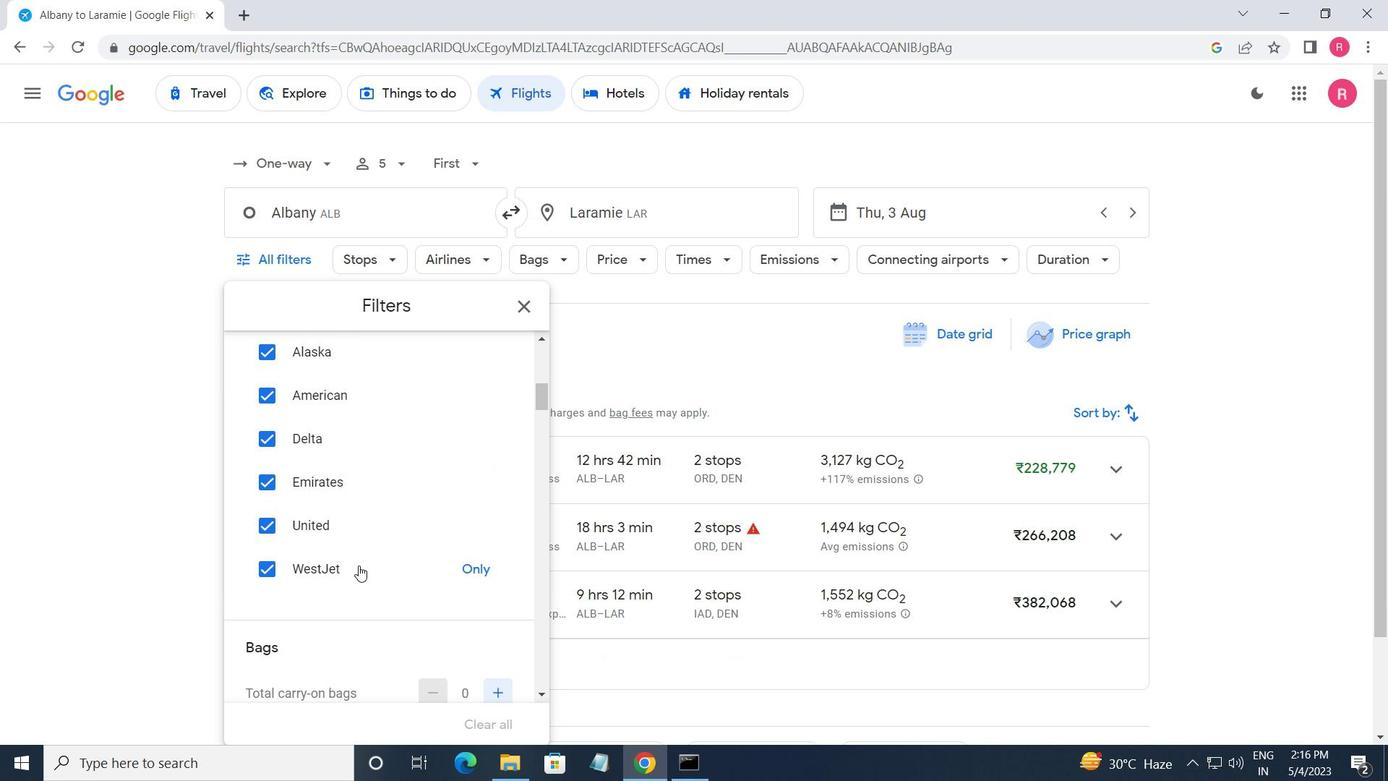 
Action: Mouse moved to (367, 558)
Screenshot: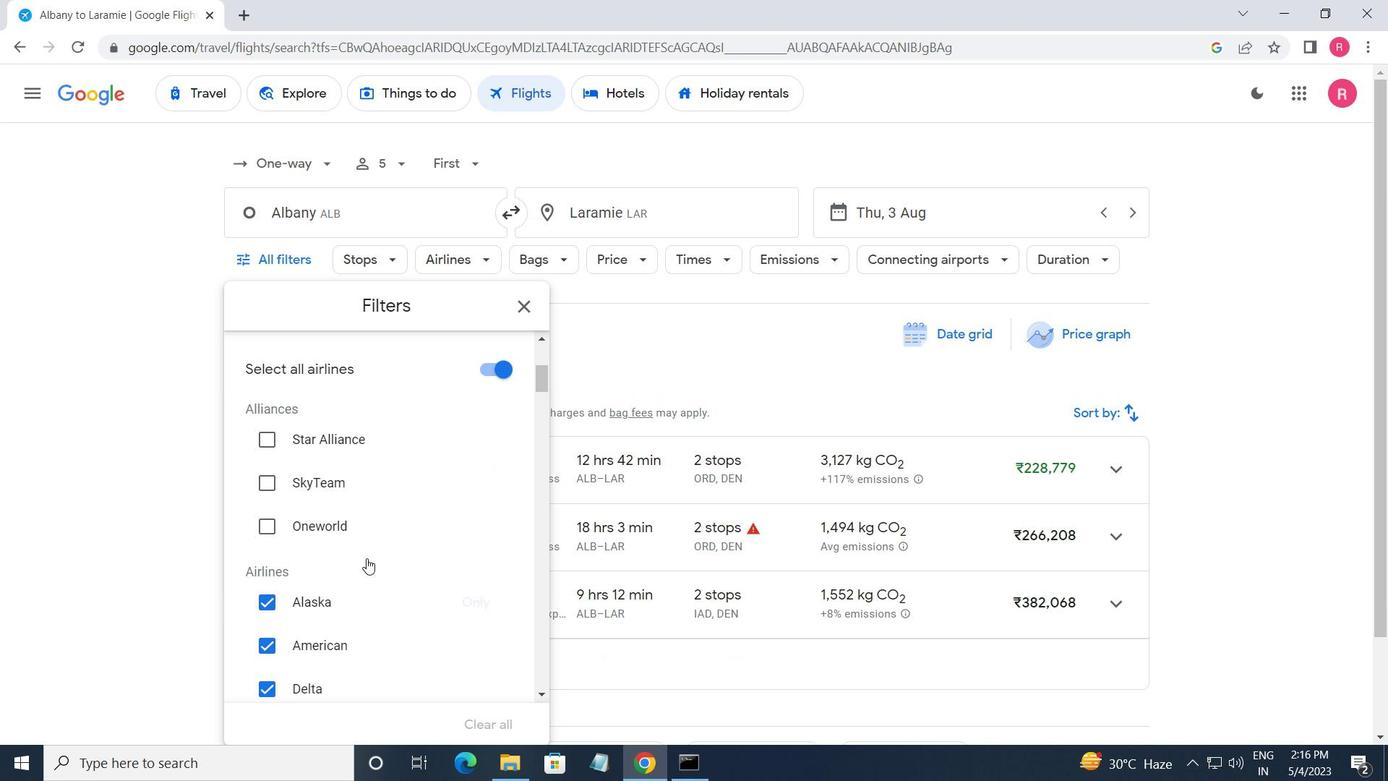 
Action: Mouse scrolled (367, 559) with delta (0, 0)
Screenshot: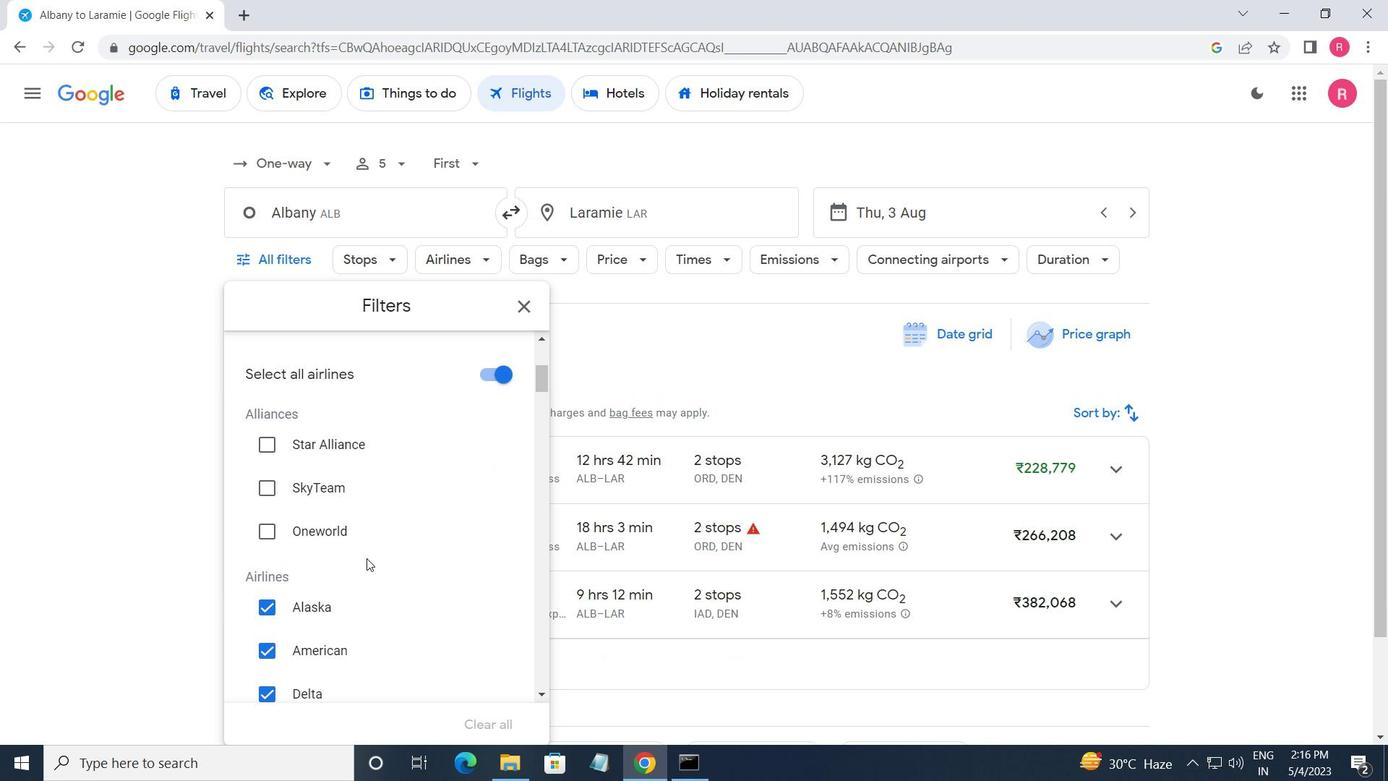 
Action: Mouse moved to (491, 463)
Screenshot: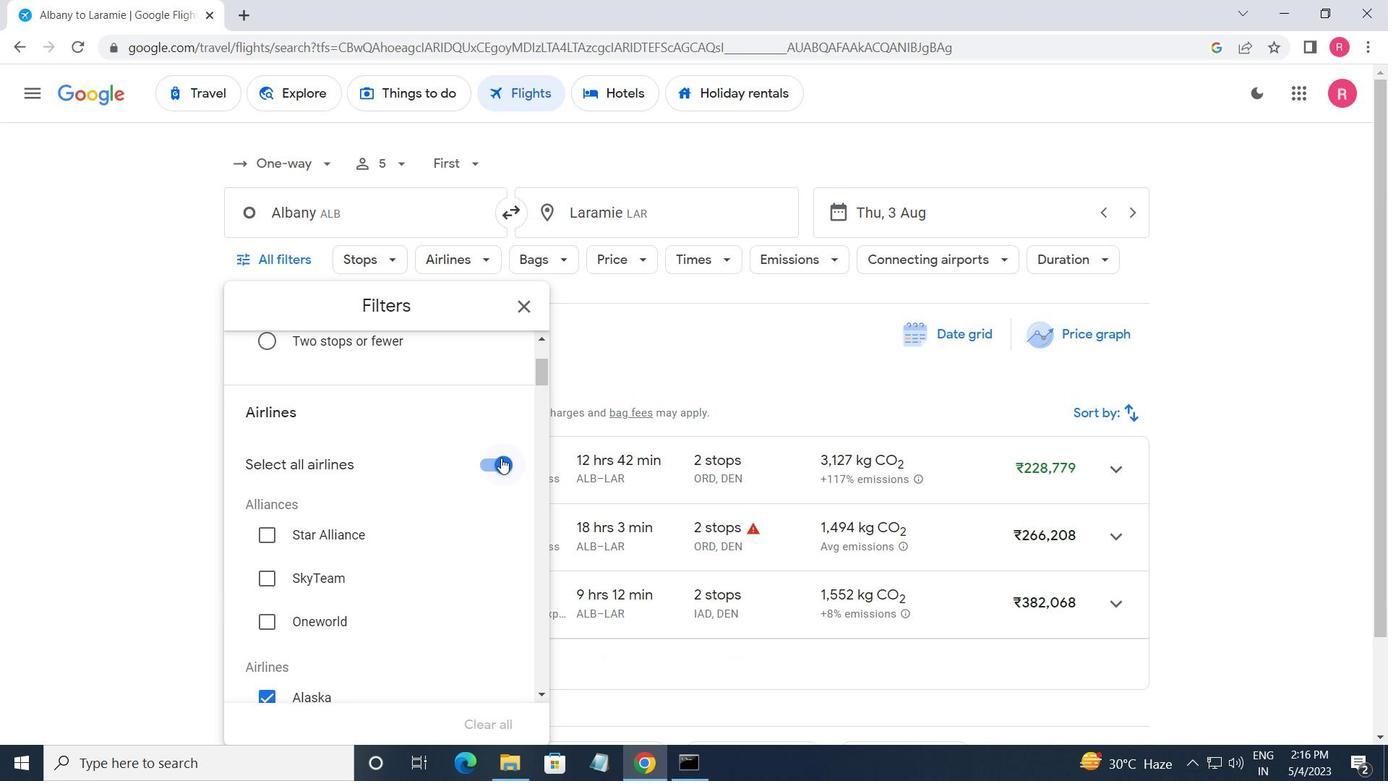 
Action: Mouse pressed left at (491, 463)
Screenshot: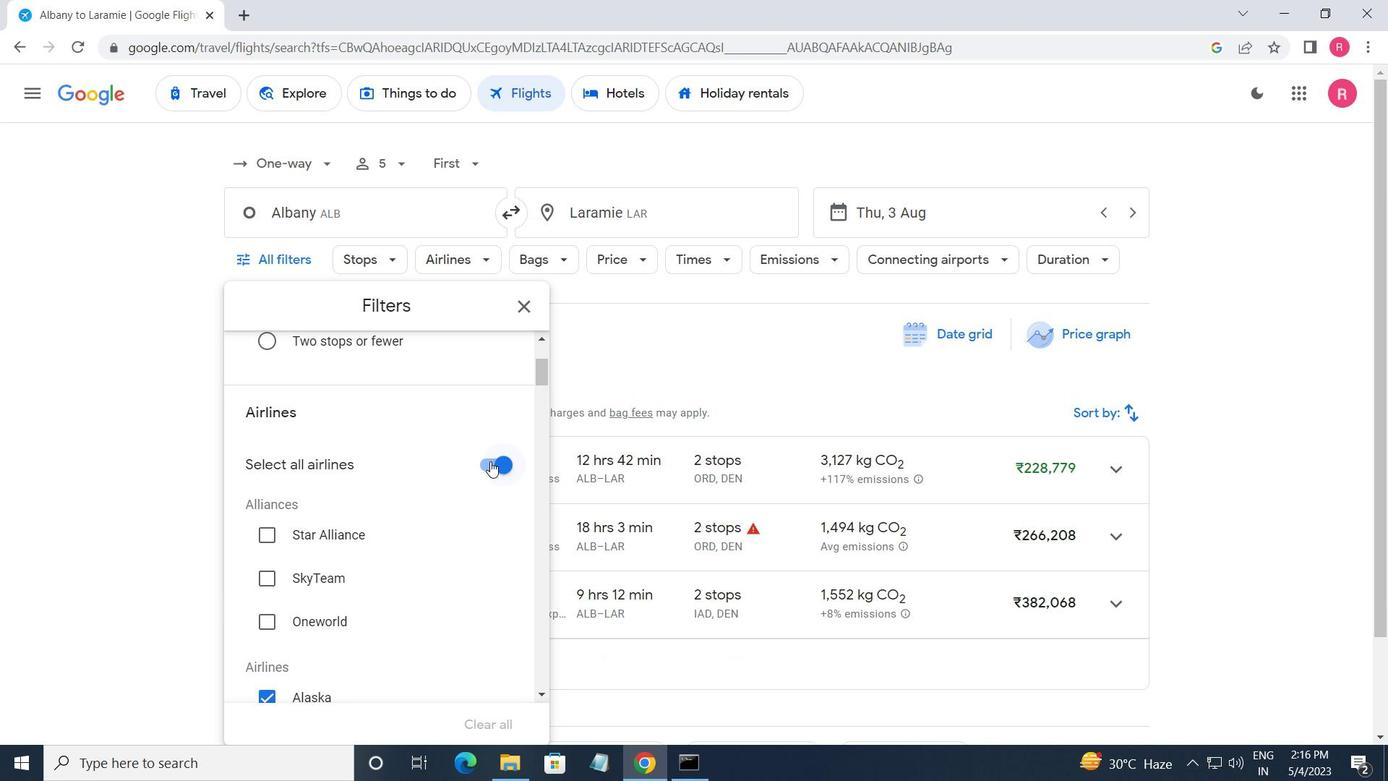 
Action: Mouse moved to (418, 507)
Screenshot: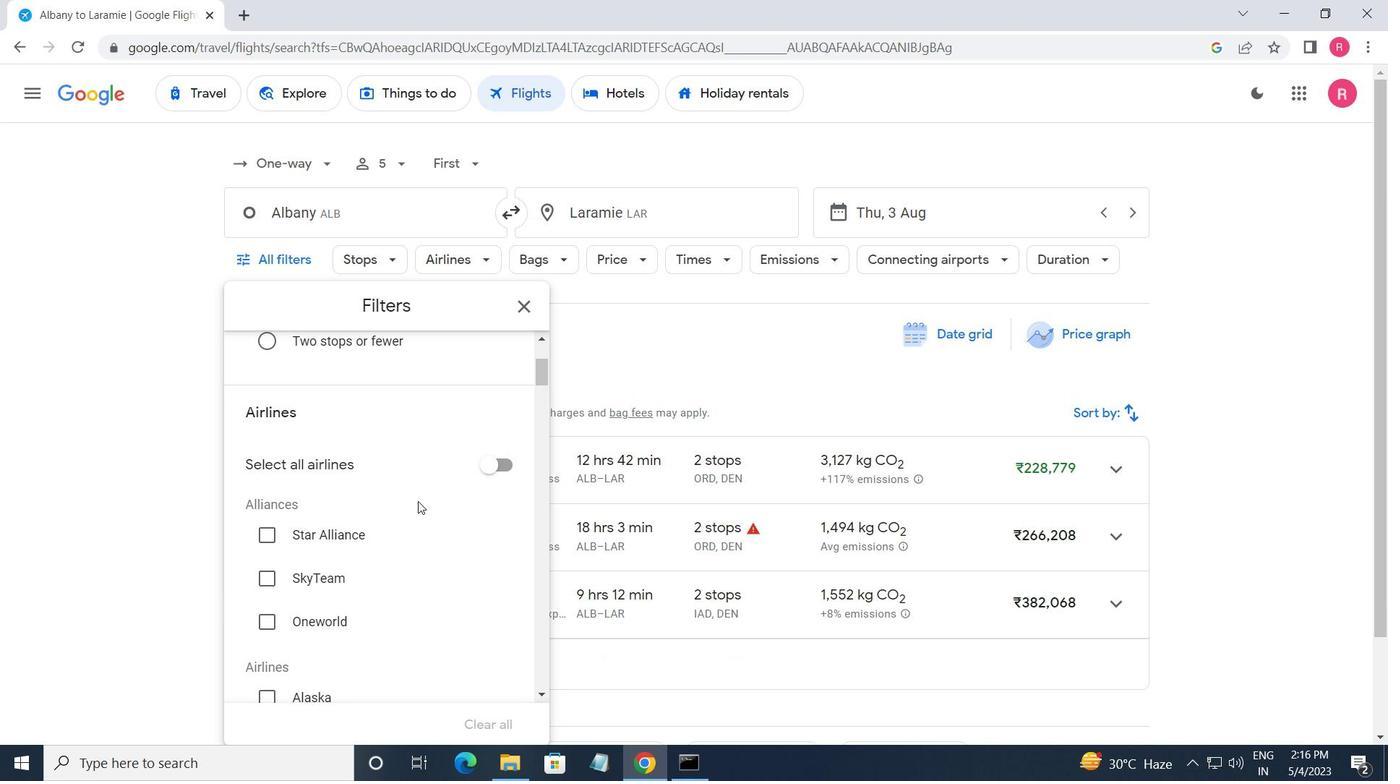 
Action: Mouse scrolled (418, 506) with delta (0, 0)
Screenshot: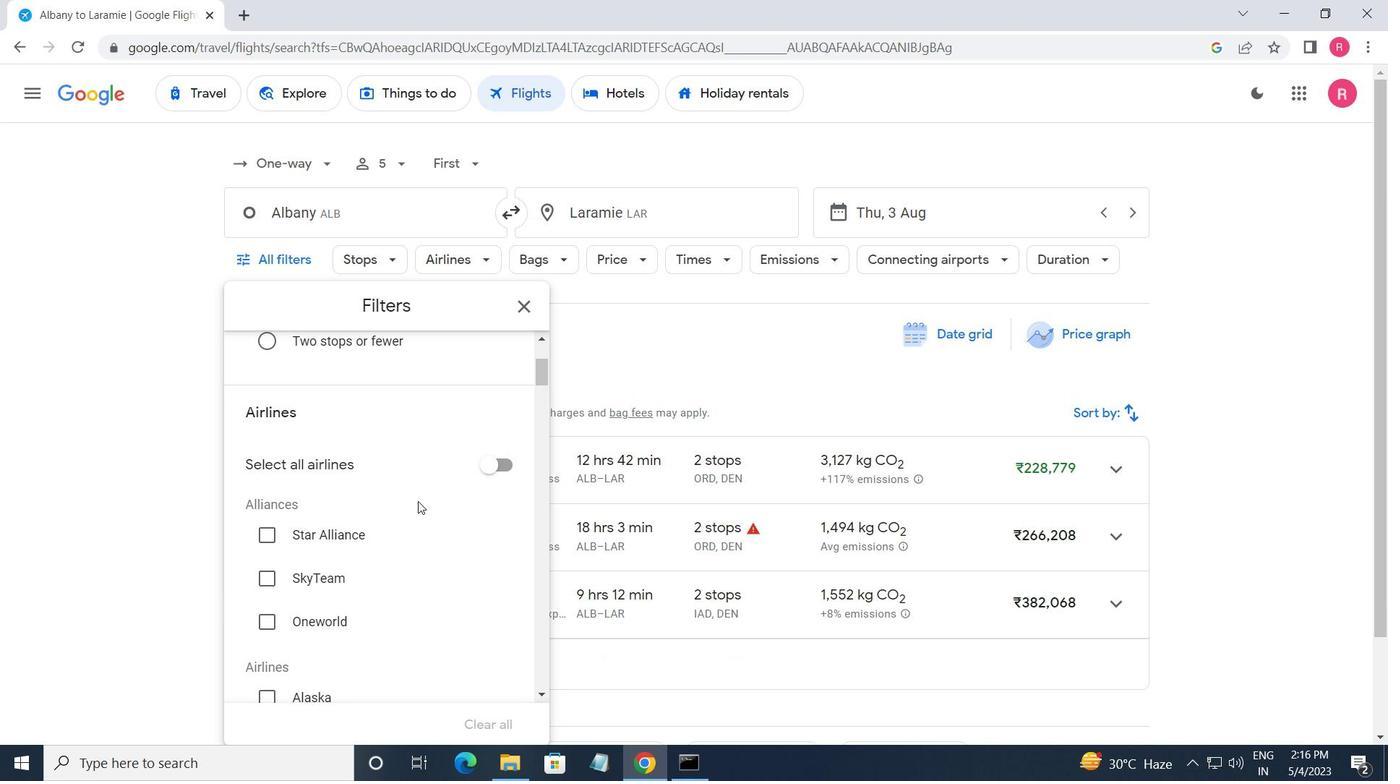 
Action: Mouse moved to (418, 510)
Screenshot: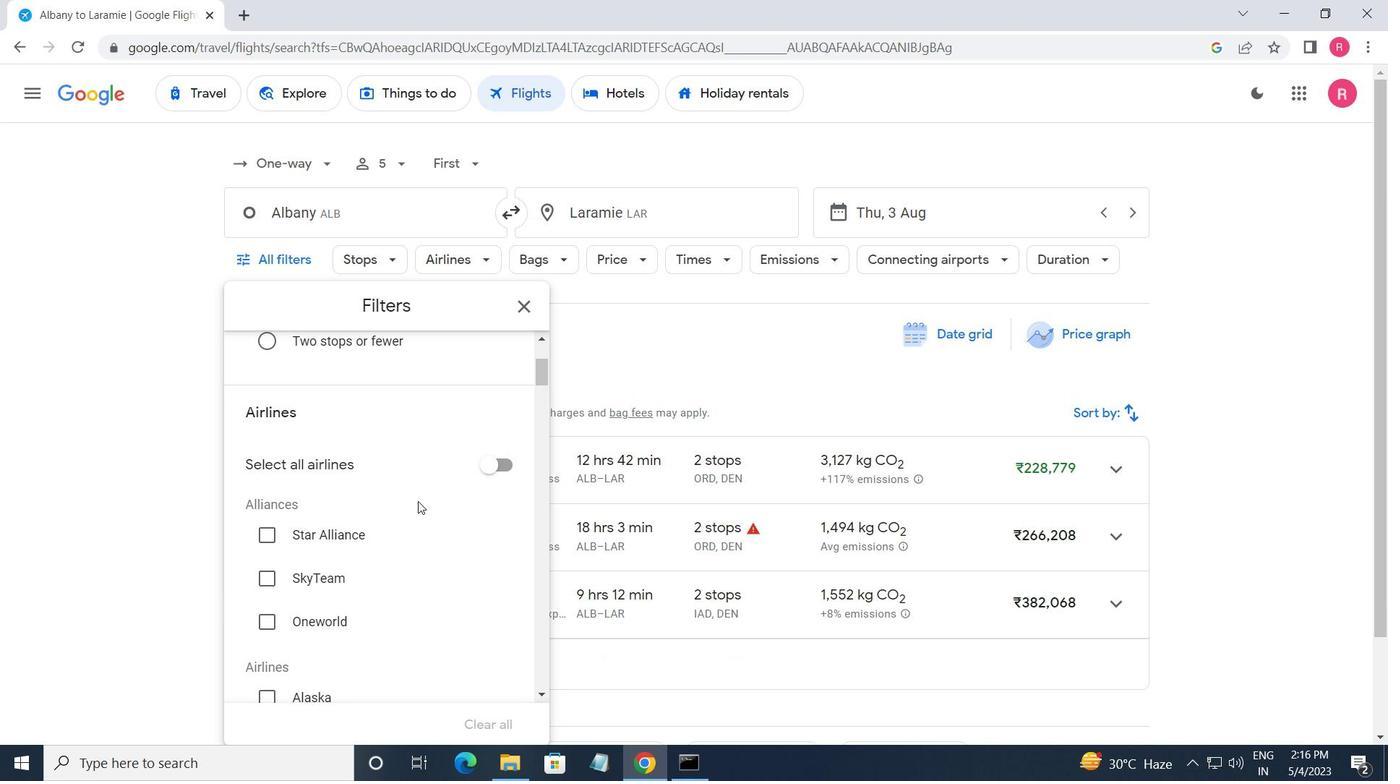 
Action: Mouse scrolled (418, 509) with delta (0, 0)
Screenshot: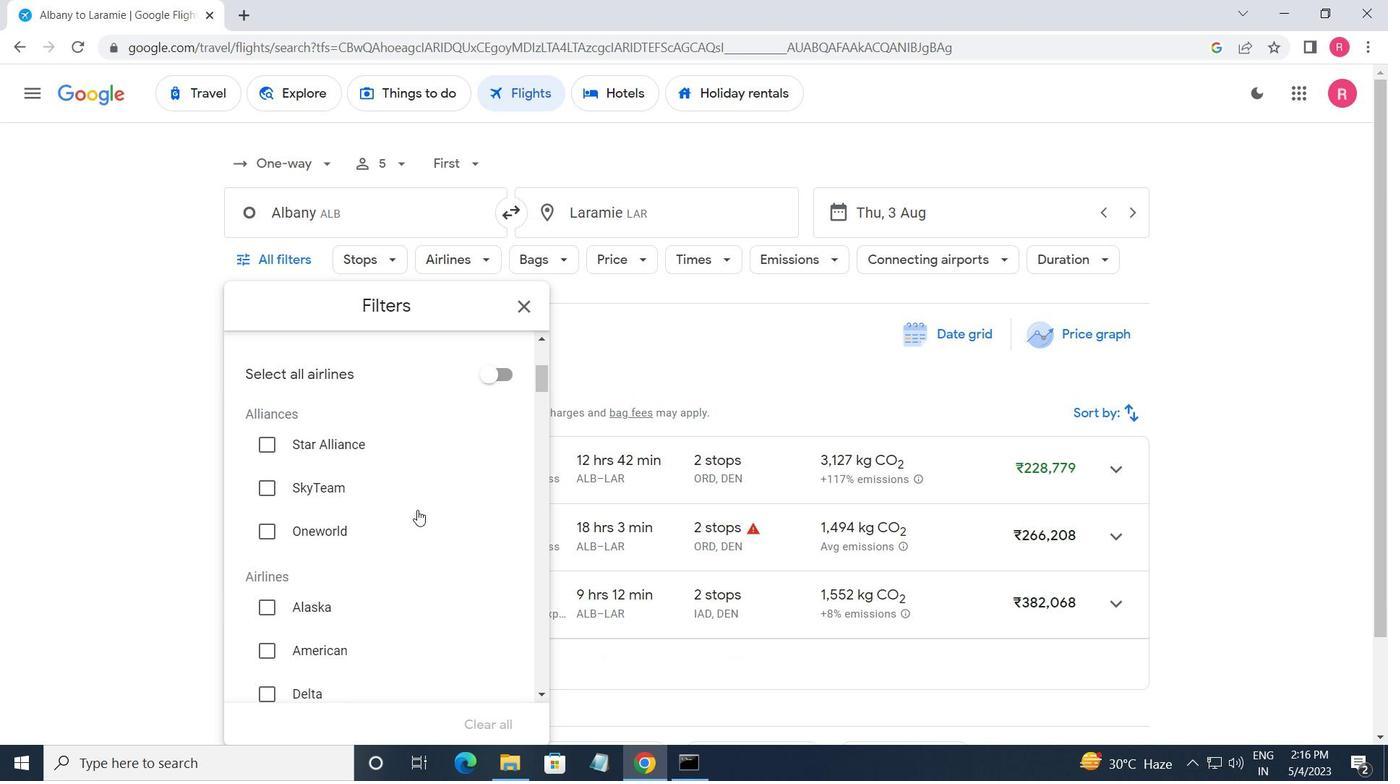 
Action: Mouse moved to (418, 511)
Screenshot: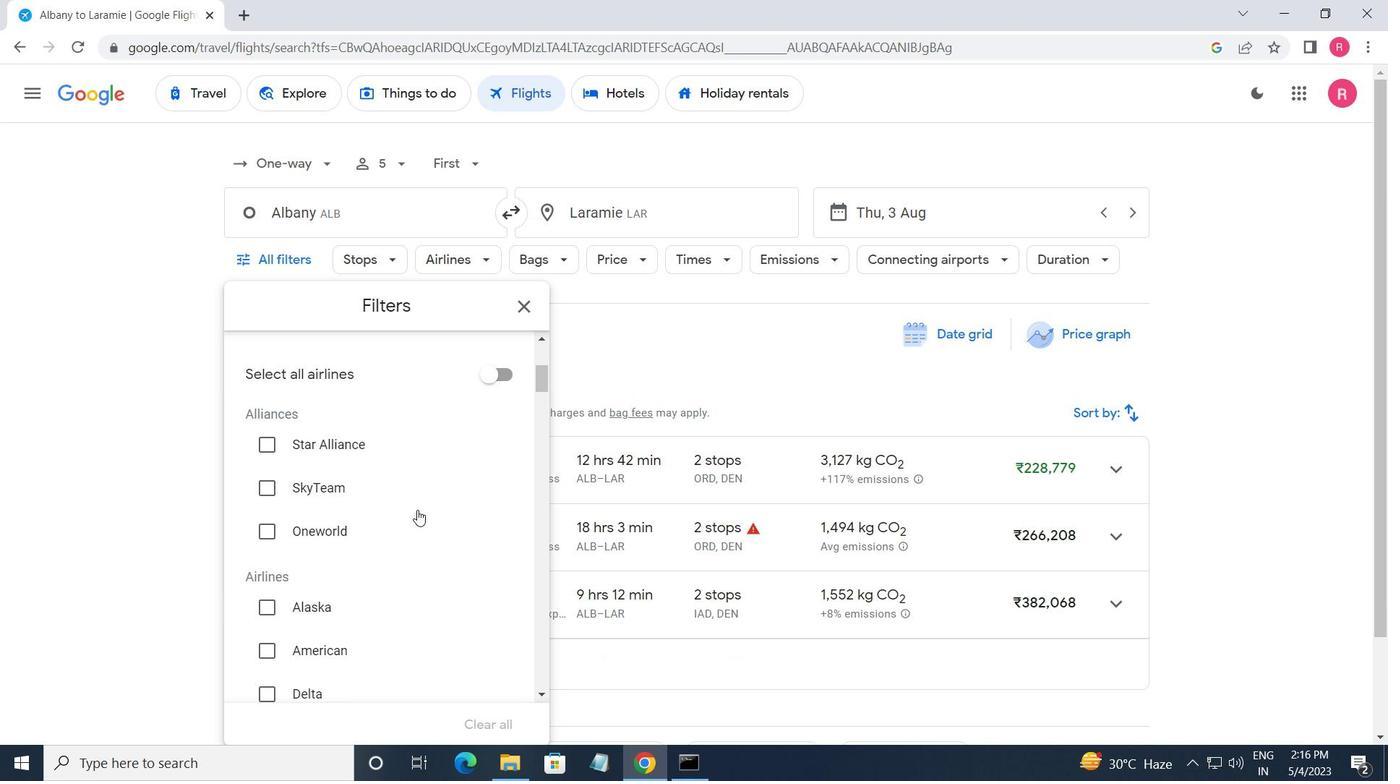 
Action: Mouse scrolled (418, 510) with delta (0, 0)
Screenshot: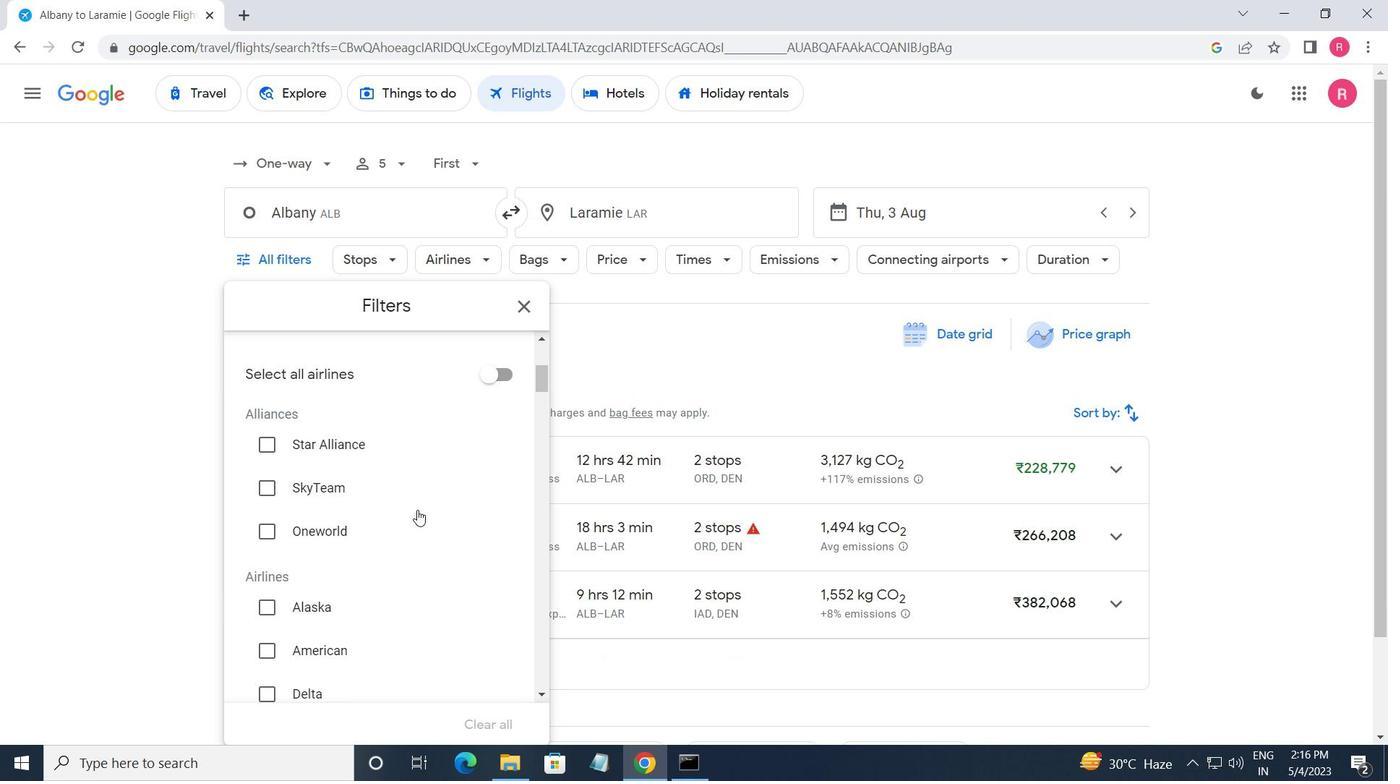 
Action: Mouse scrolled (418, 510) with delta (0, 0)
Screenshot: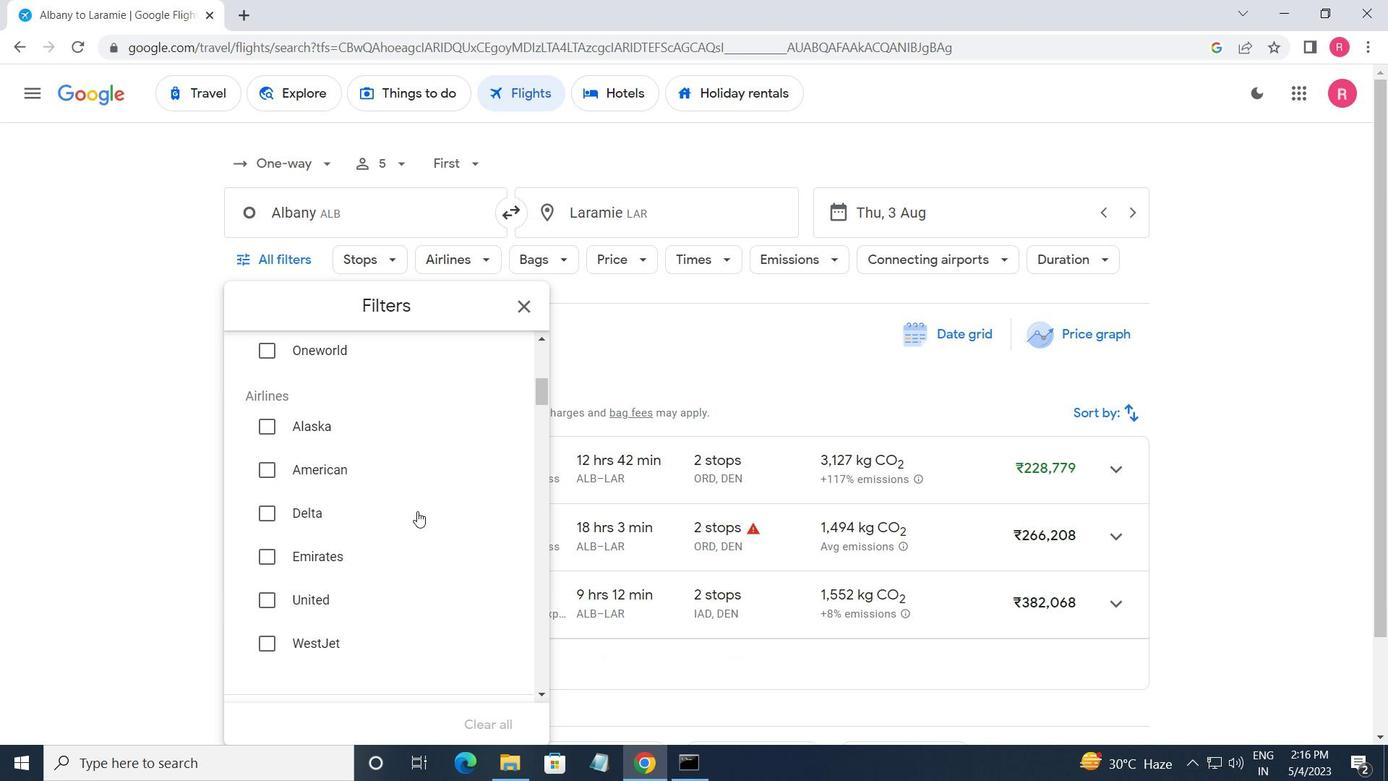 
Action: Mouse scrolled (418, 510) with delta (0, 0)
Screenshot: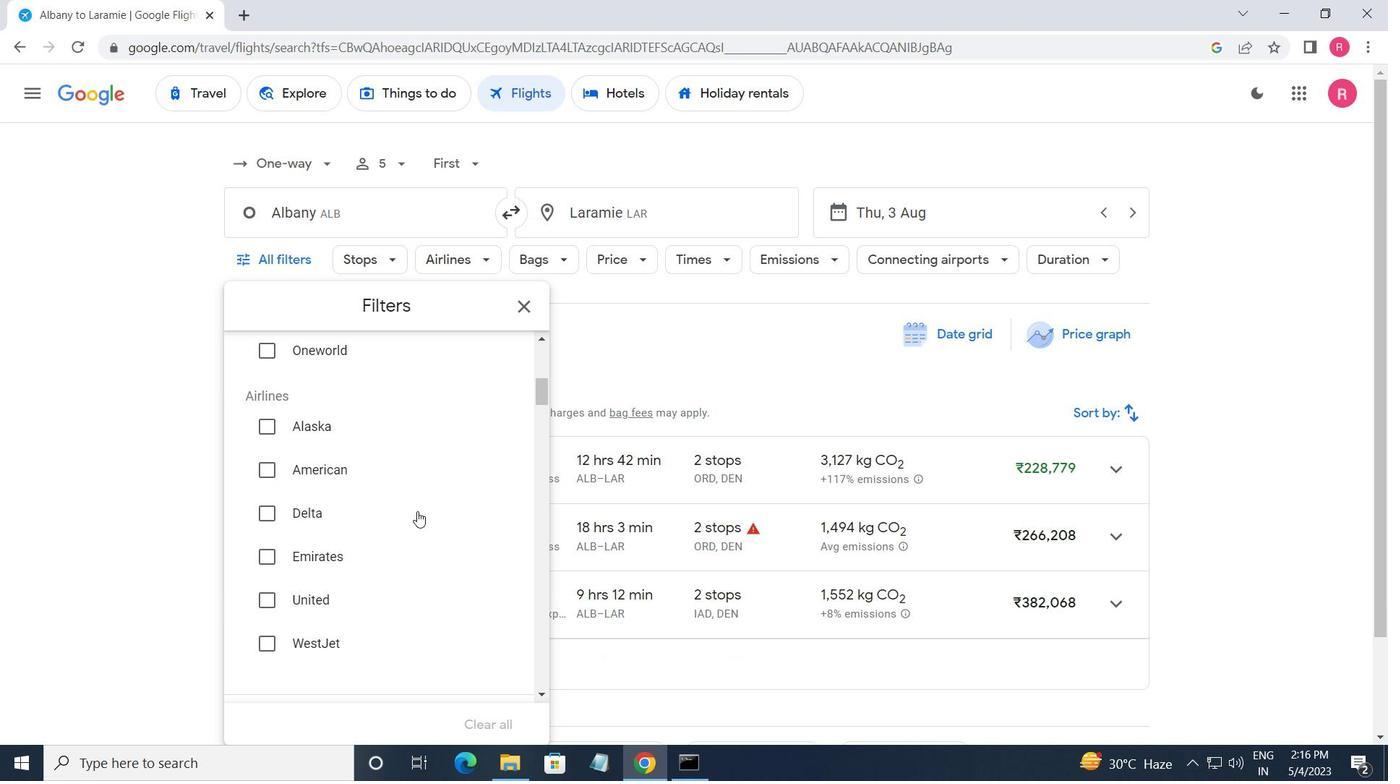 
Action: Mouse scrolled (418, 510) with delta (0, 0)
Screenshot: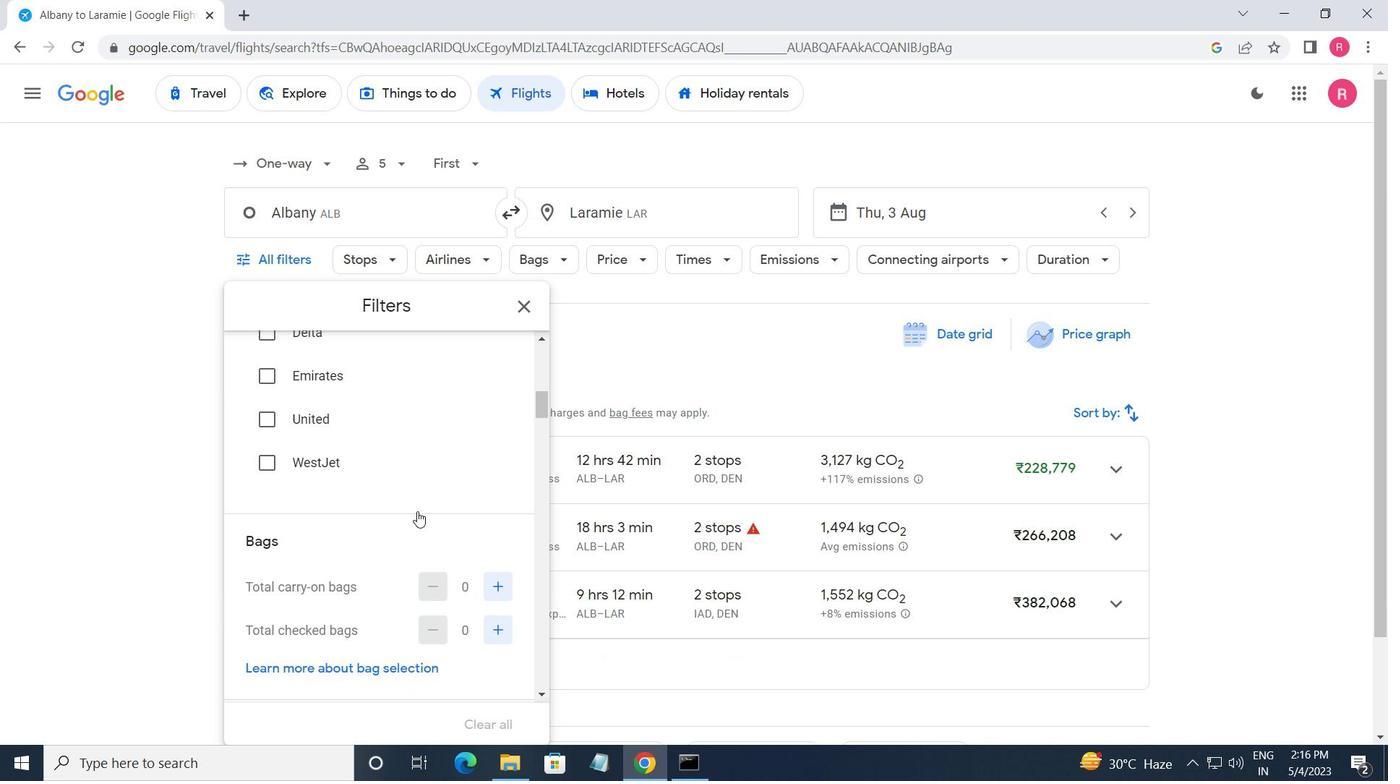 
Action: Mouse moved to (495, 539)
Screenshot: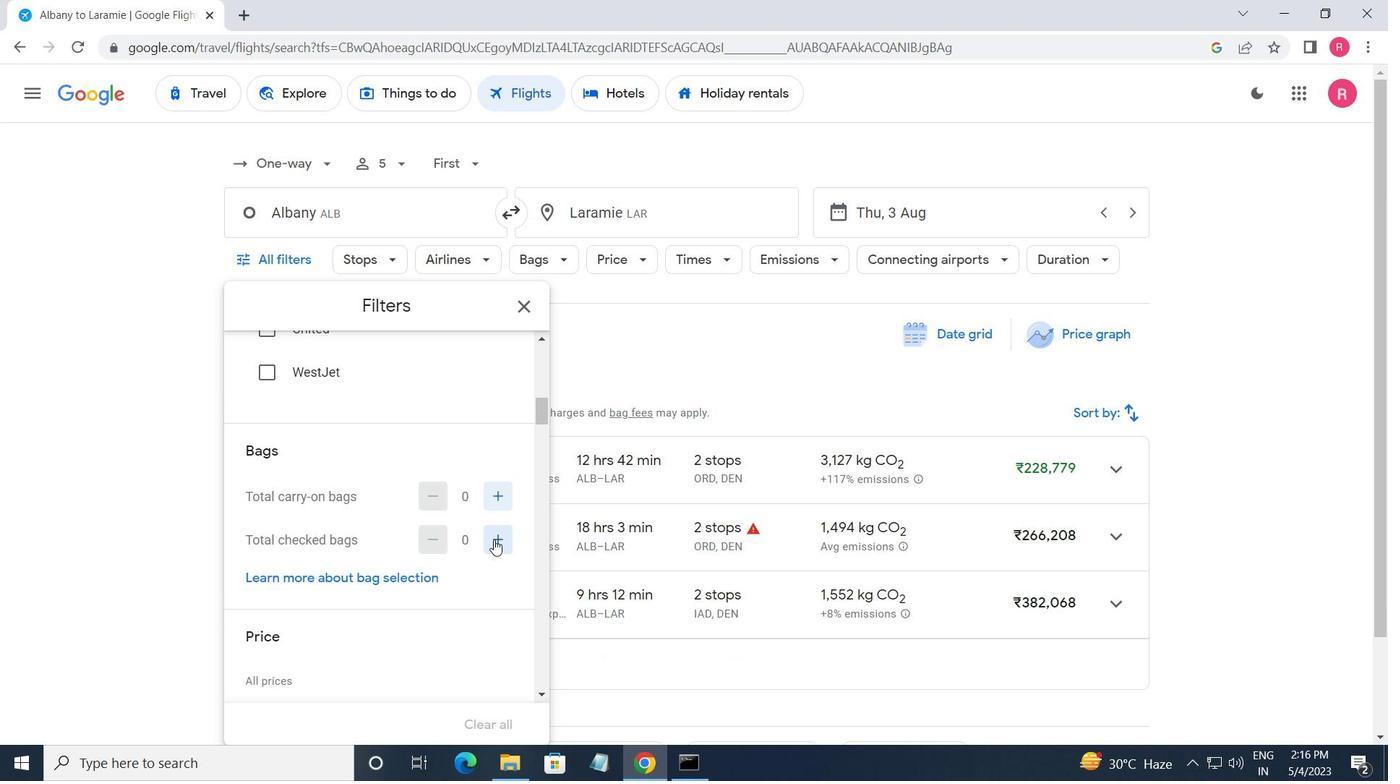 
Action: Mouse pressed left at (495, 539)
Screenshot: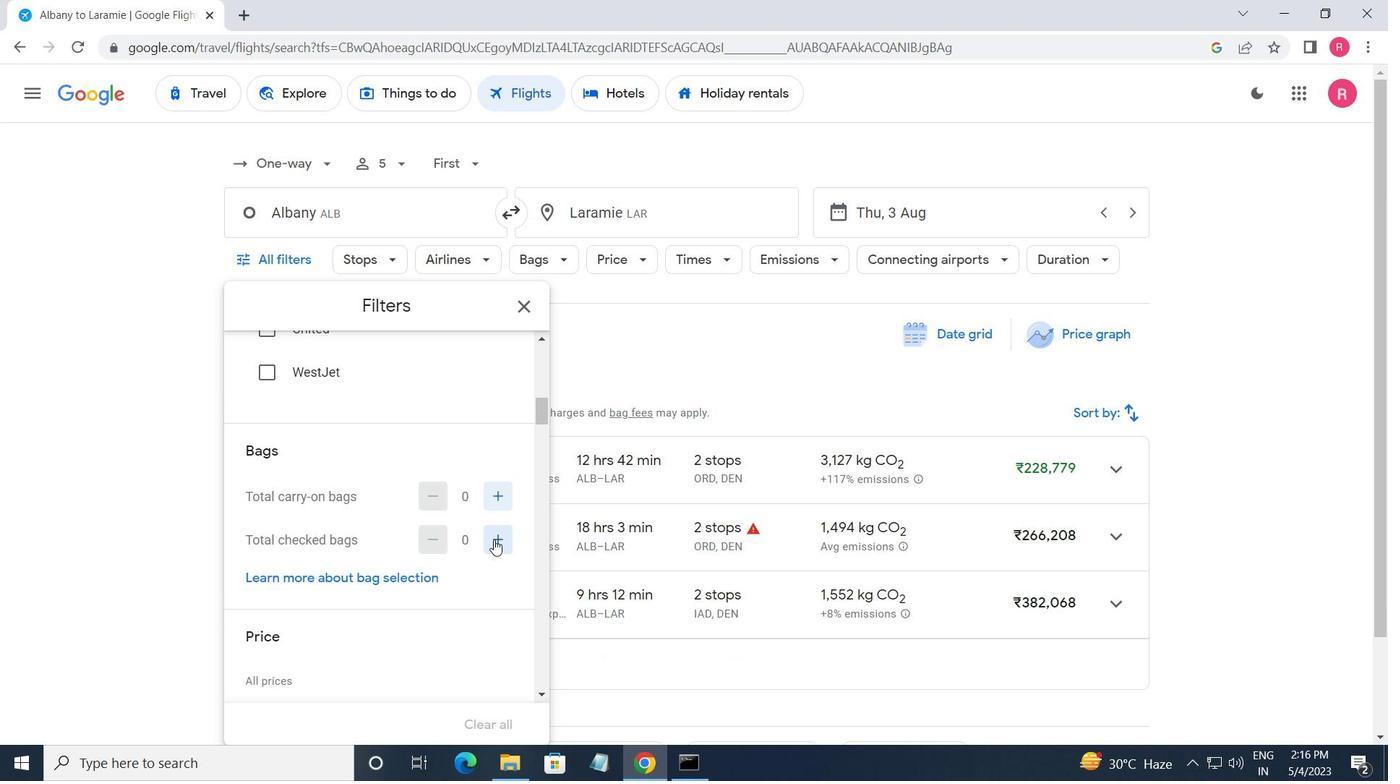 
Action: Mouse moved to (496, 539)
Screenshot: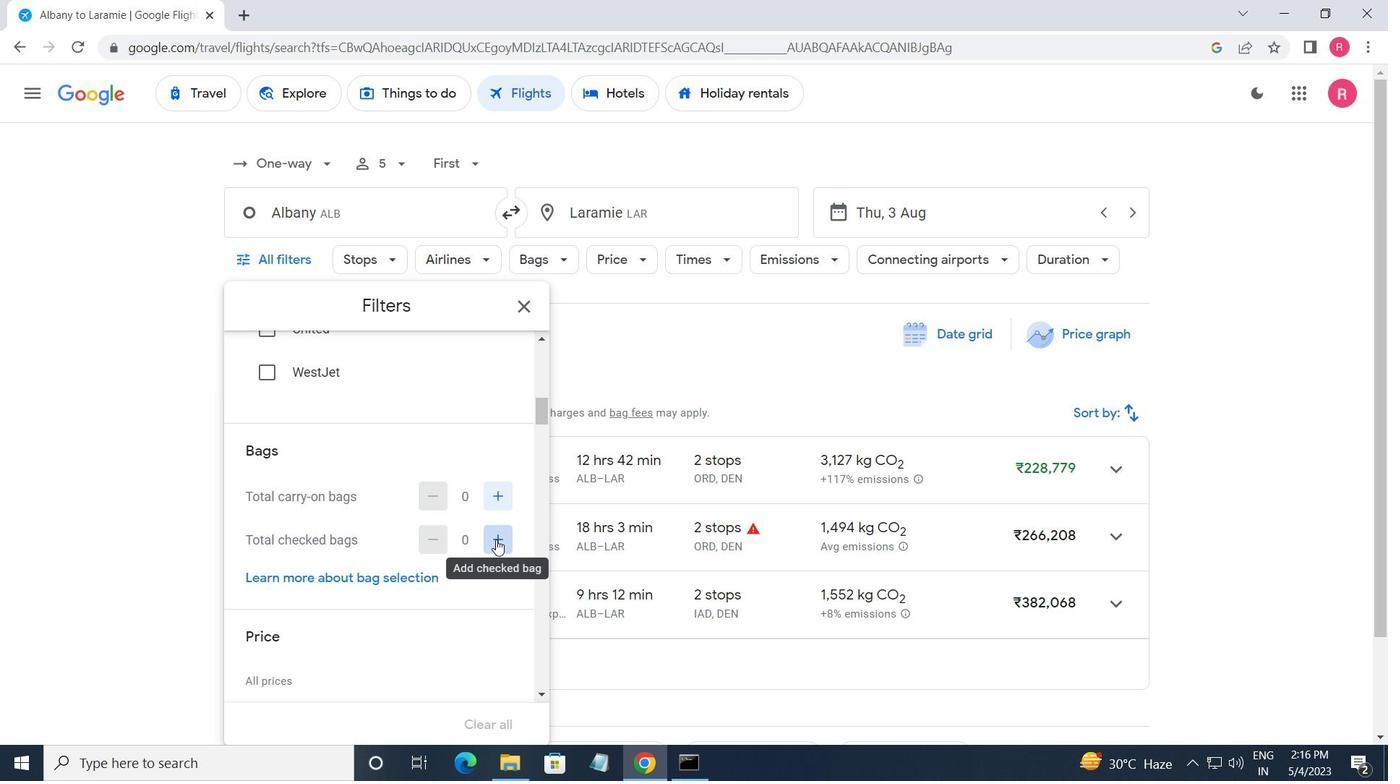 
Action: Mouse pressed left at (496, 539)
Screenshot: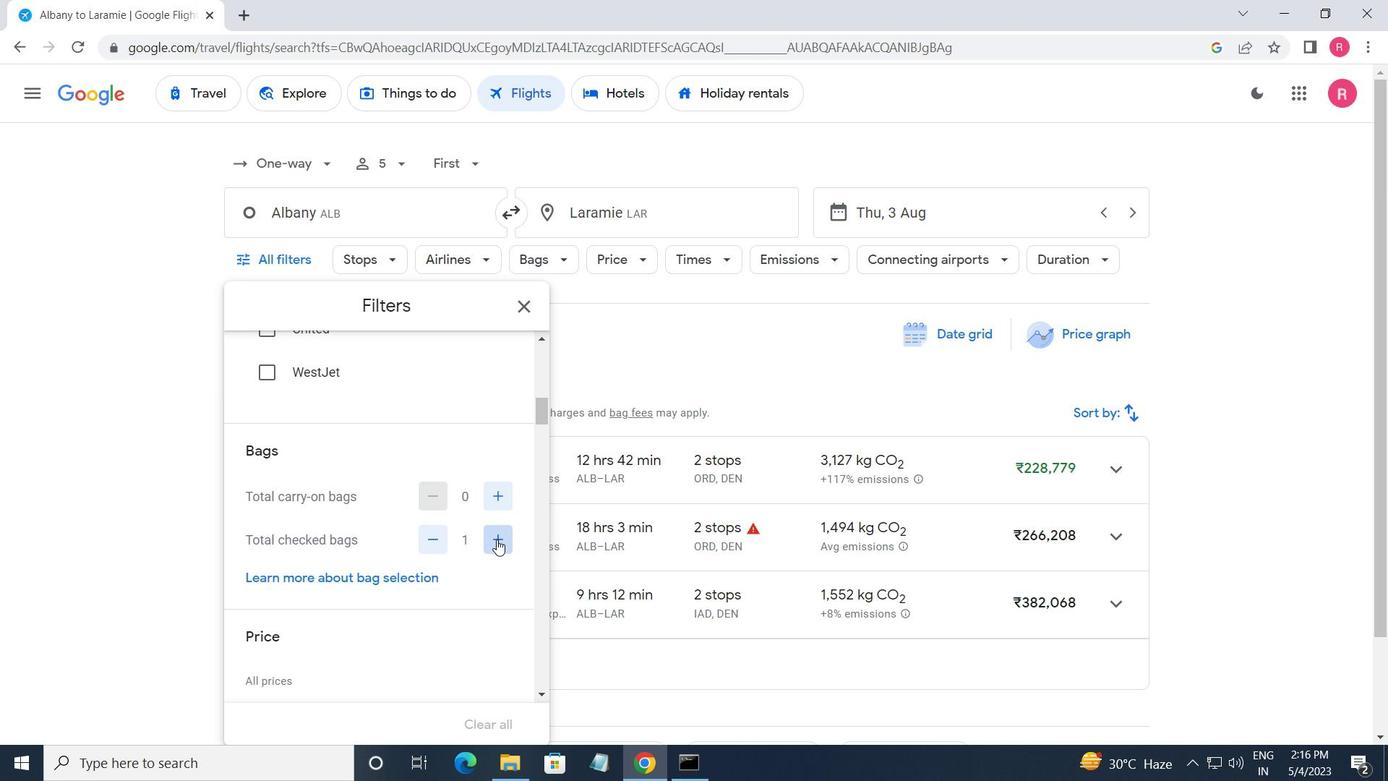 
Action: Mouse moved to (499, 539)
Screenshot: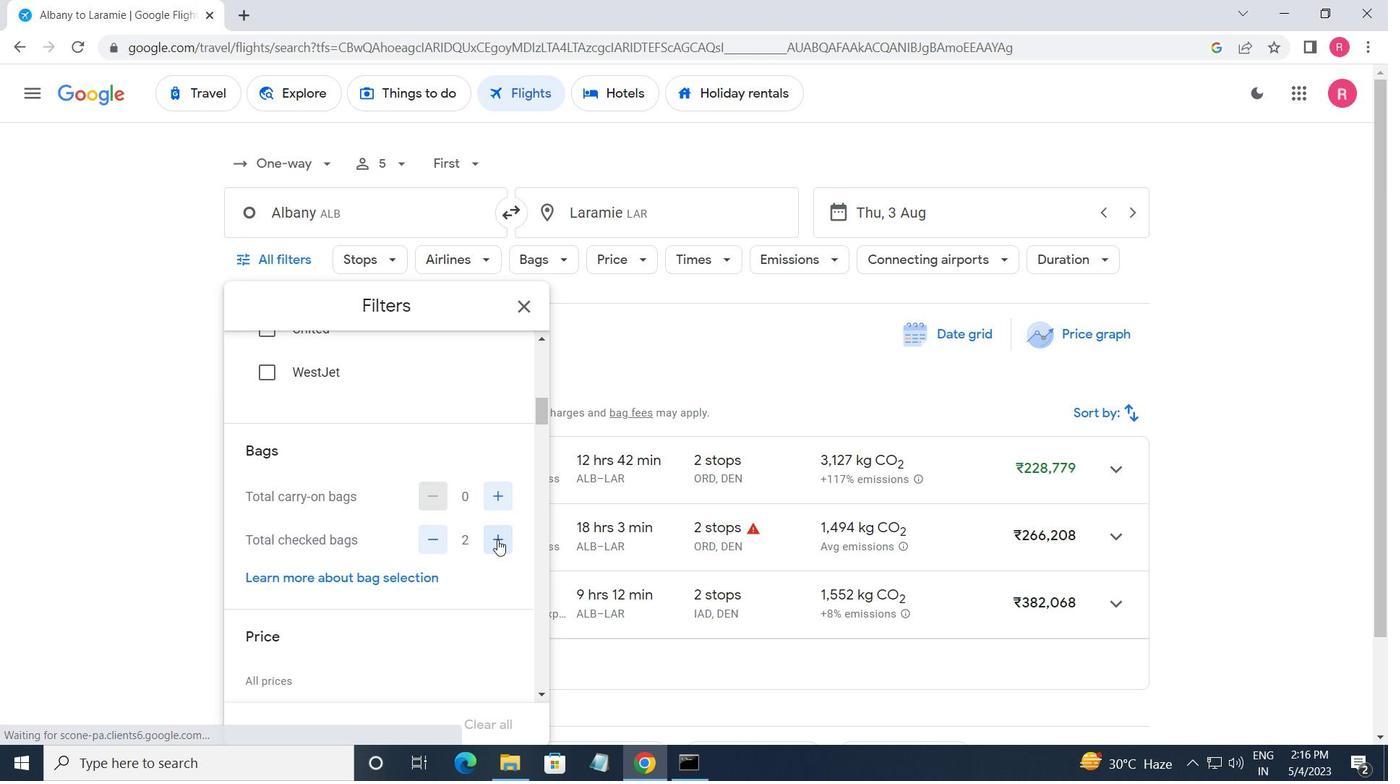 
Action: Mouse pressed left at (499, 539)
Screenshot: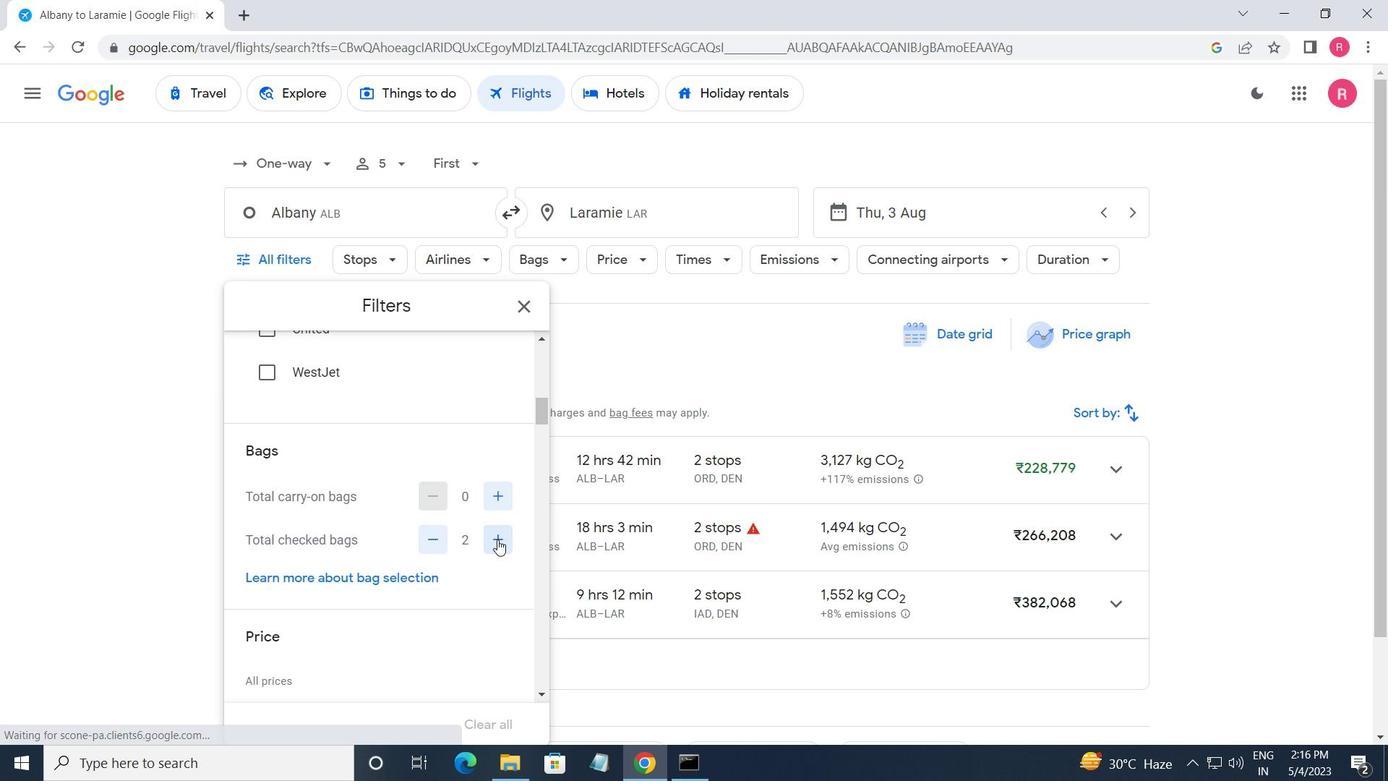 
Action: Mouse pressed left at (499, 539)
Screenshot: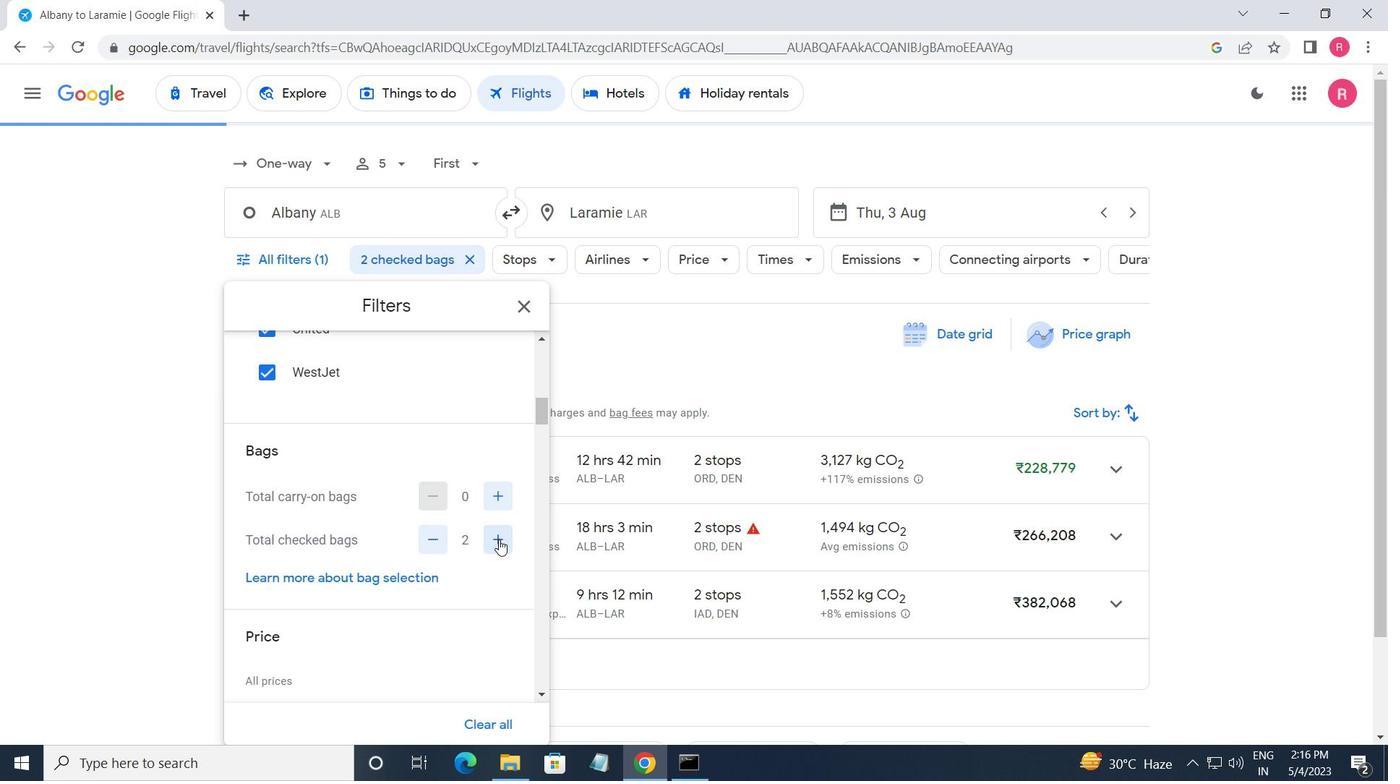 
Action: Mouse pressed left at (499, 539)
Screenshot: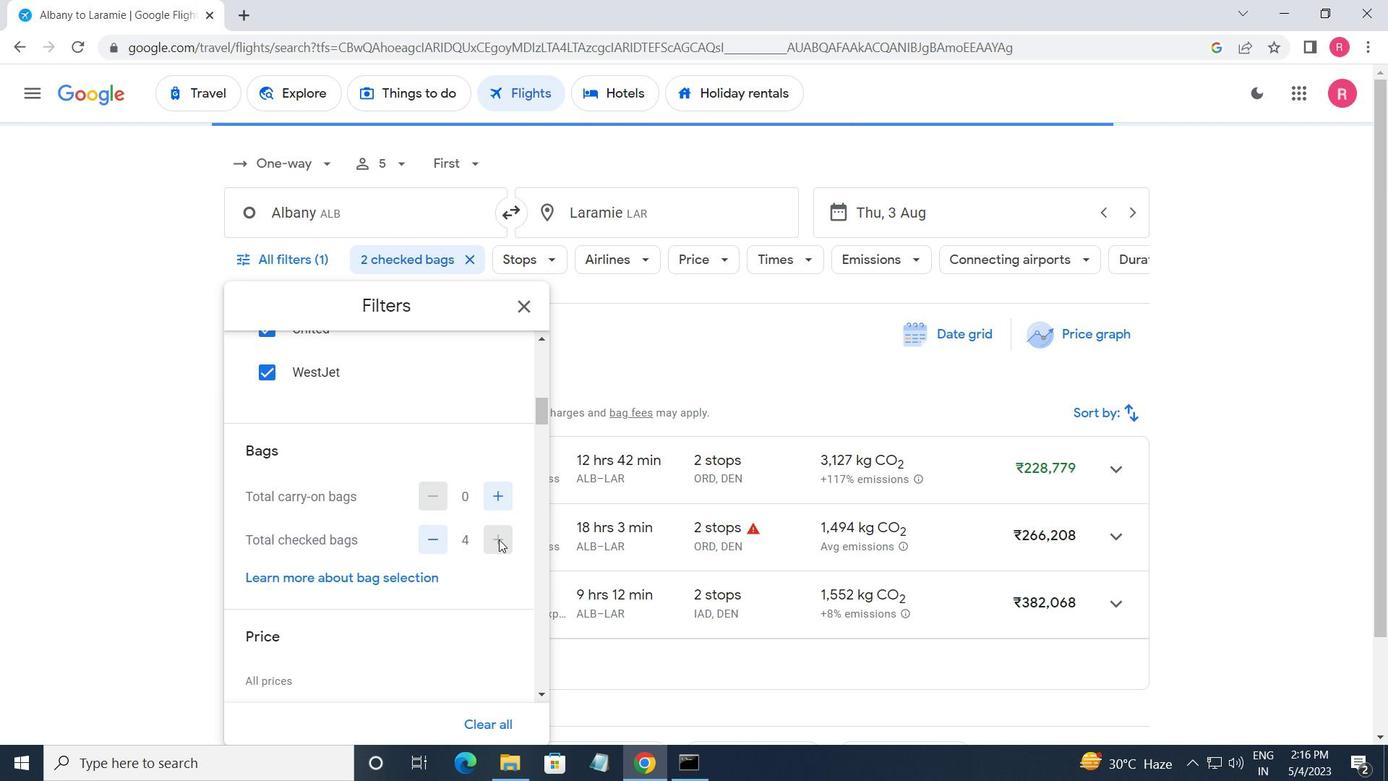 
Action: Mouse moved to (387, 500)
Screenshot: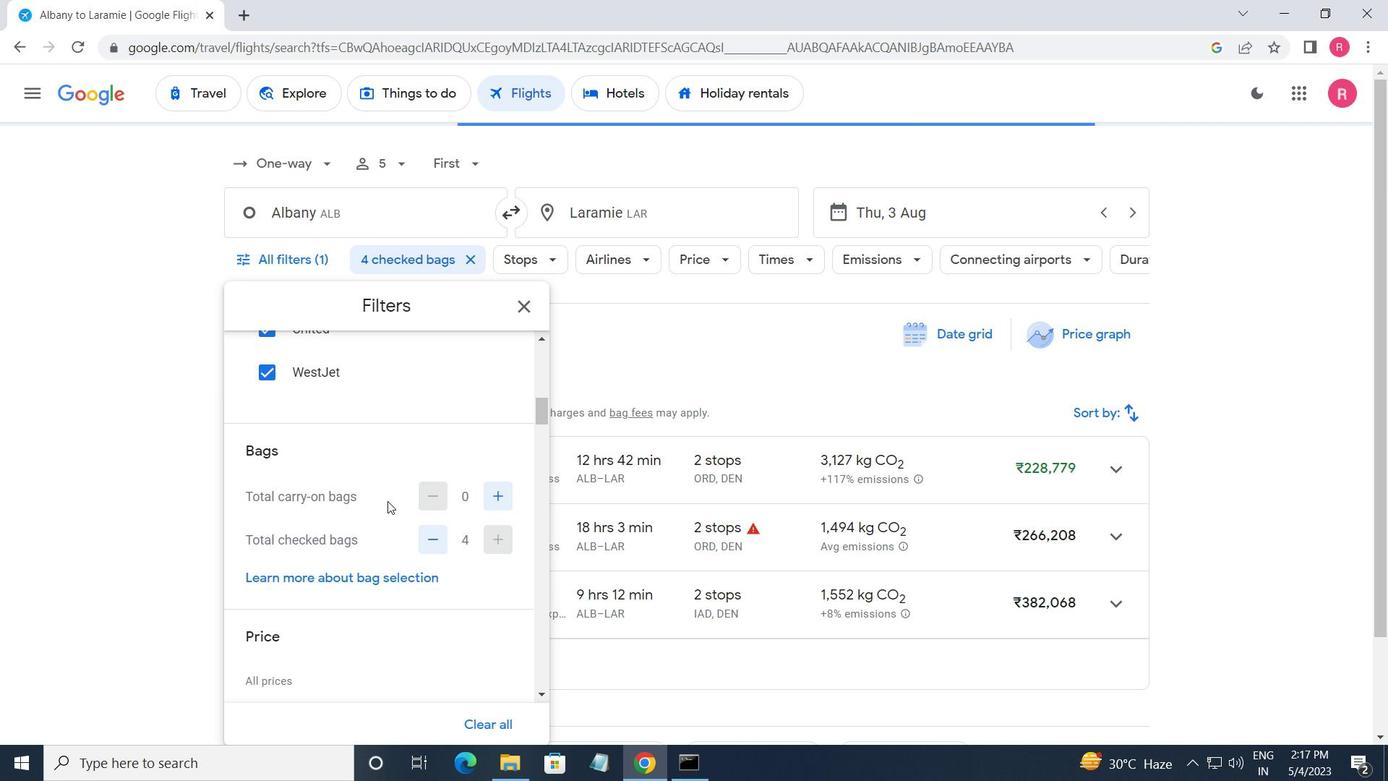 
Action: Mouse scrolled (387, 499) with delta (0, 0)
Screenshot: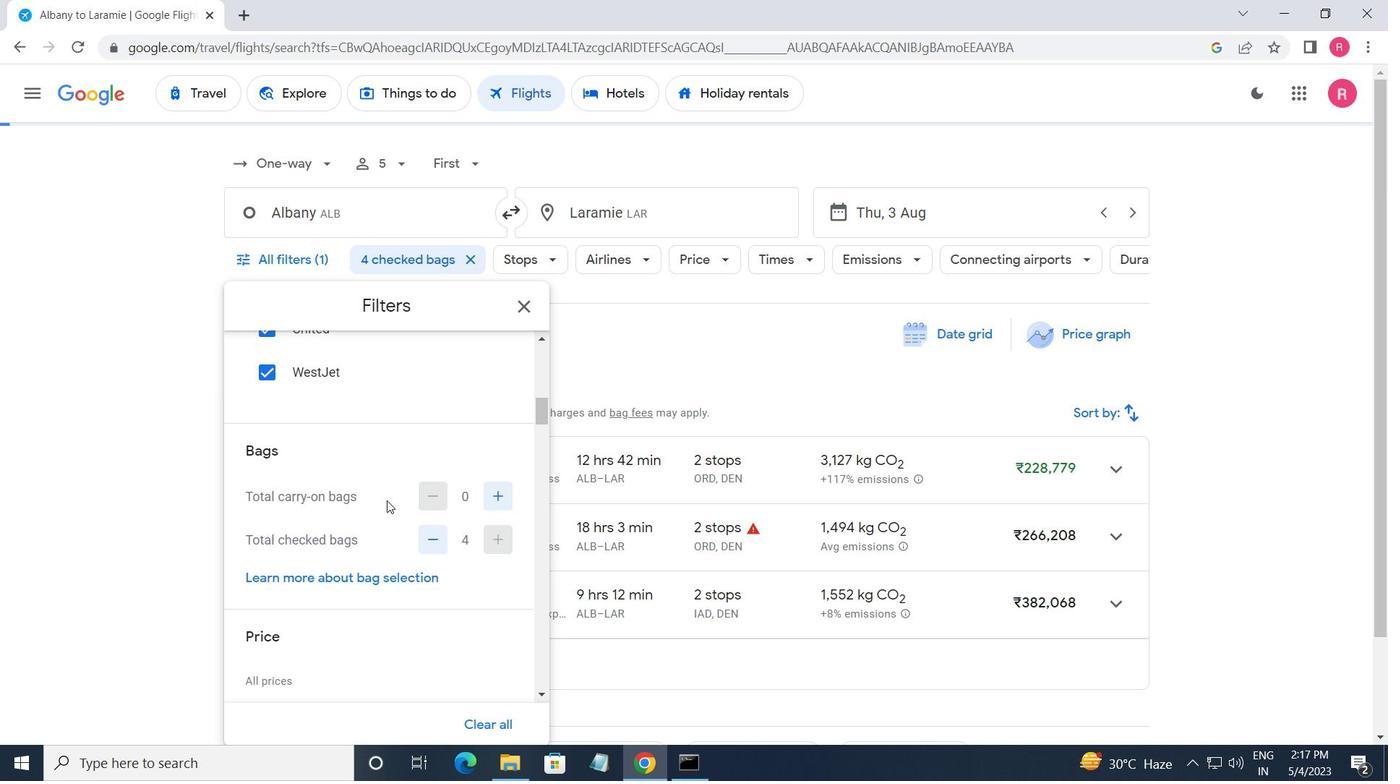 
Action: Mouse scrolled (387, 499) with delta (0, 0)
Screenshot: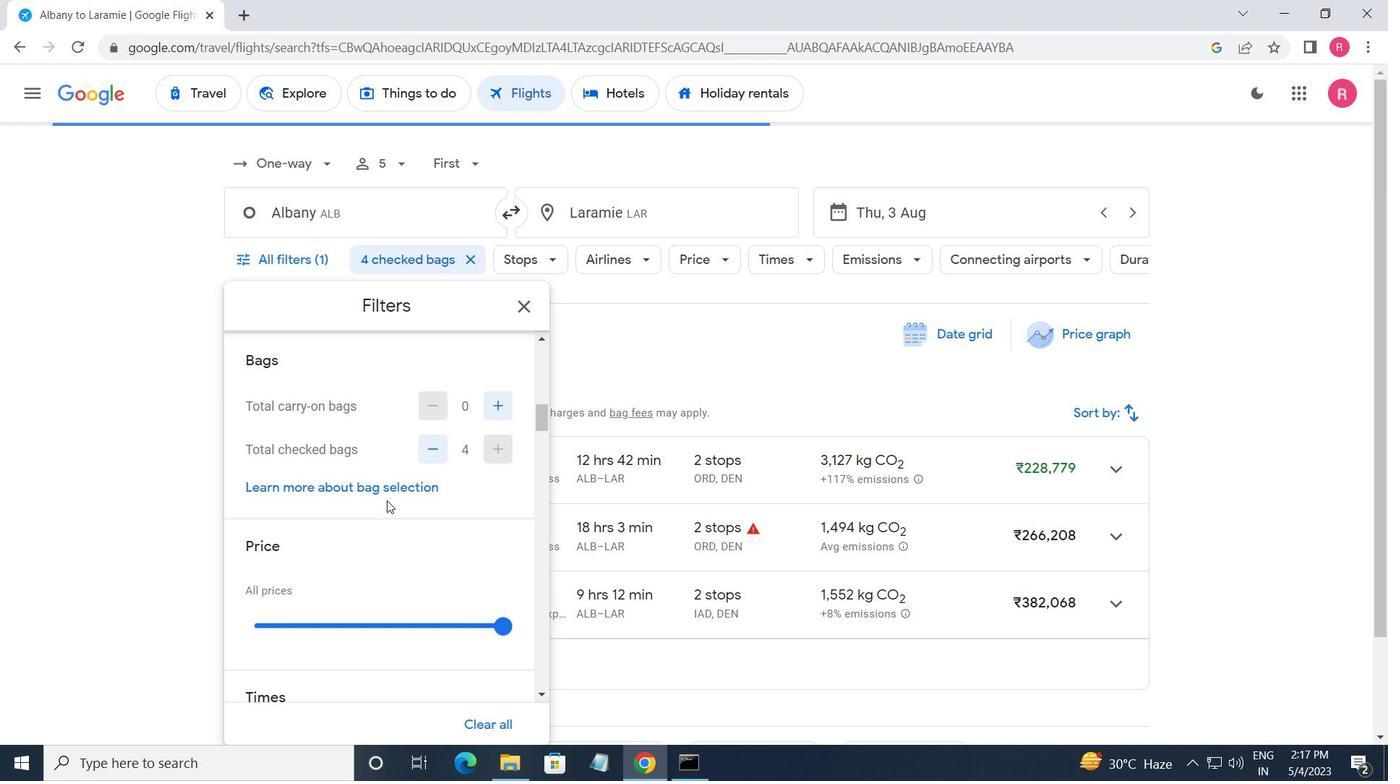 
Action: Mouse moved to (387, 499)
Screenshot: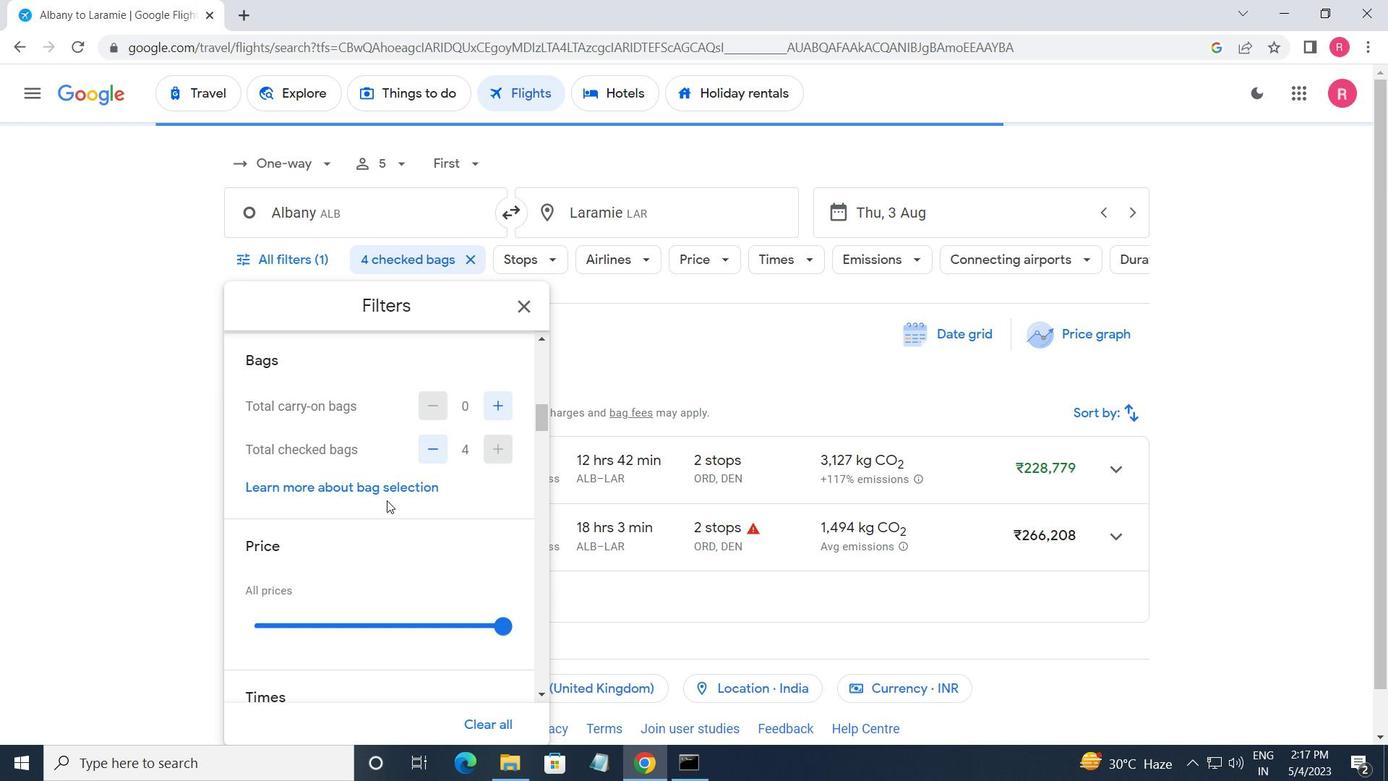 
Action: Mouse scrolled (387, 499) with delta (0, 0)
Screenshot: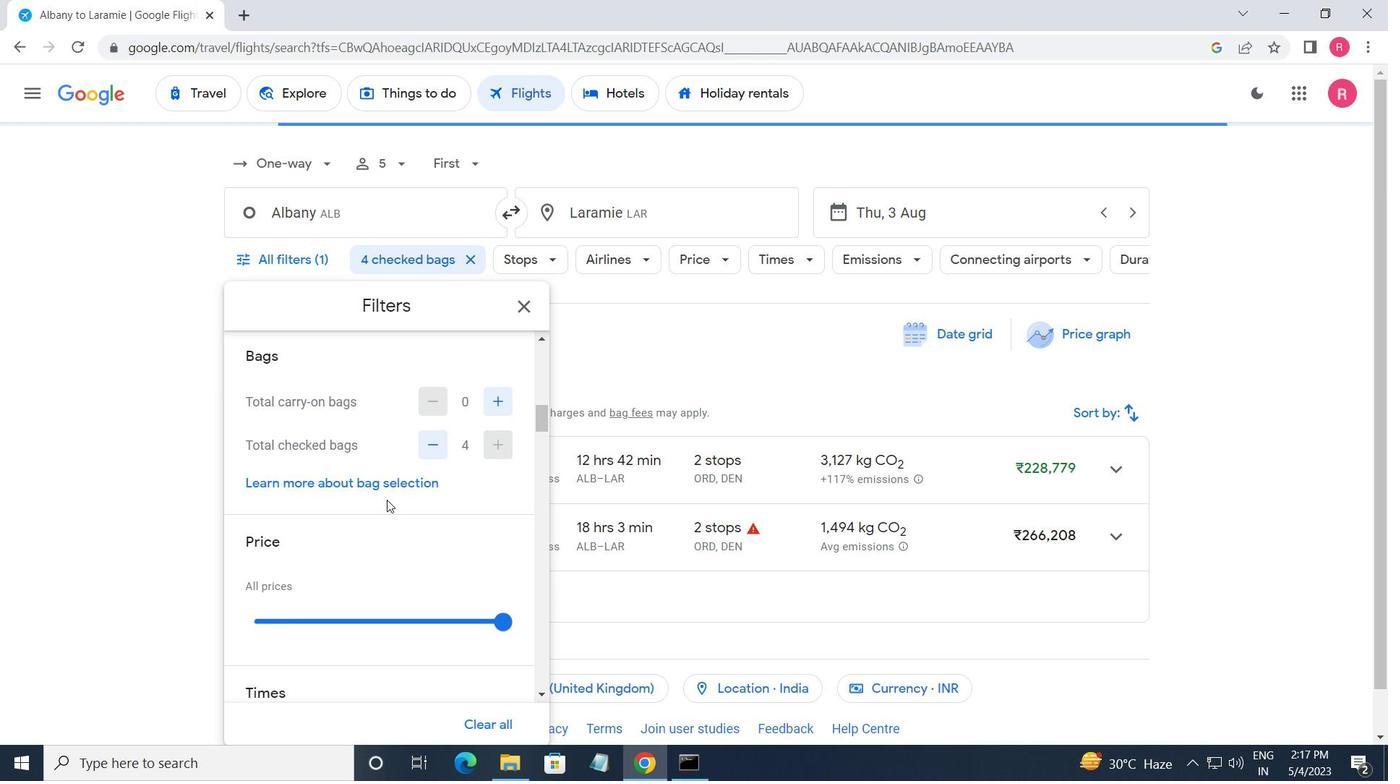 
Action: Mouse scrolled (387, 499) with delta (0, 0)
Screenshot: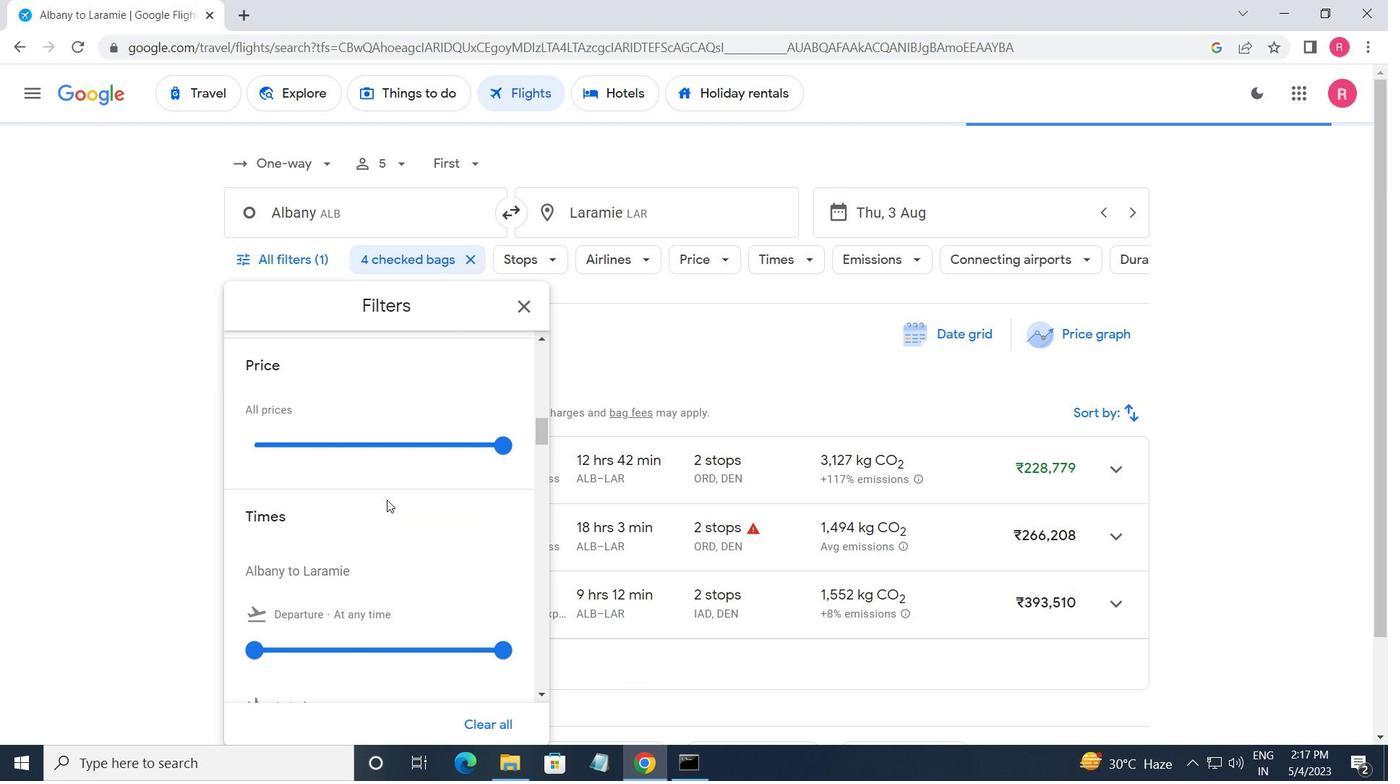 
Action: Mouse moved to (447, 456)
Screenshot: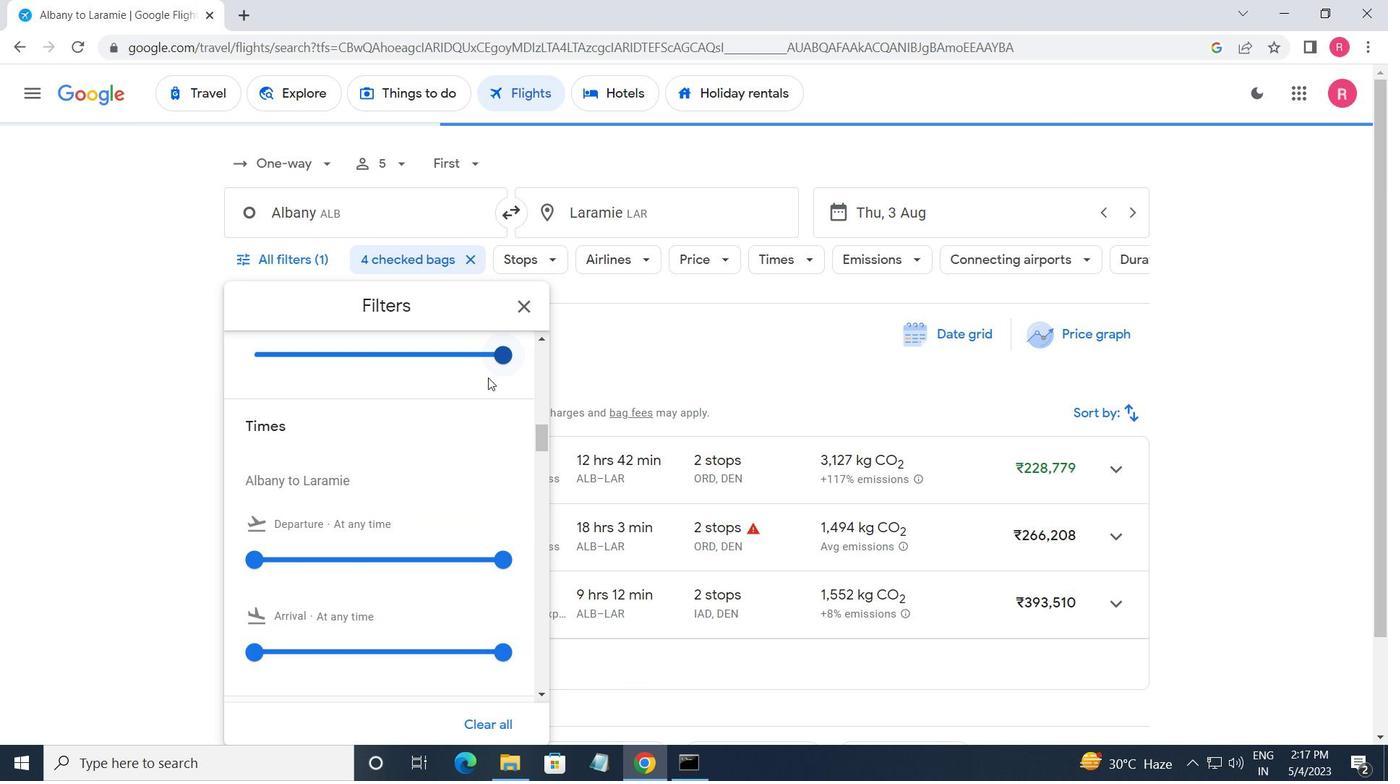 
Action: Mouse scrolled (447, 457) with delta (0, 0)
Screenshot: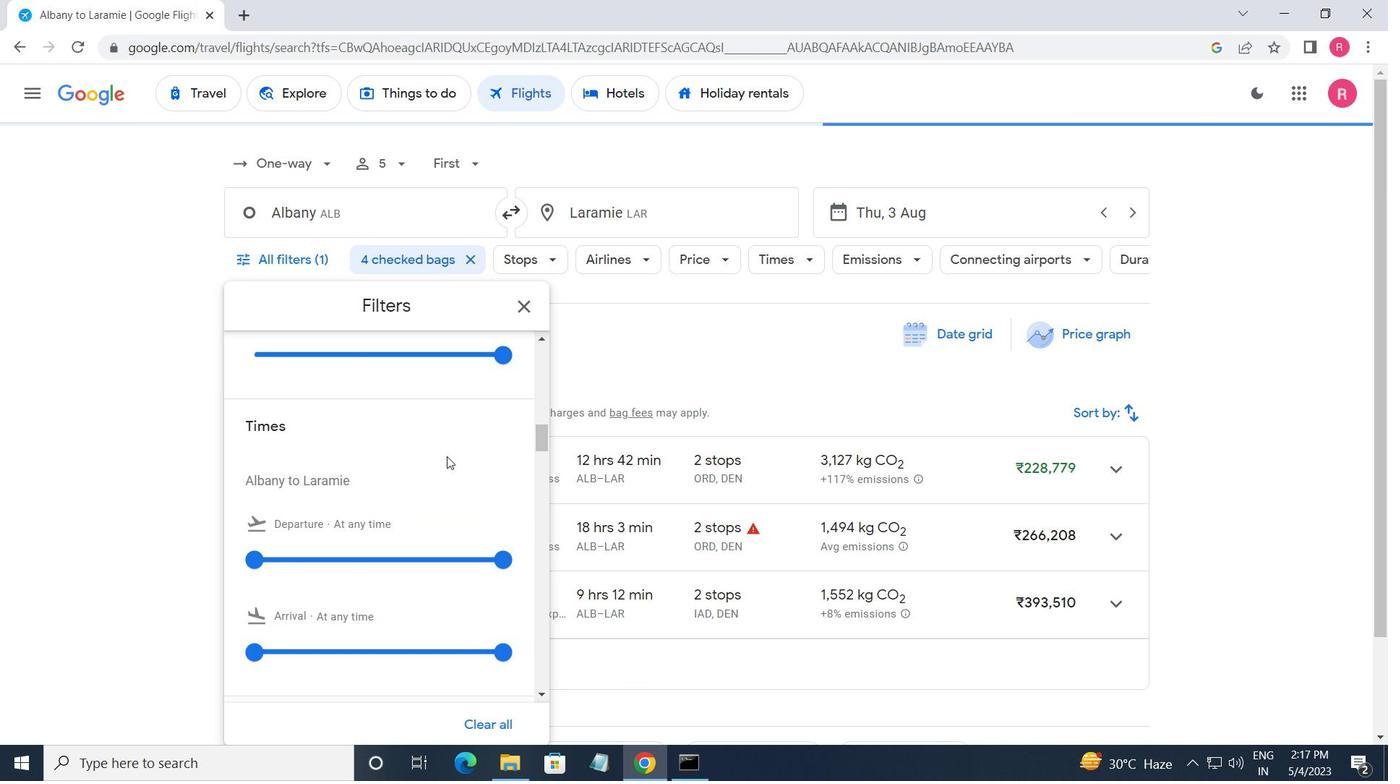 
Action: Mouse moved to (498, 445)
Screenshot: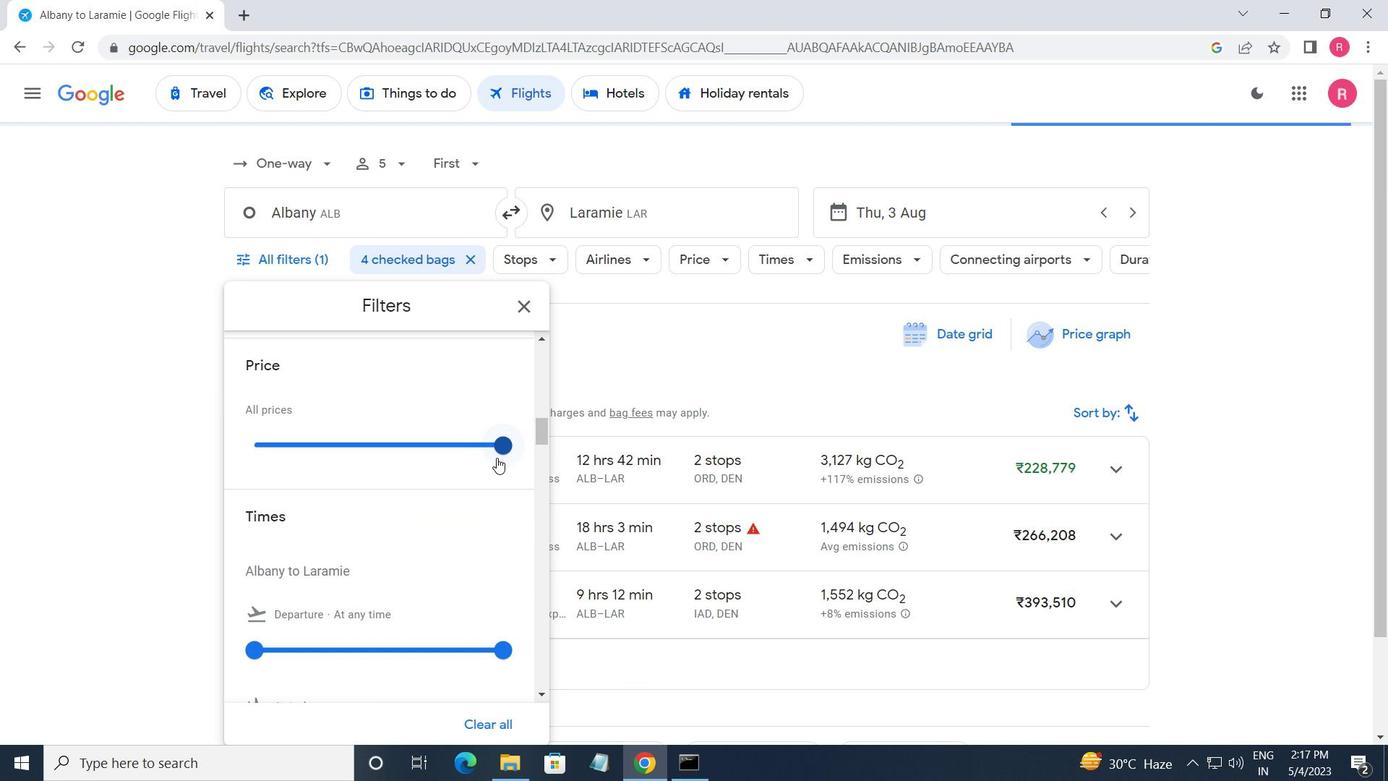 
Action: Mouse pressed left at (498, 445)
Screenshot: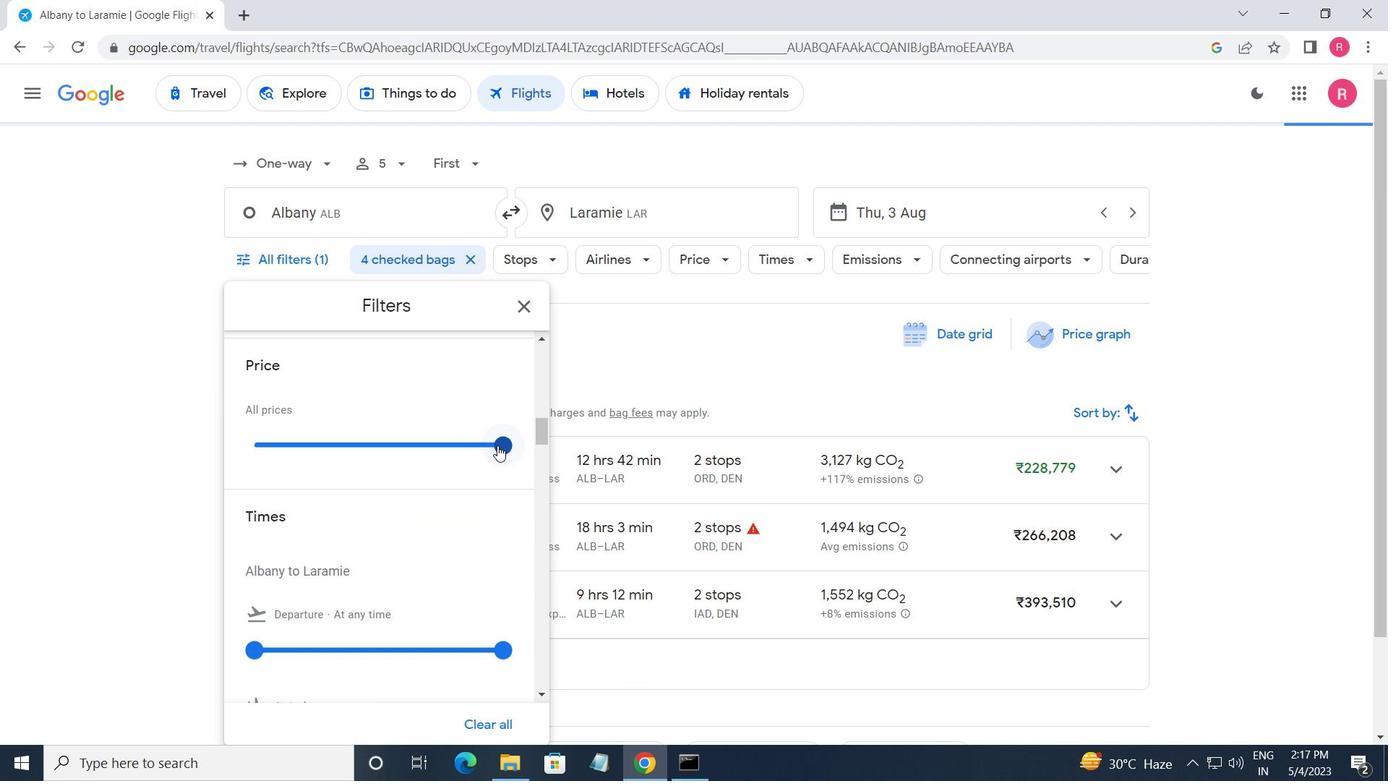 
Action: Mouse moved to (494, 444)
Screenshot: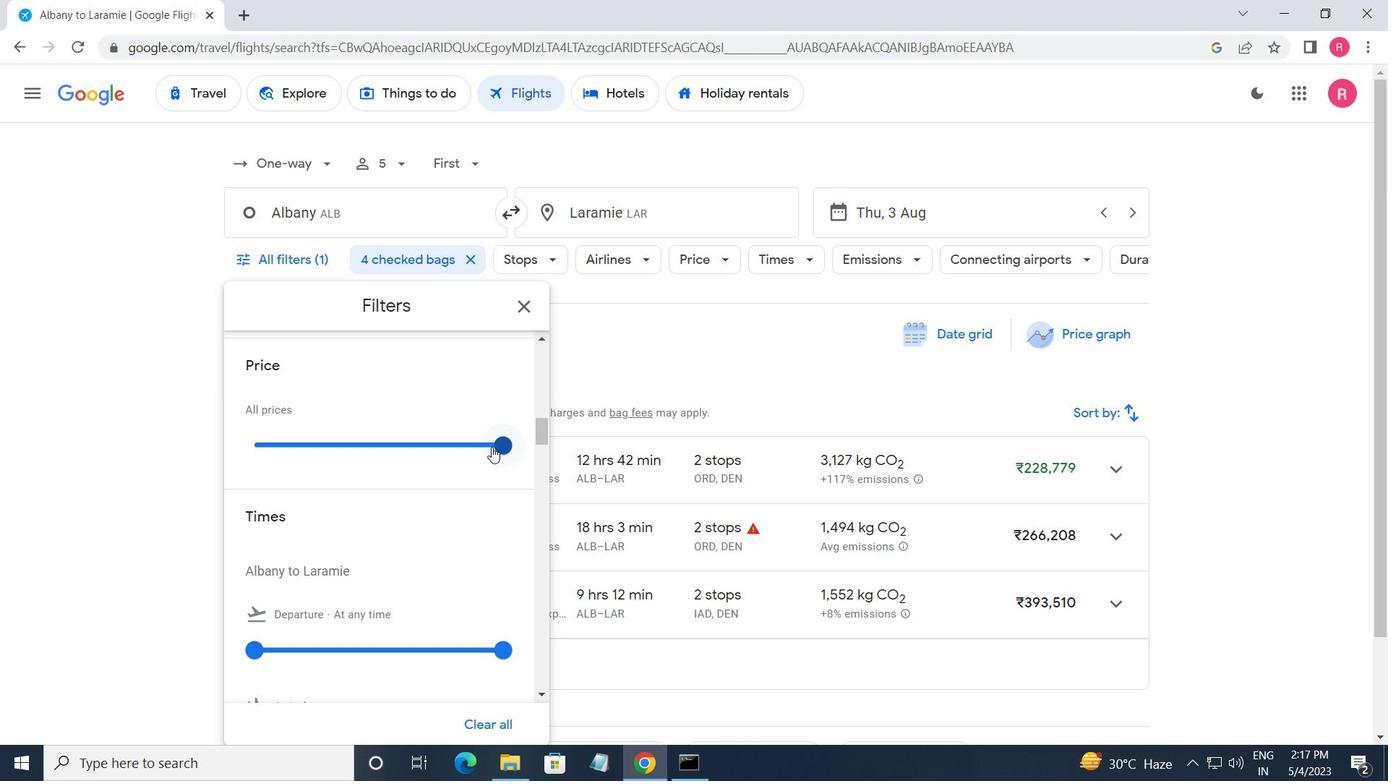 
Action: Mouse pressed left at (494, 444)
Screenshot: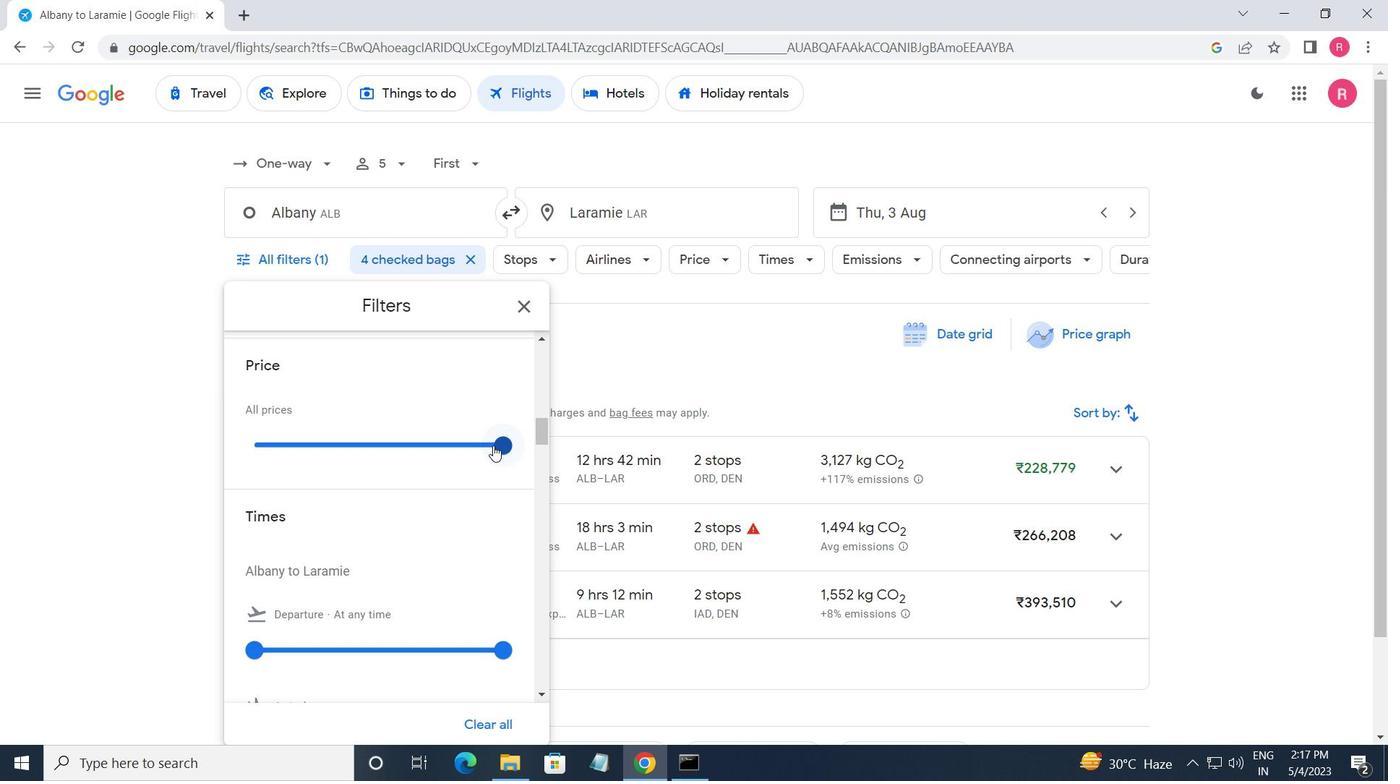 
Action: Mouse moved to (349, 515)
Screenshot: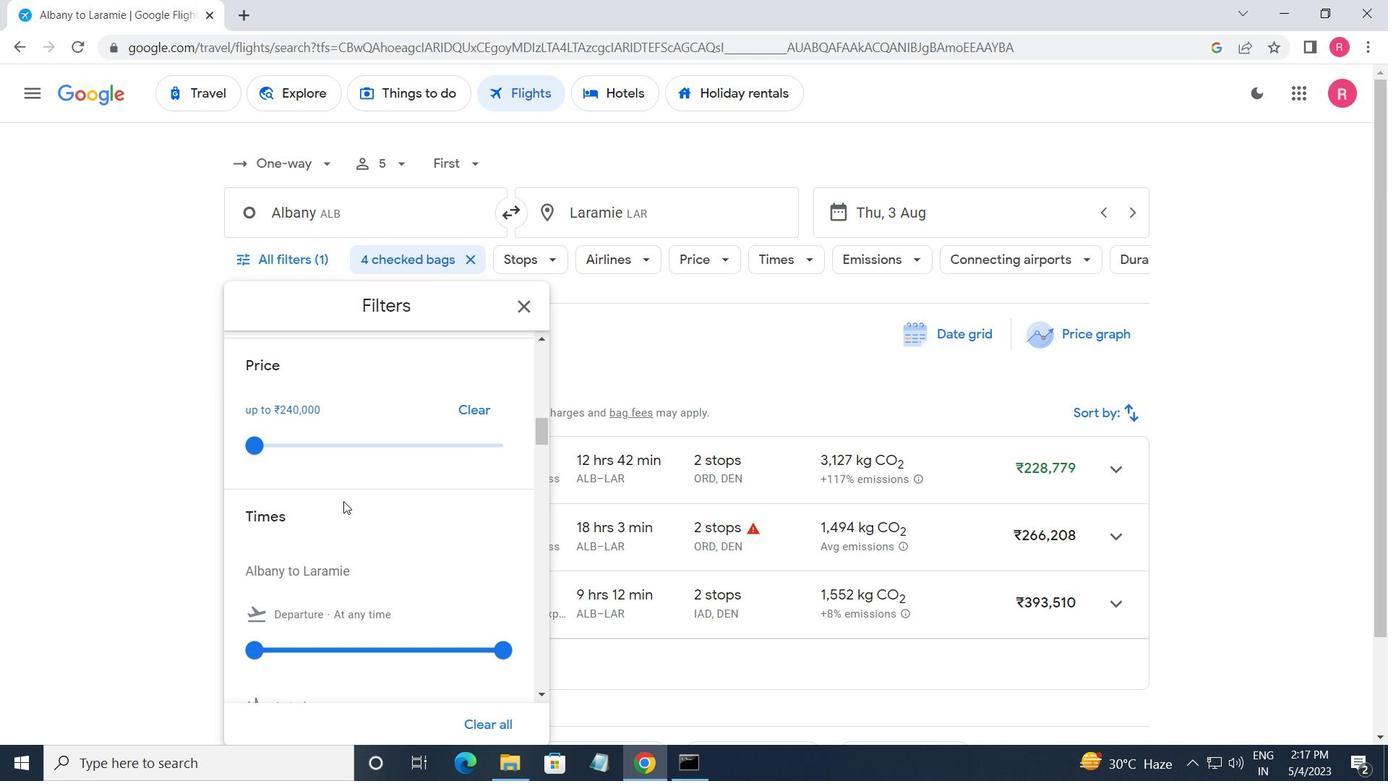 
Action: Mouse scrolled (349, 514) with delta (0, 0)
Screenshot: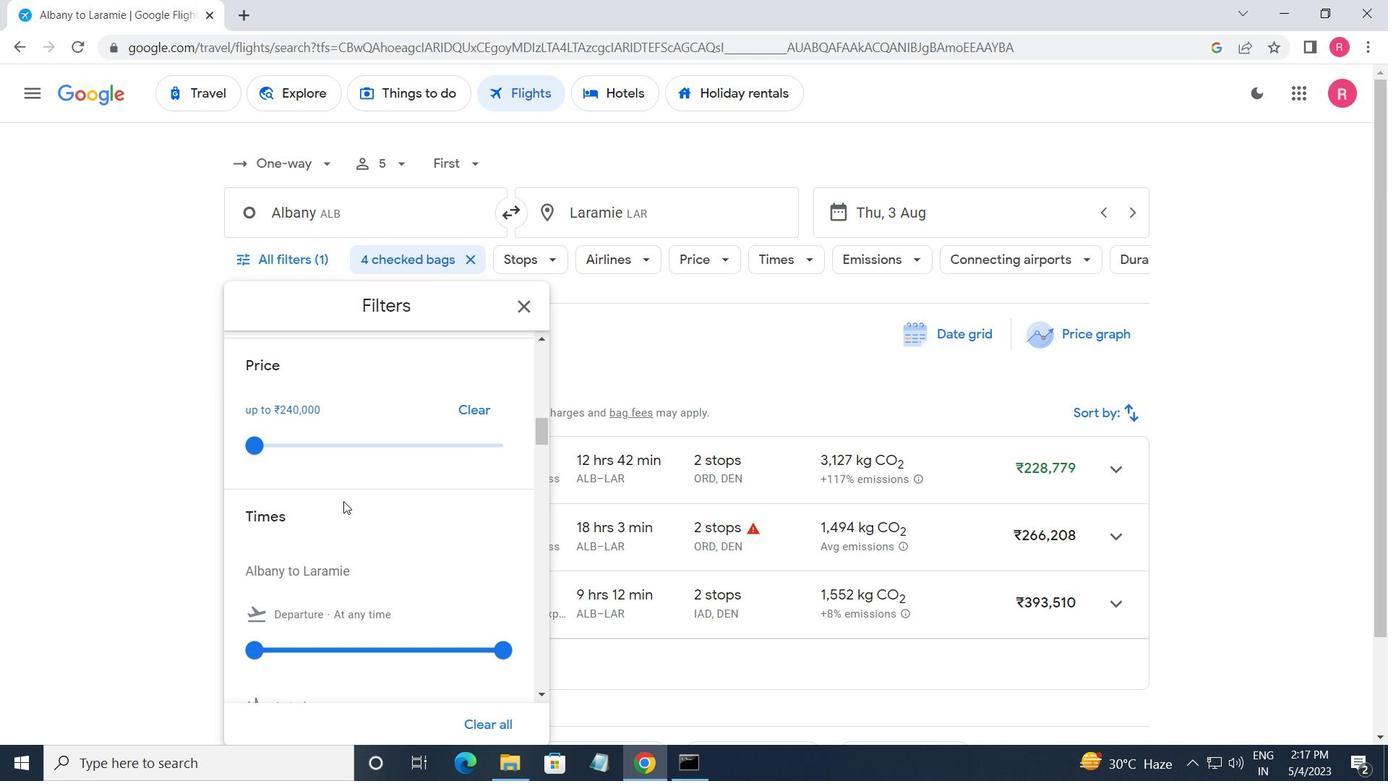 
Action: Mouse moved to (259, 554)
Screenshot: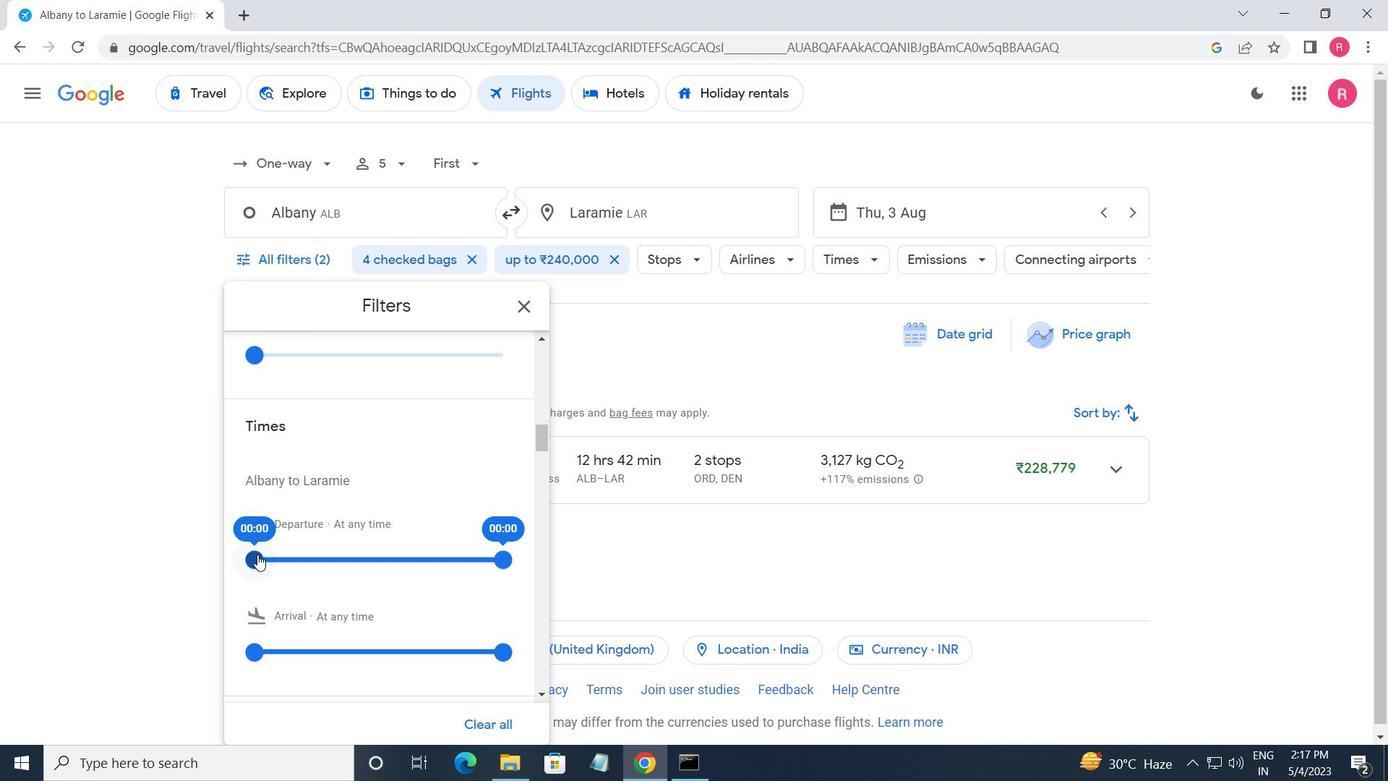 
Action: Mouse pressed left at (259, 554)
Screenshot: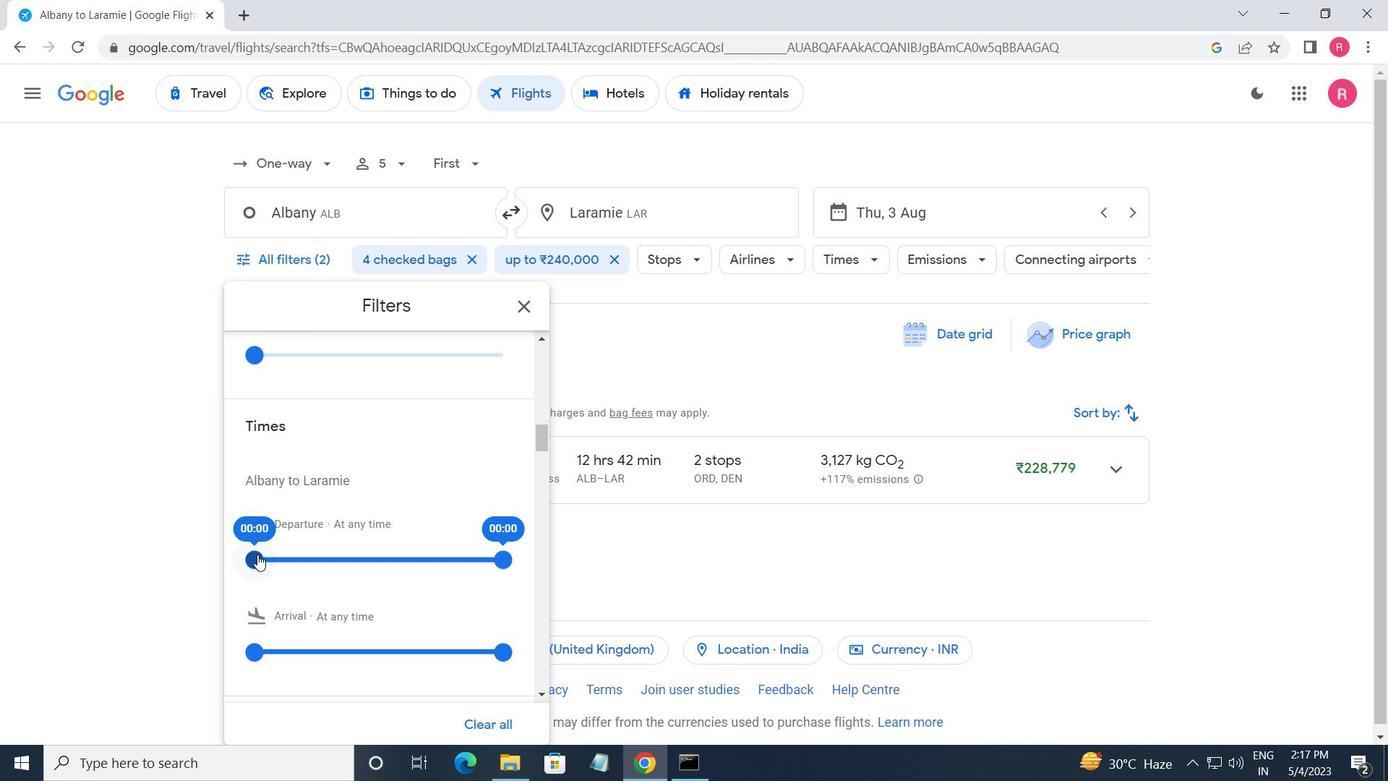 
Action: Mouse moved to (501, 559)
Screenshot: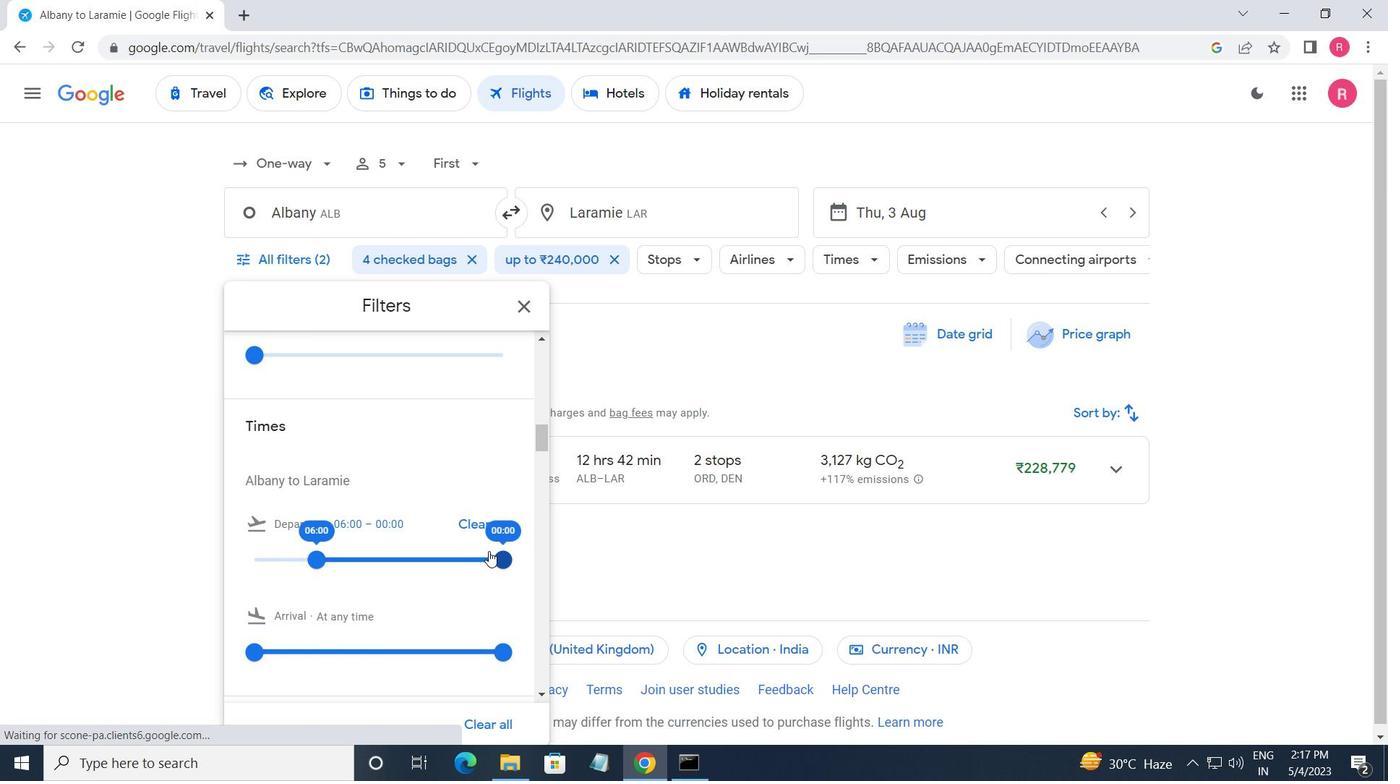 
Action: Mouse pressed left at (501, 559)
Screenshot: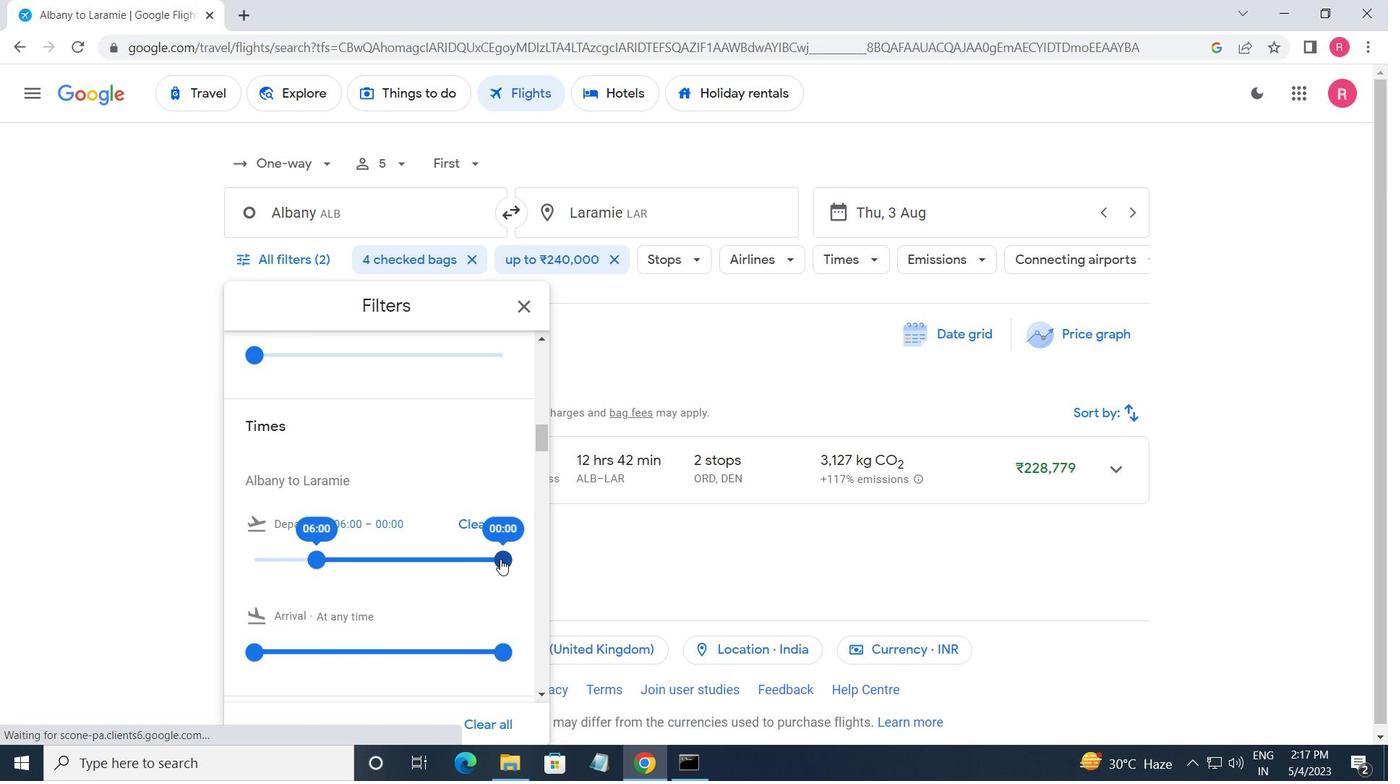 
Action: Mouse moved to (517, 310)
Screenshot: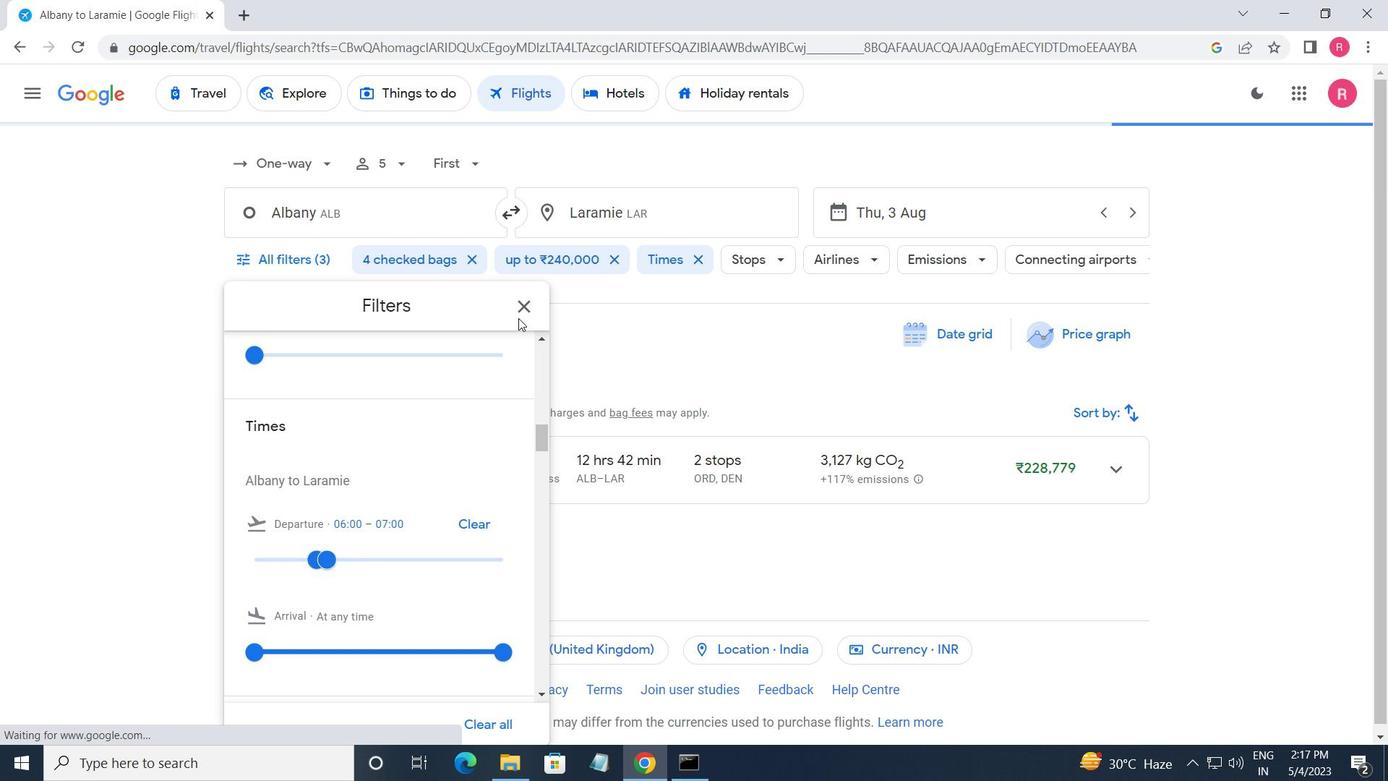 
Action: Mouse pressed left at (517, 310)
Screenshot: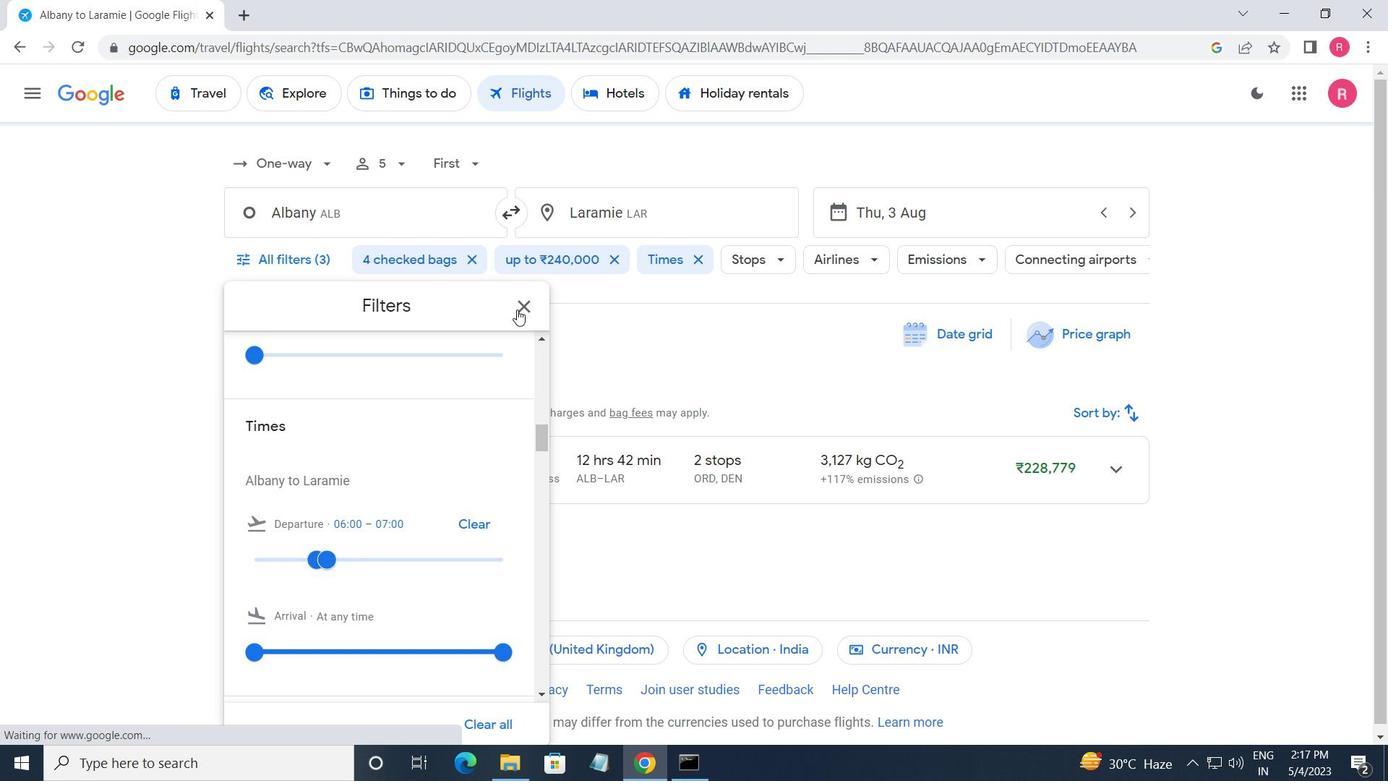 
